 Task: Find connections with filter location Newton Mearns with filter topic #machinelearningwith filter profile language Spanish with filter current company Smartworks with filter school VNR Vignanajyothi Institute of Engineering & Technology with filter industry Mental Health Care with filter service category Corporate Events with filter keywords title Director of Photography
Action: Mouse moved to (681, 71)
Screenshot: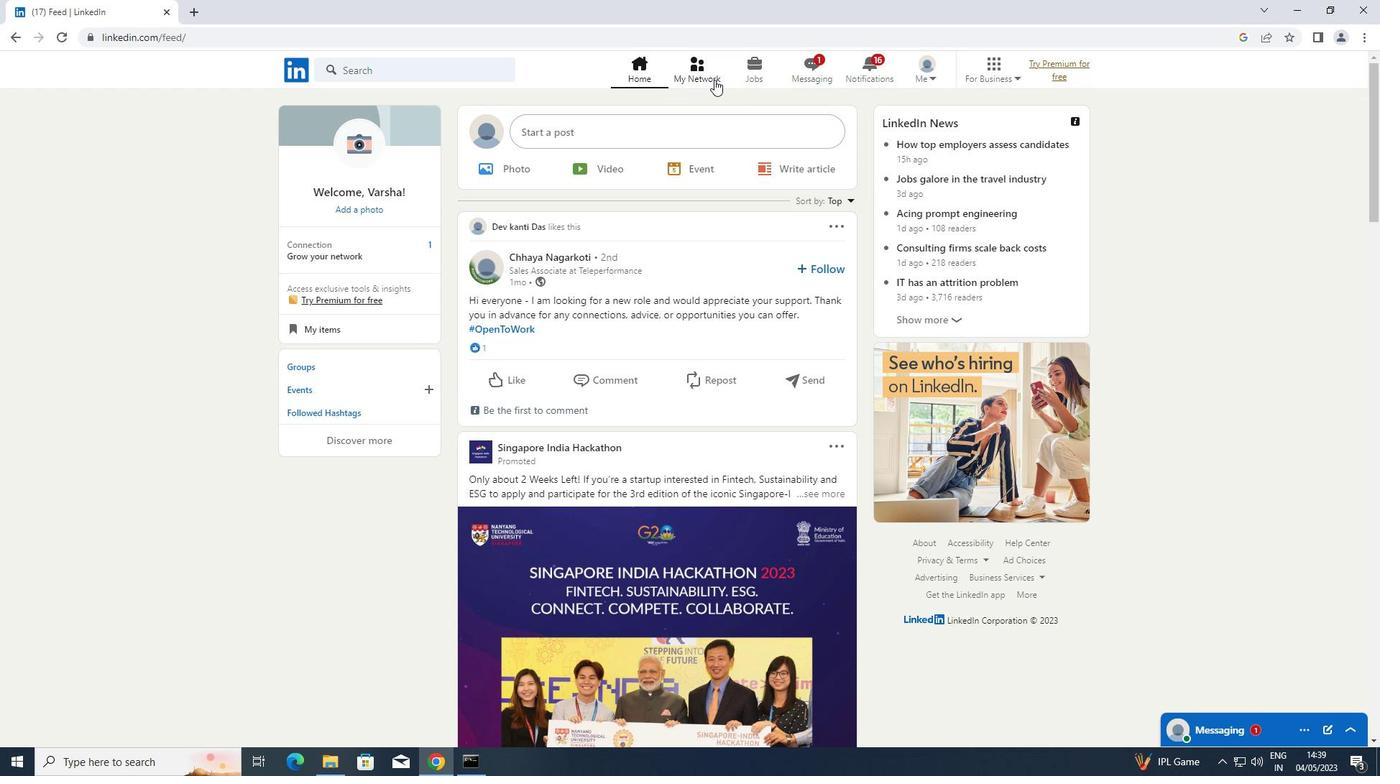 
Action: Mouse pressed left at (681, 71)
Screenshot: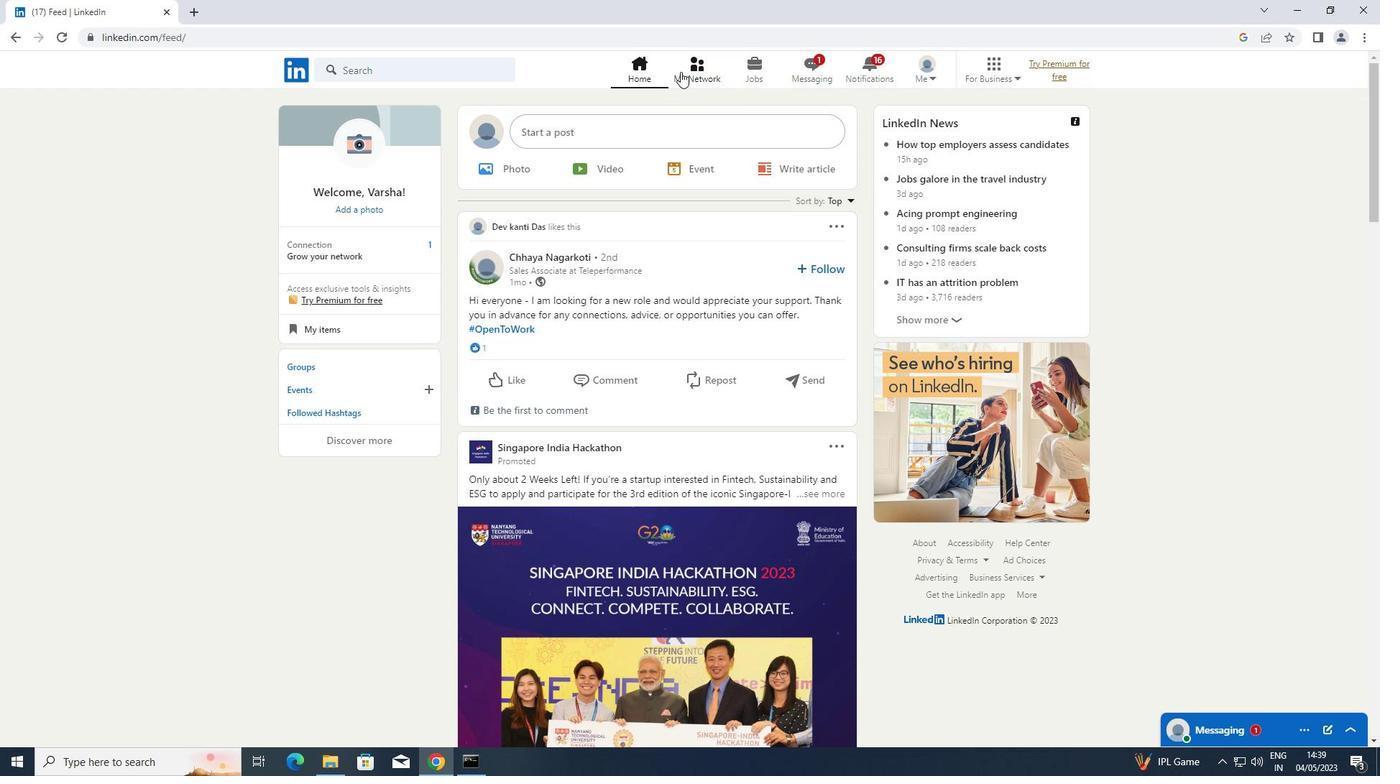 
Action: Mouse moved to (399, 142)
Screenshot: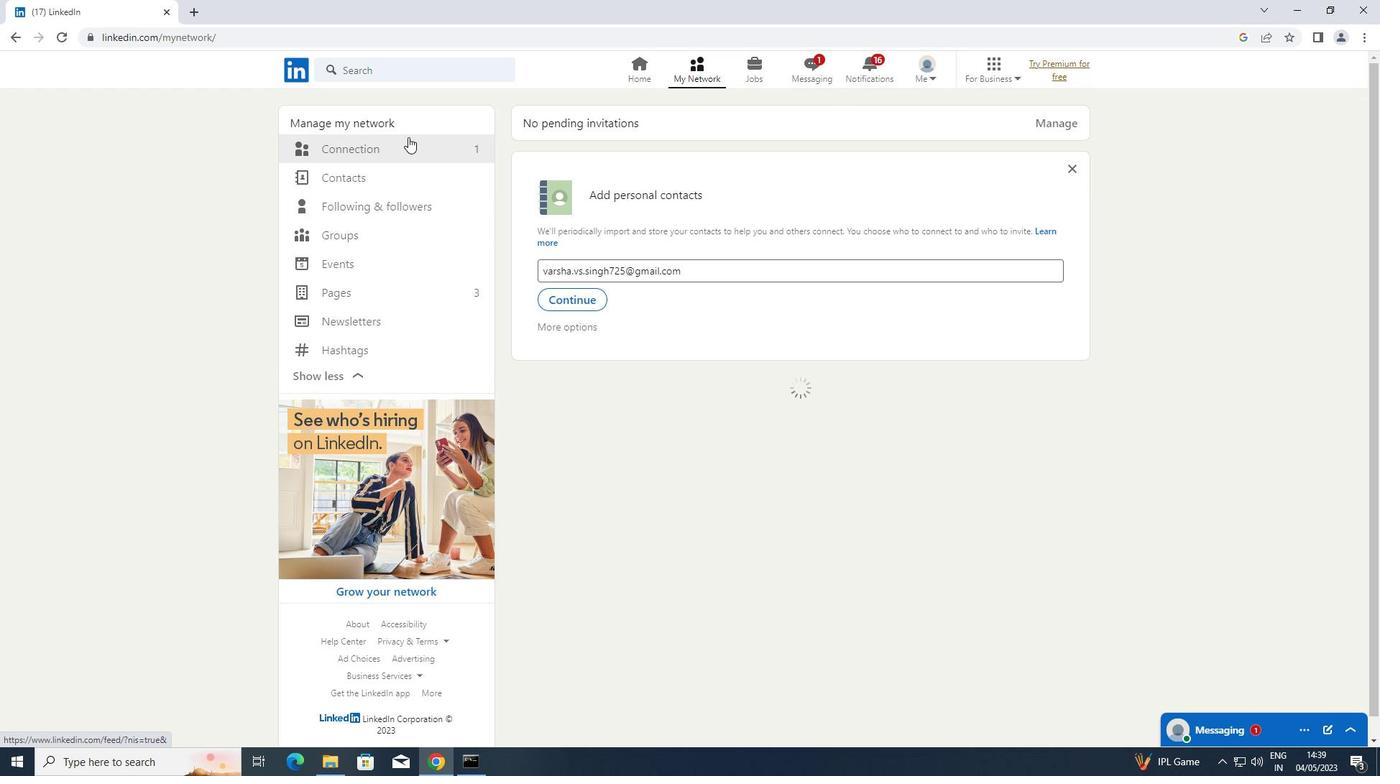 
Action: Mouse pressed left at (399, 142)
Screenshot: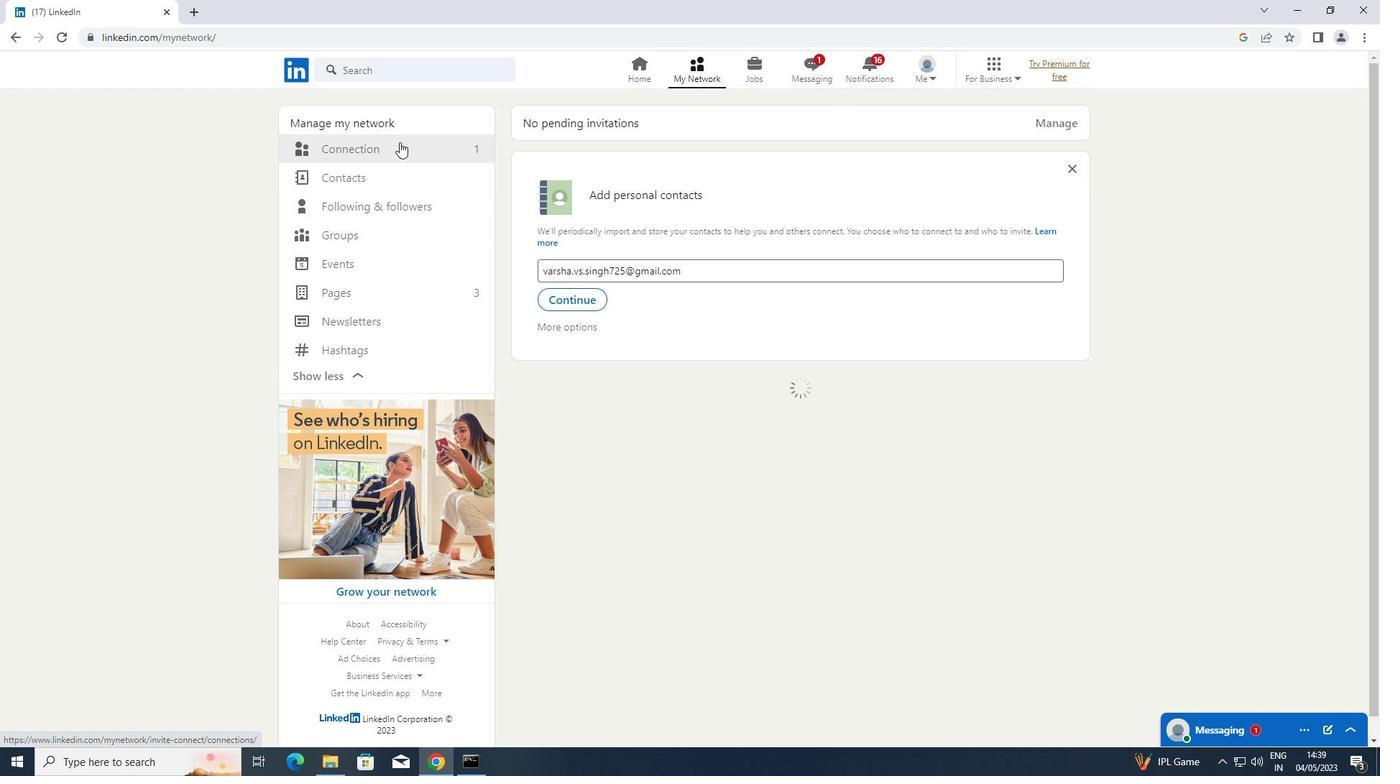 
Action: Mouse moved to (807, 150)
Screenshot: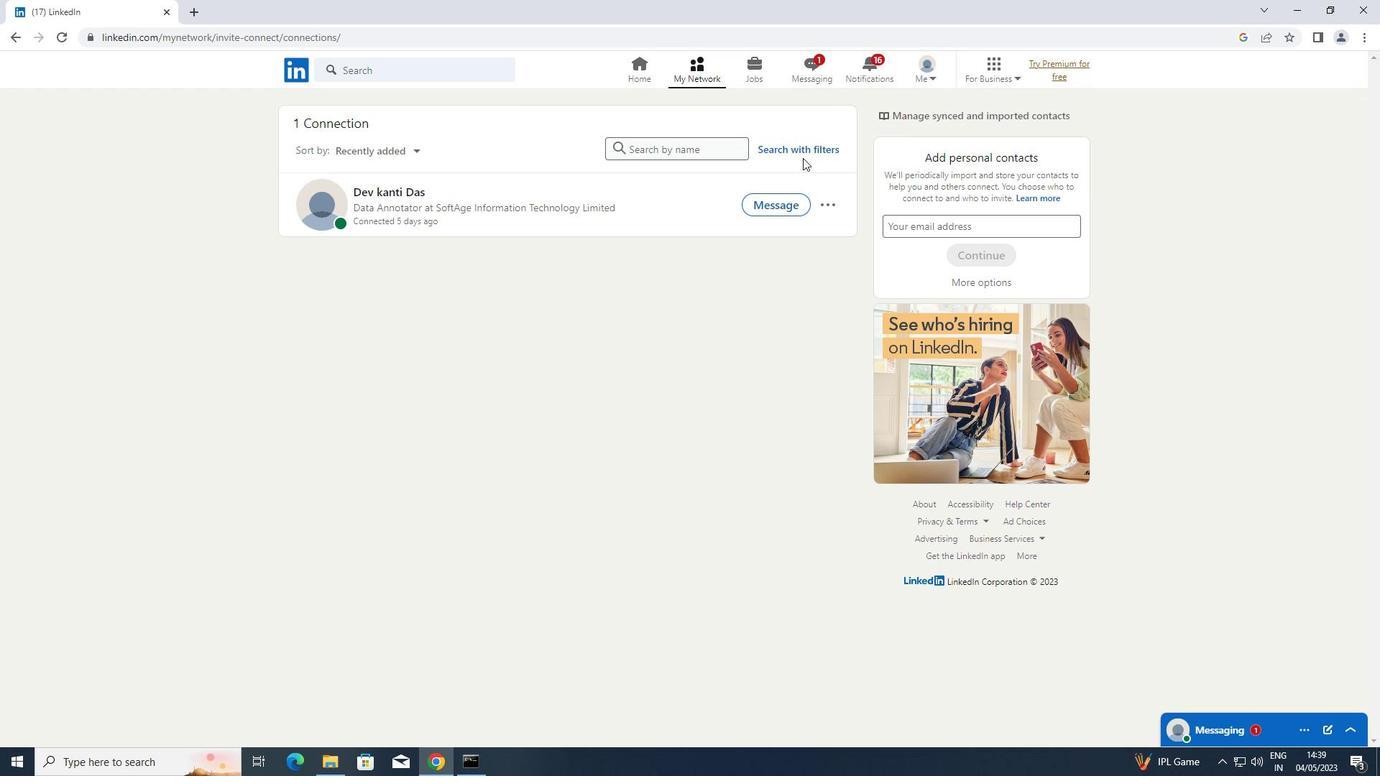 
Action: Mouse pressed left at (807, 150)
Screenshot: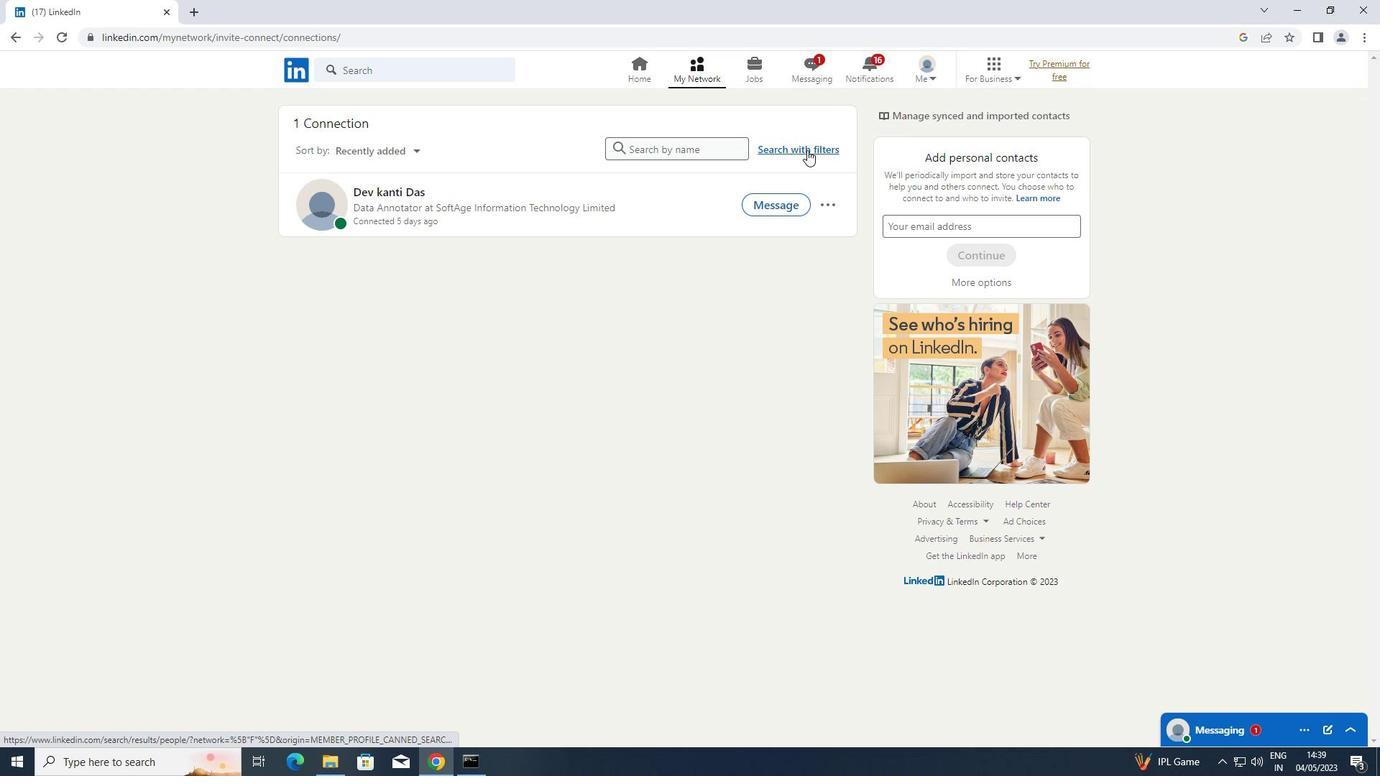 
Action: Mouse moved to (729, 113)
Screenshot: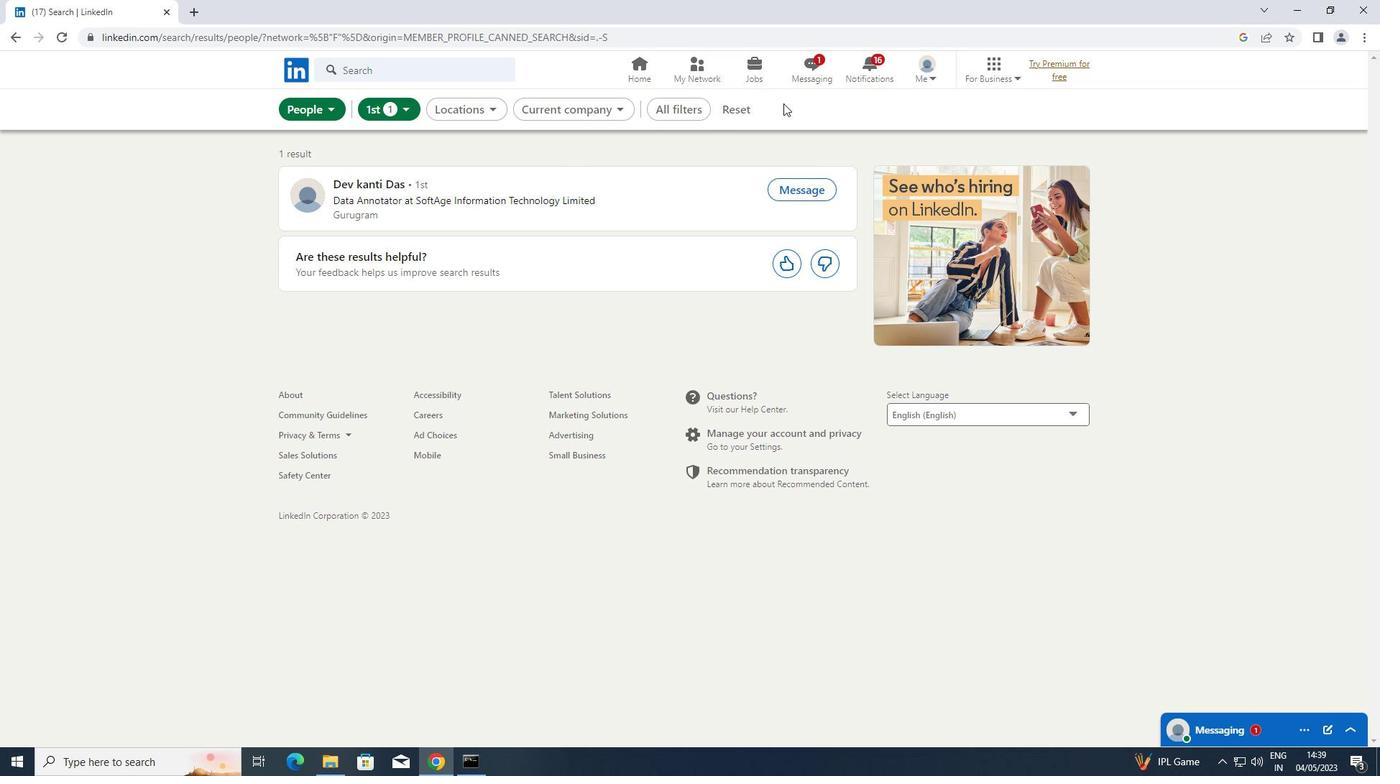 
Action: Mouse pressed left at (729, 113)
Screenshot: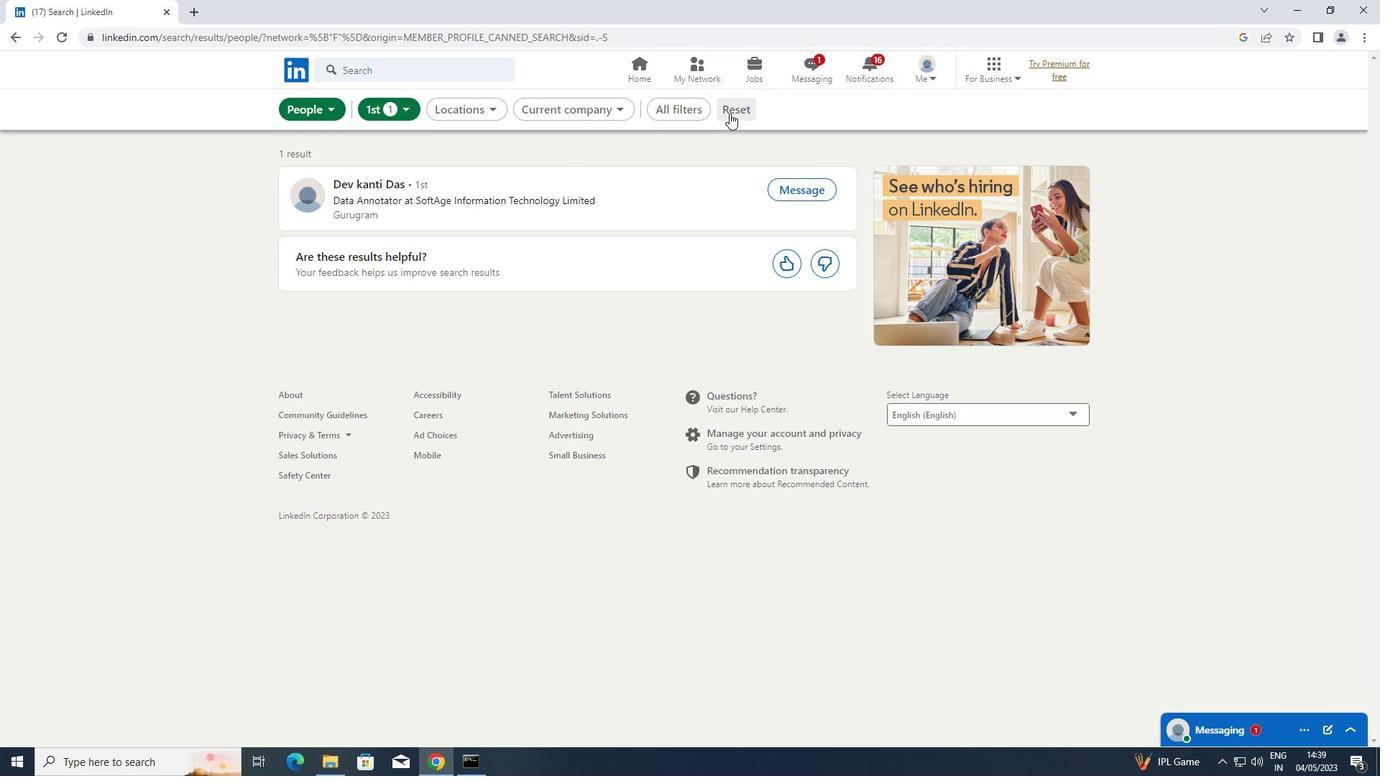 
Action: Mouse moved to (718, 106)
Screenshot: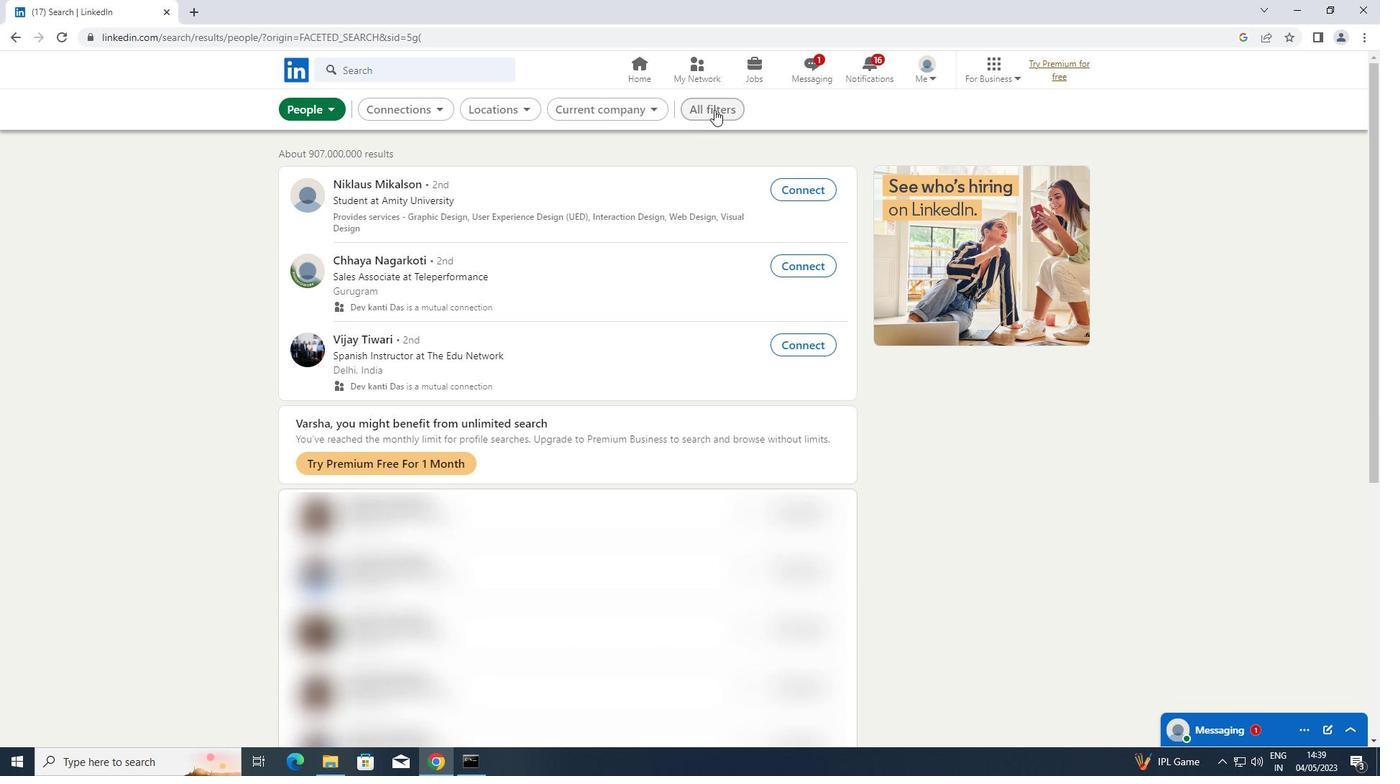 
Action: Mouse pressed left at (718, 106)
Screenshot: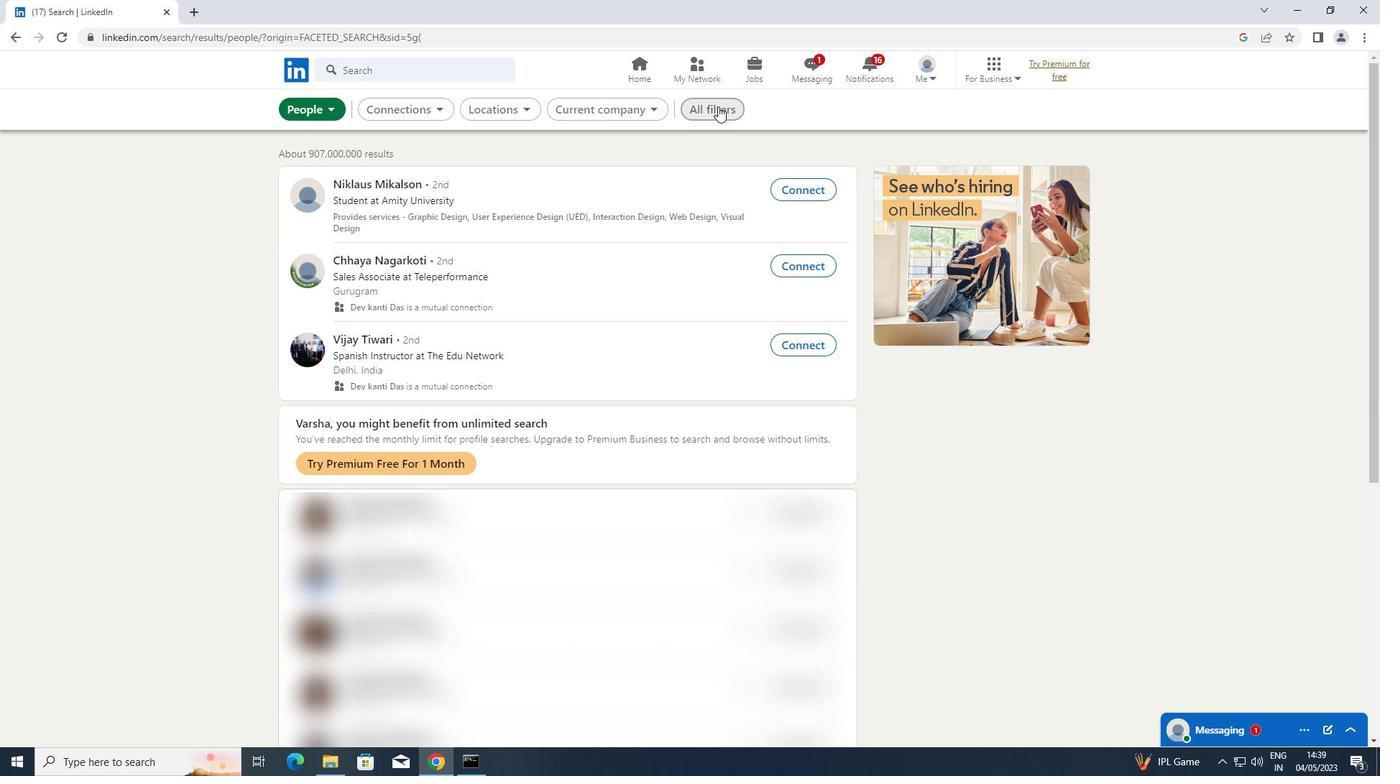 
Action: Mouse moved to (1063, 316)
Screenshot: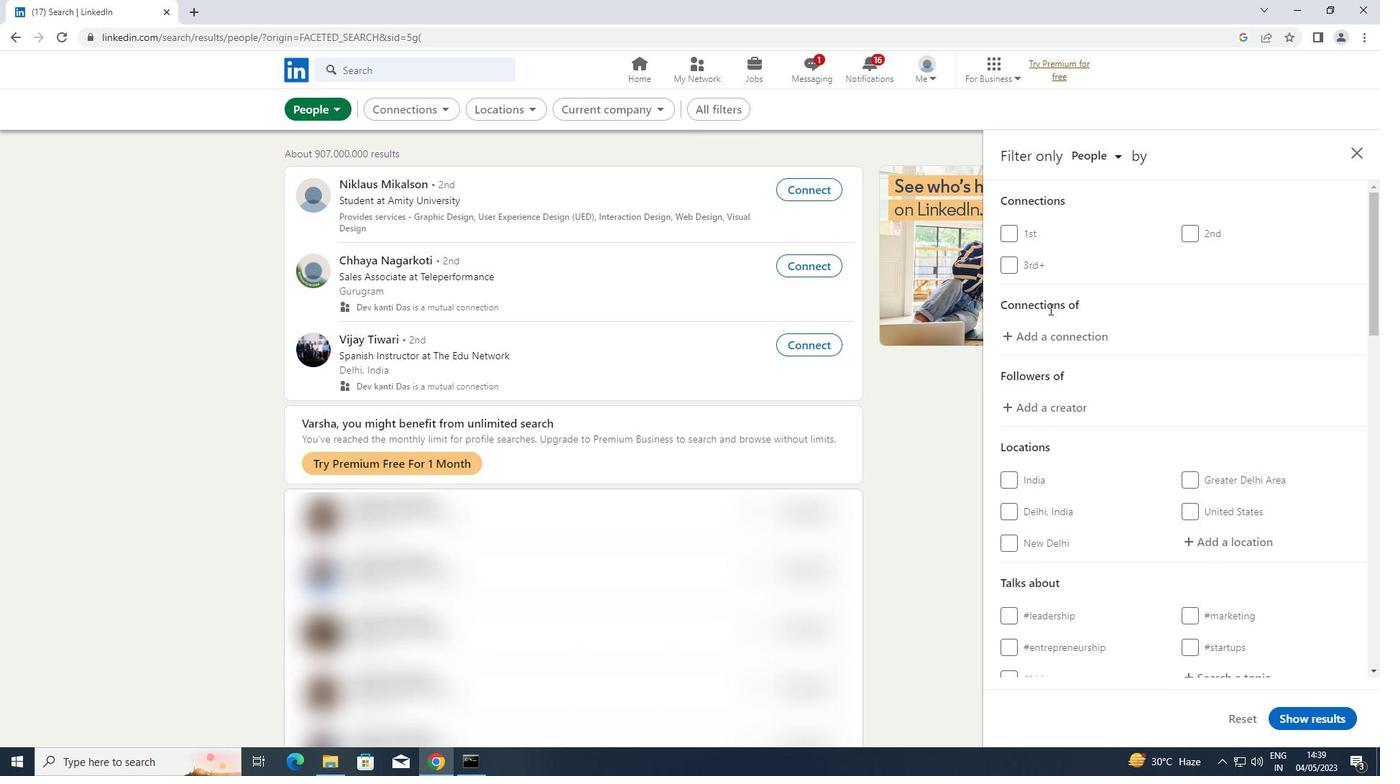 
Action: Mouse scrolled (1063, 315) with delta (0, 0)
Screenshot: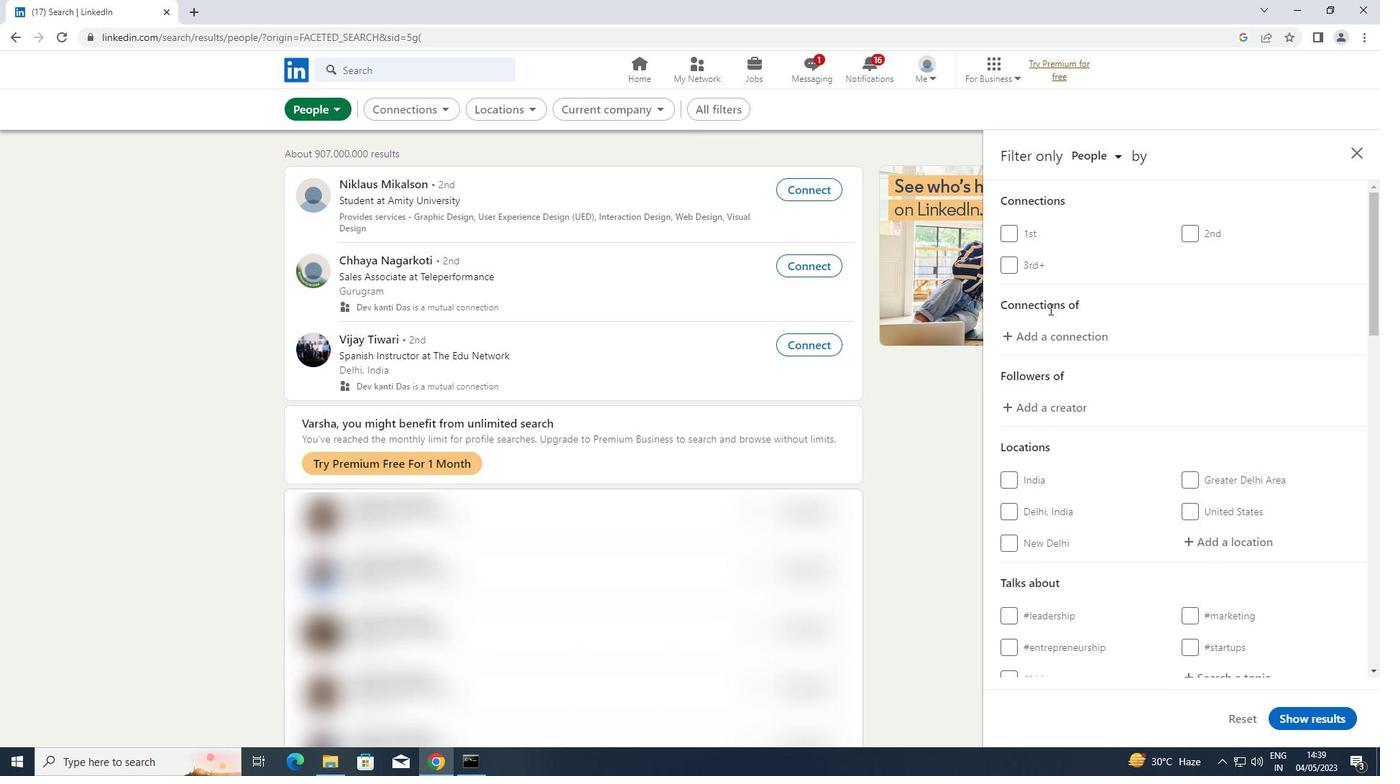 
Action: Mouse moved to (1063, 317)
Screenshot: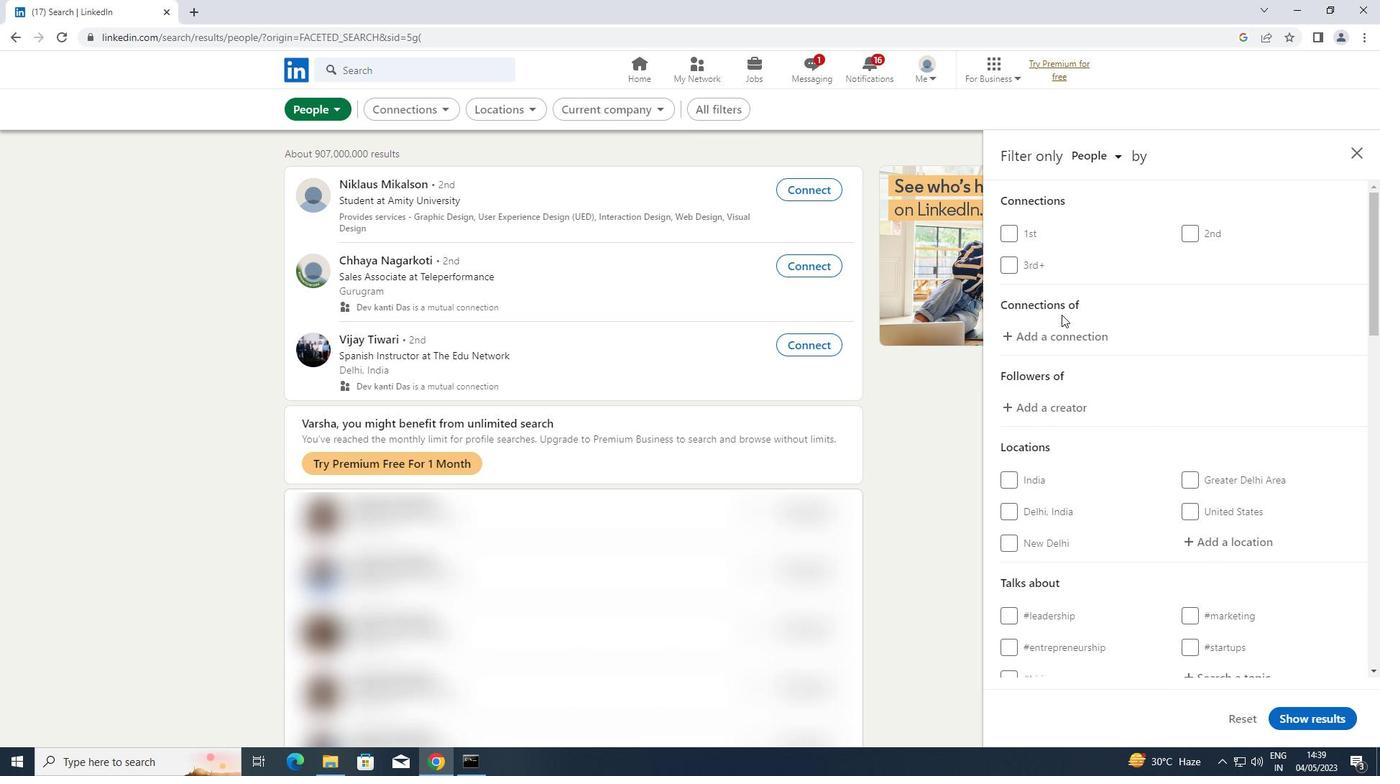 
Action: Mouse scrolled (1063, 316) with delta (0, 0)
Screenshot: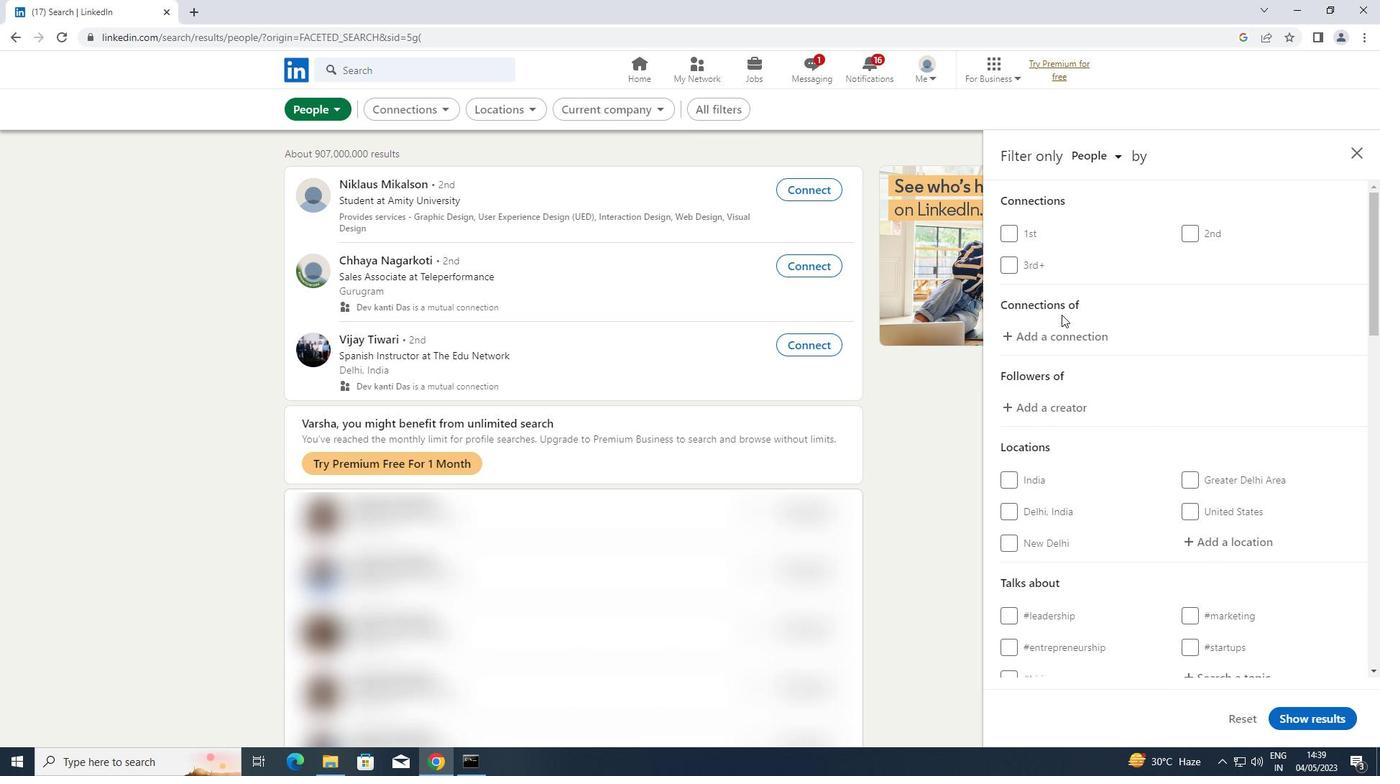 
Action: Mouse moved to (1224, 388)
Screenshot: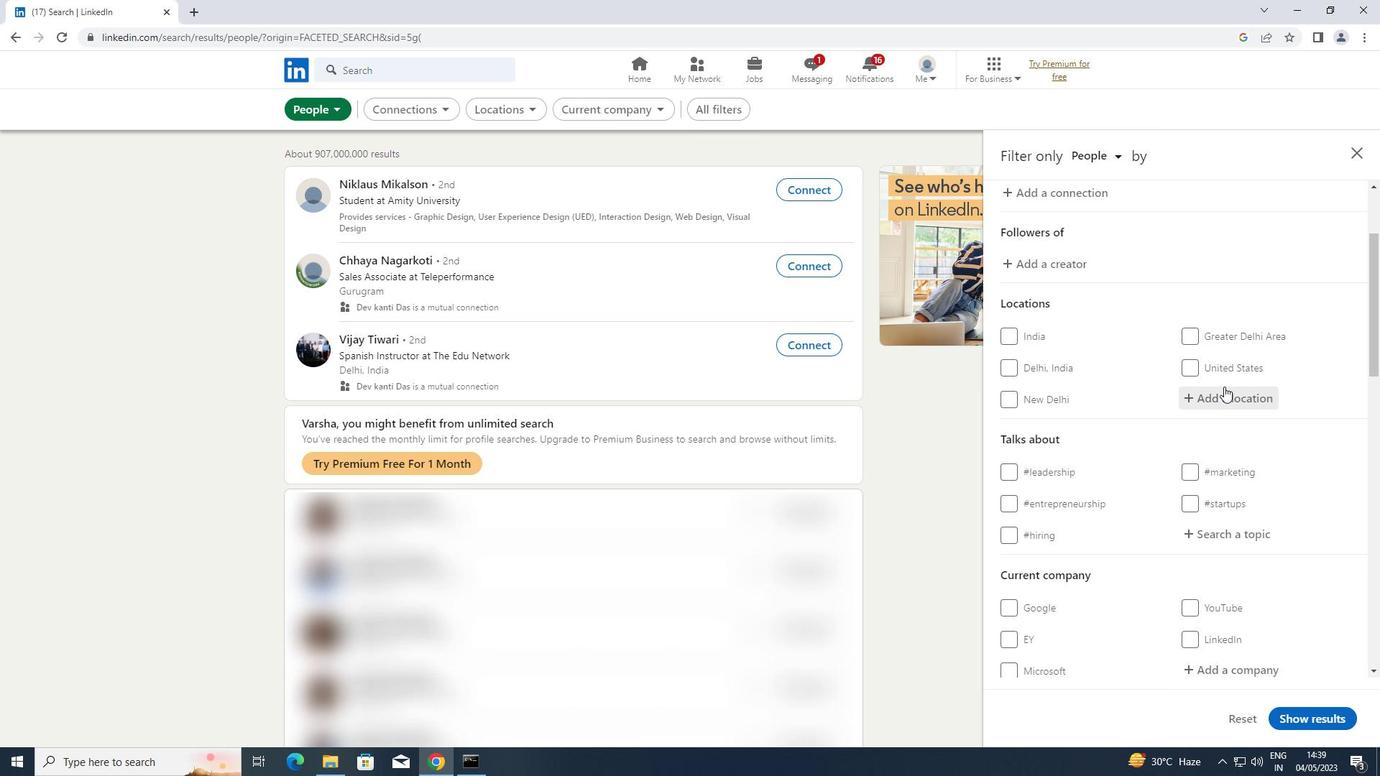 
Action: Mouse pressed left at (1224, 388)
Screenshot: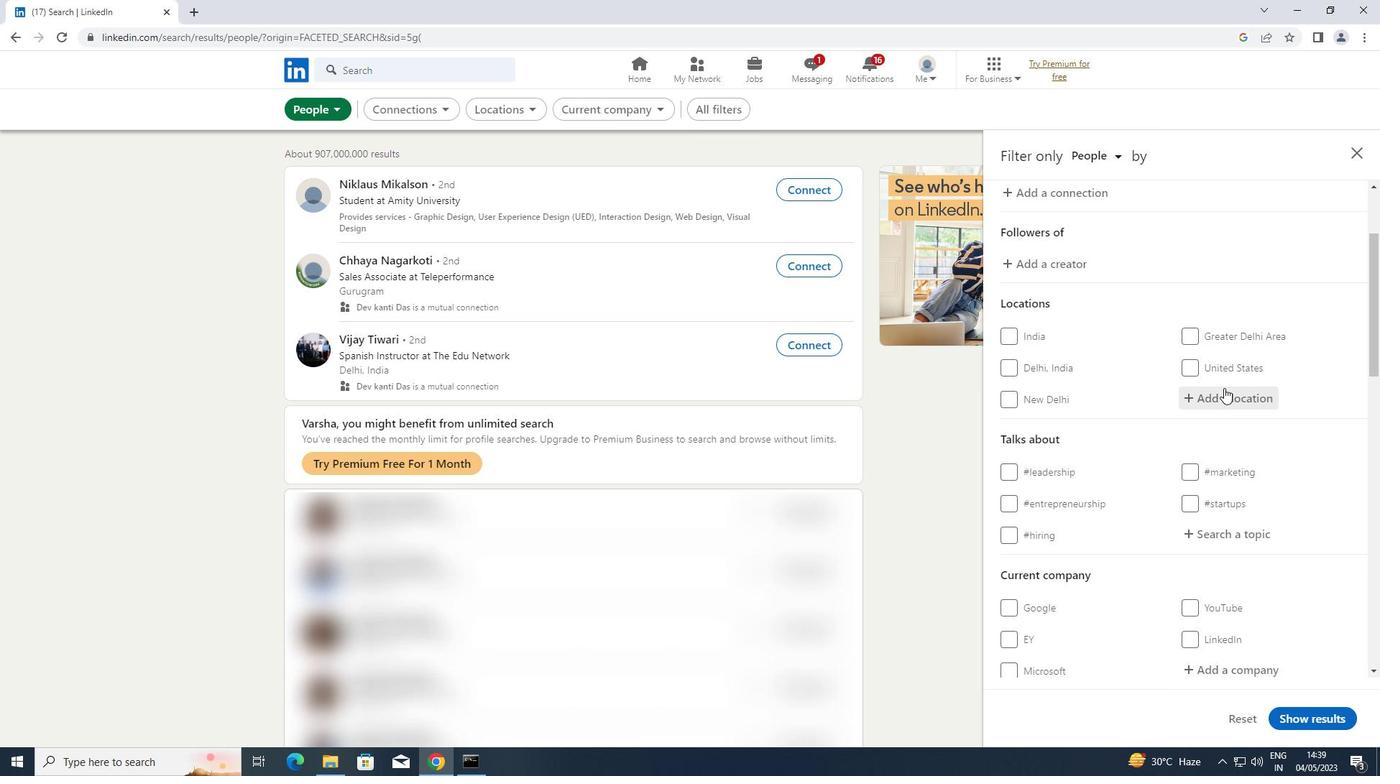 
Action: Key pressed <Key.shift>NEWTON<Key.space><Key.shift>MEARNS
Screenshot: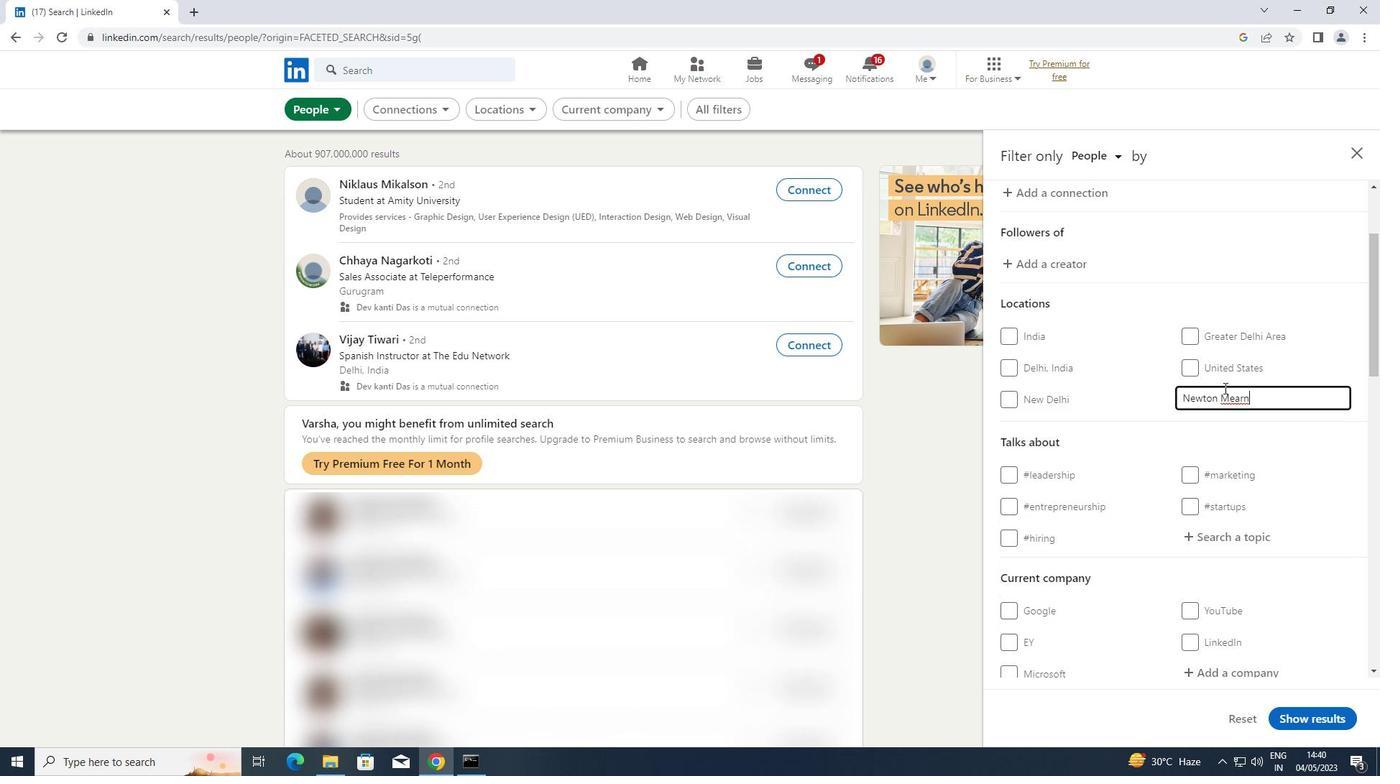 
Action: Mouse moved to (1234, 442)
Screenshot: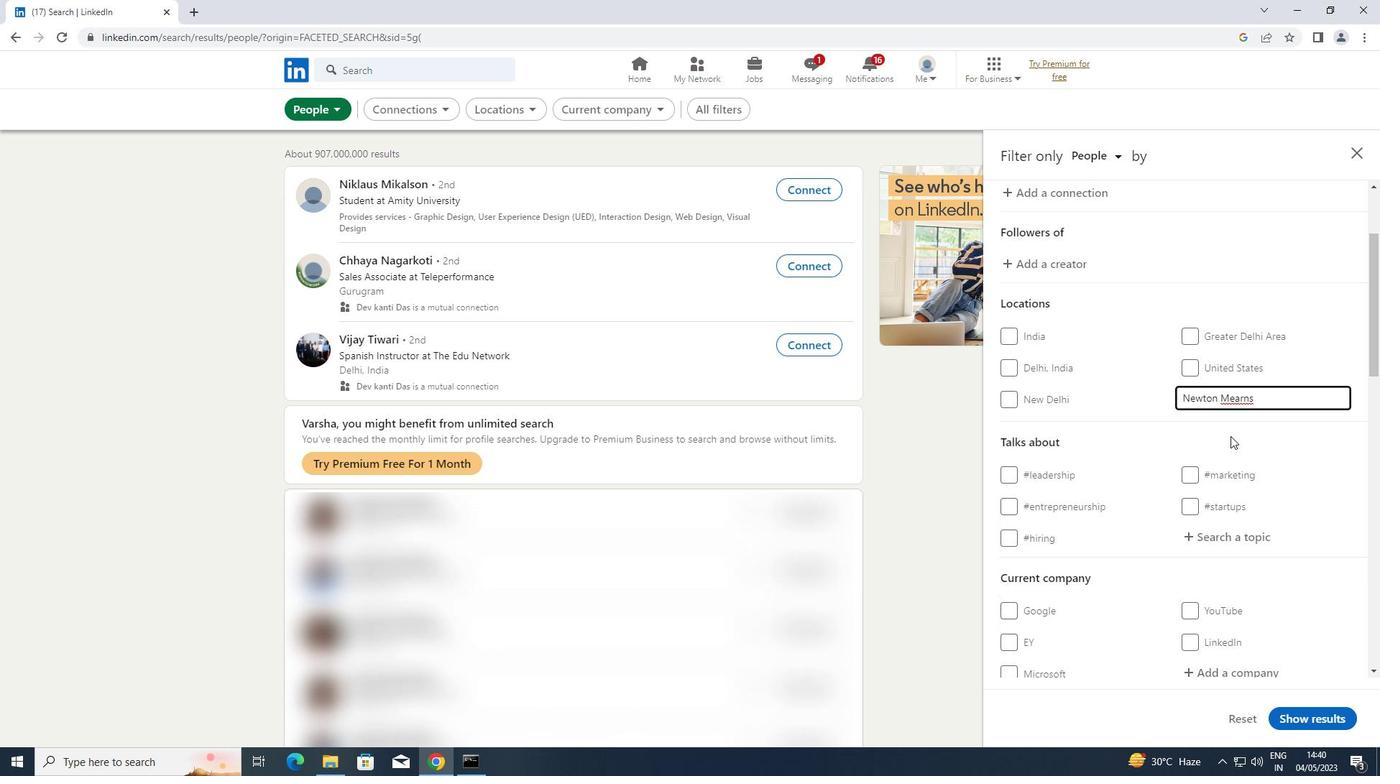 
Action: Mouse scrolled (1234, 442) with delta (0, 0)
Screenshot: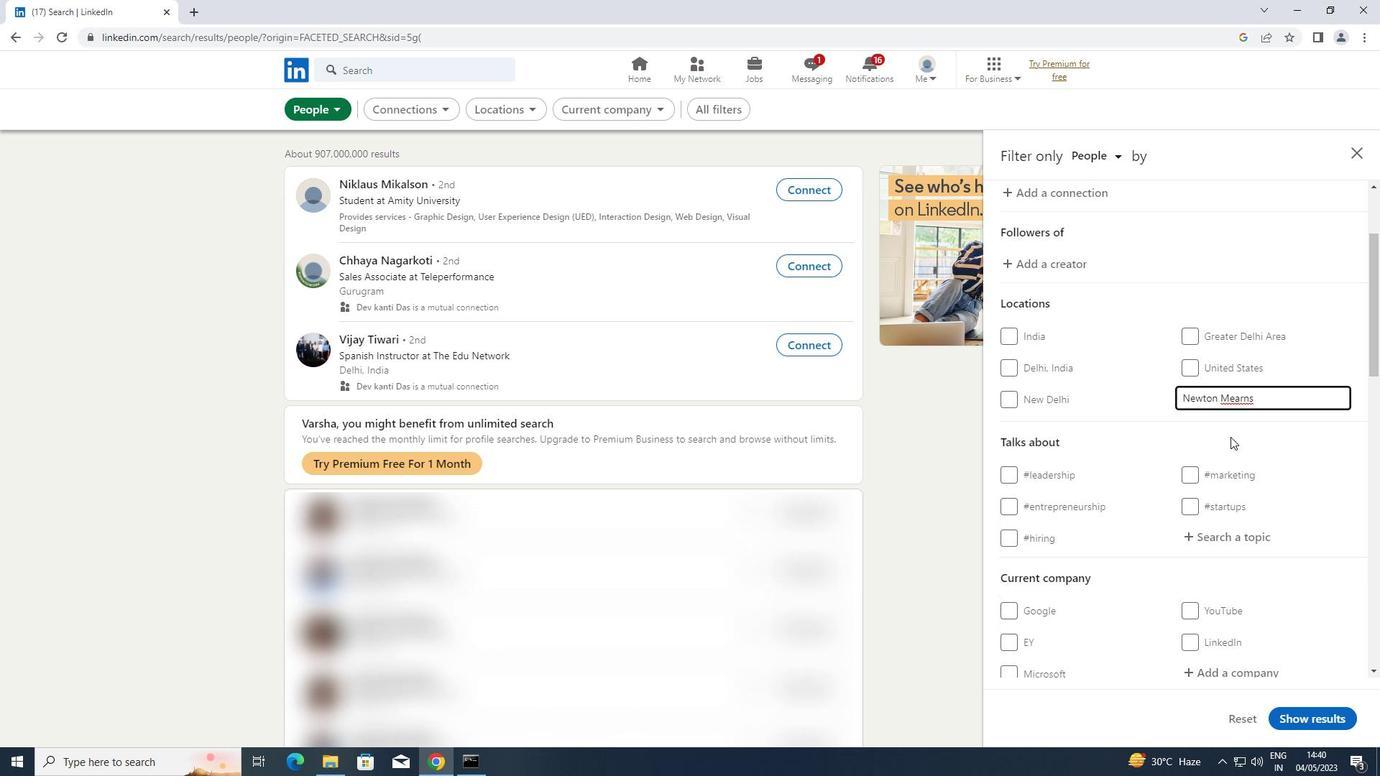 
Action: Mouse moved to (1222, 459)
Screenshot: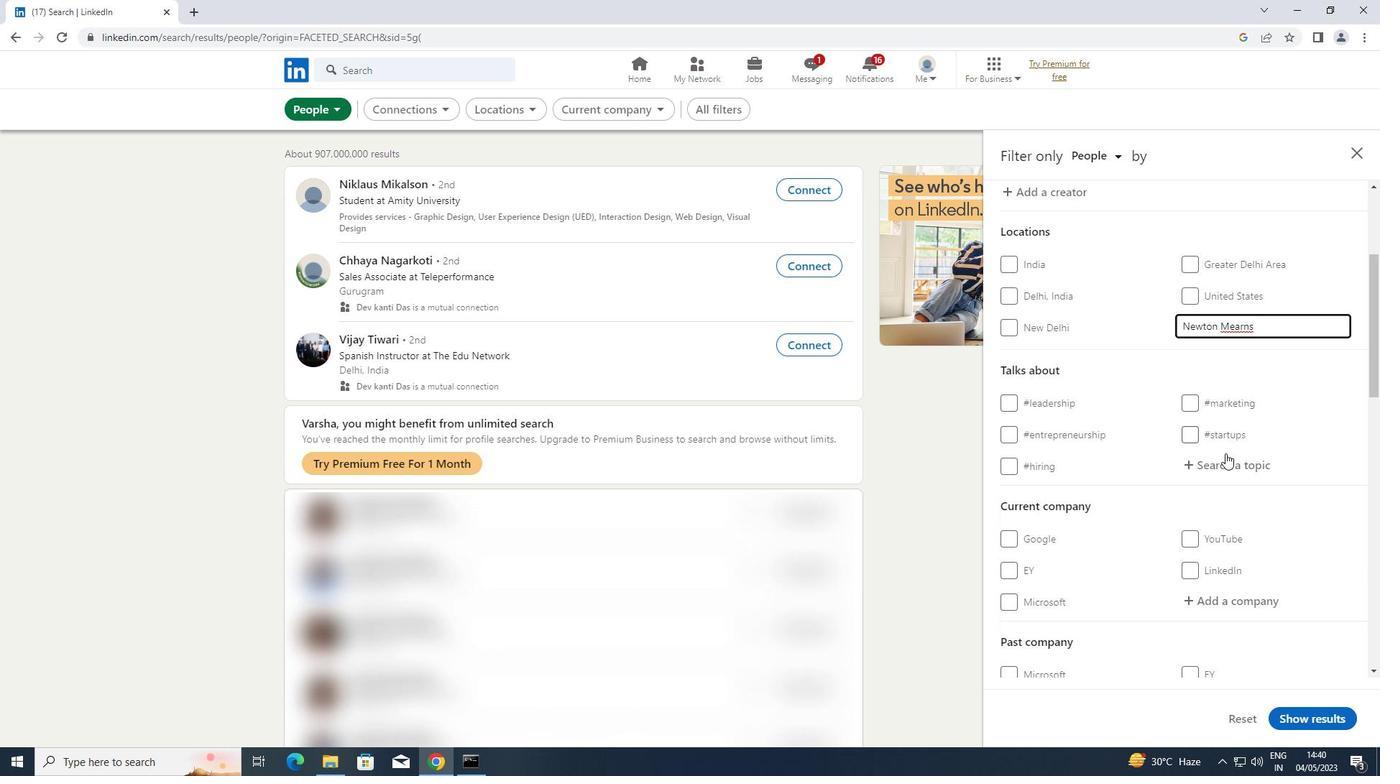 
Action: Mouse pressed left at (1222, 459)
Screenshot: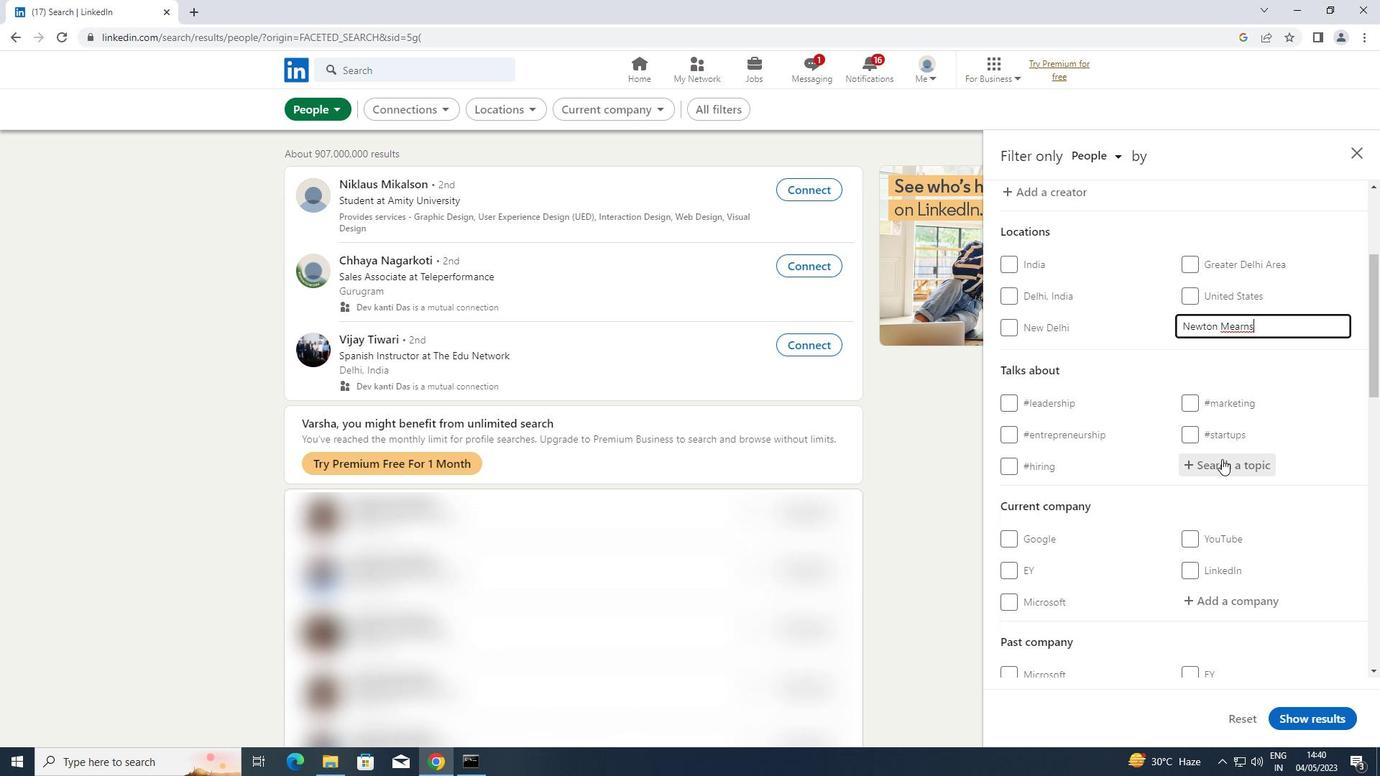 
Action: Key pressed MACHINELEARNING
Screenshot: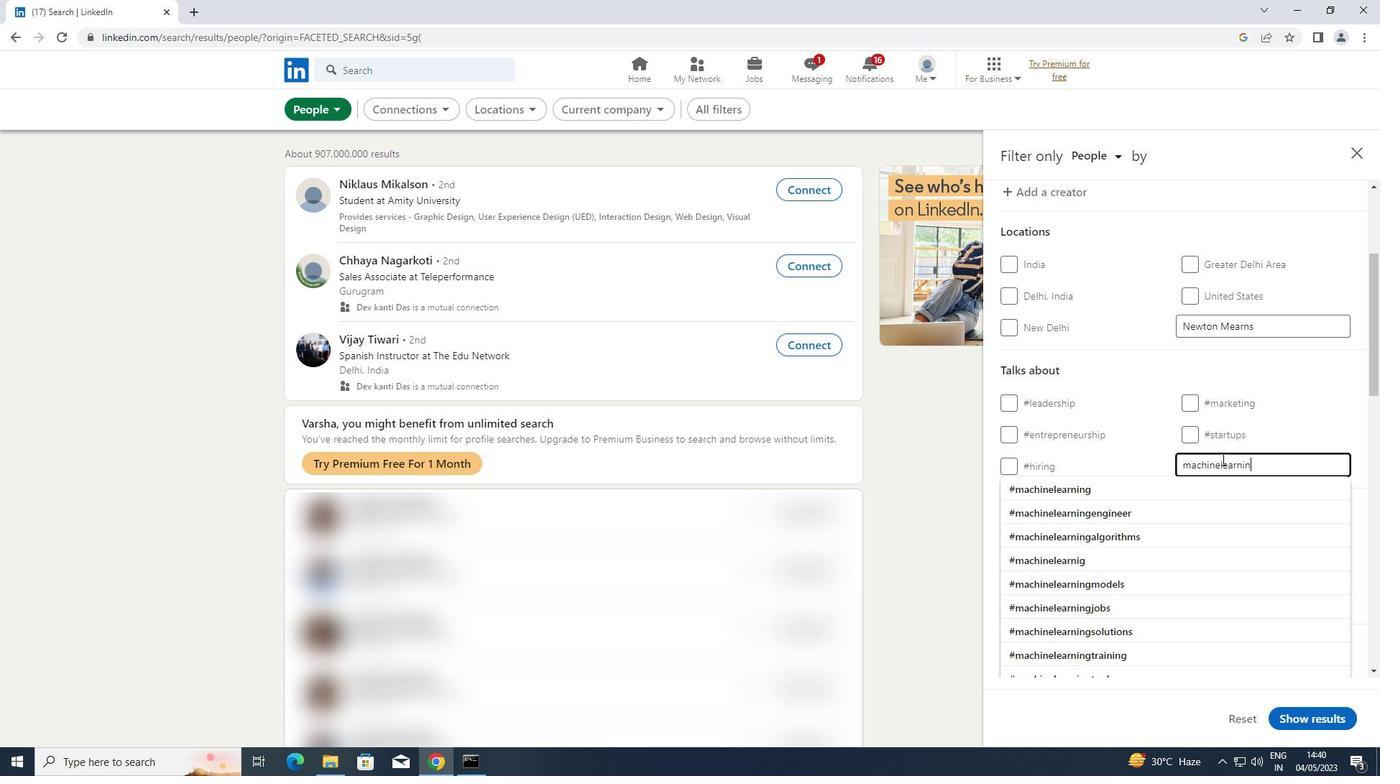 
Action: Mouse moved to (1096, 491)
Screenshot: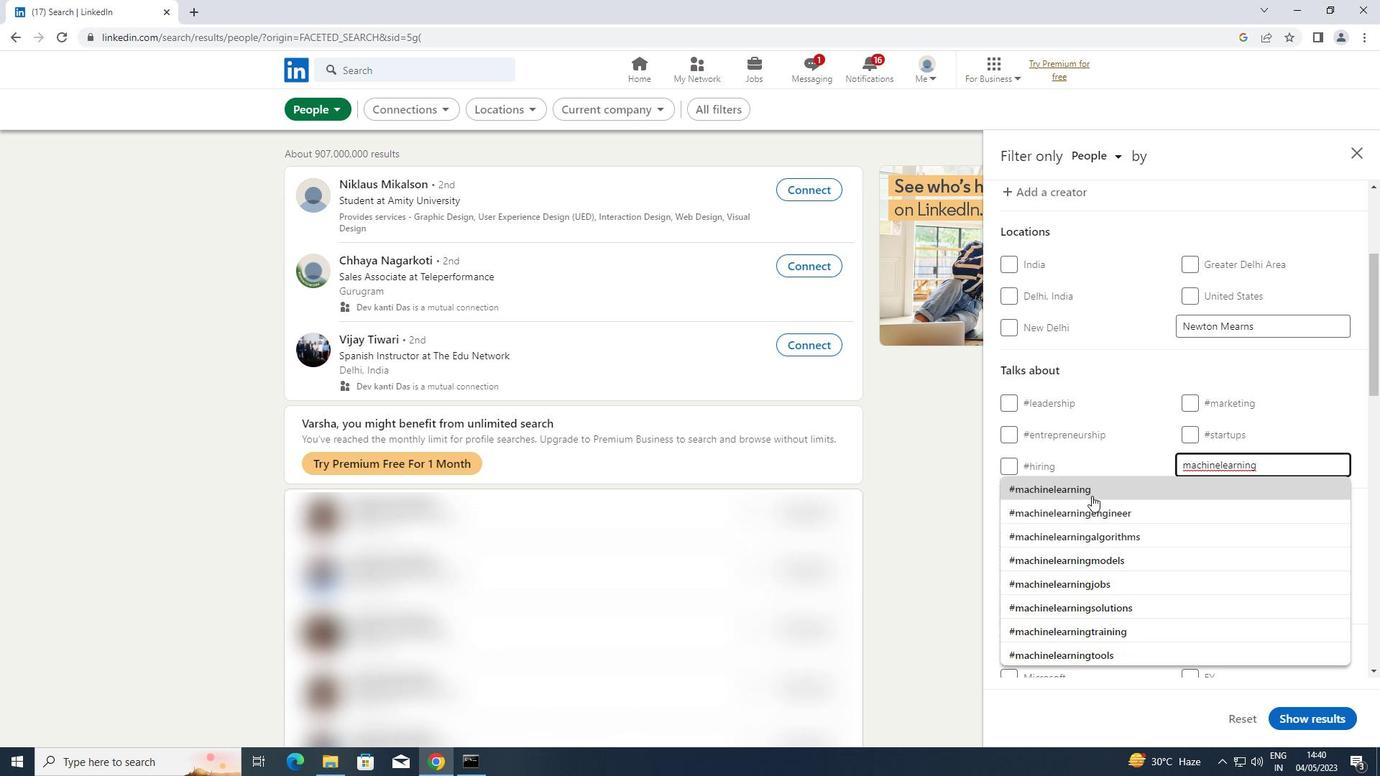 
Action: Mouse pressed left at (1096, 491)
Screenshot: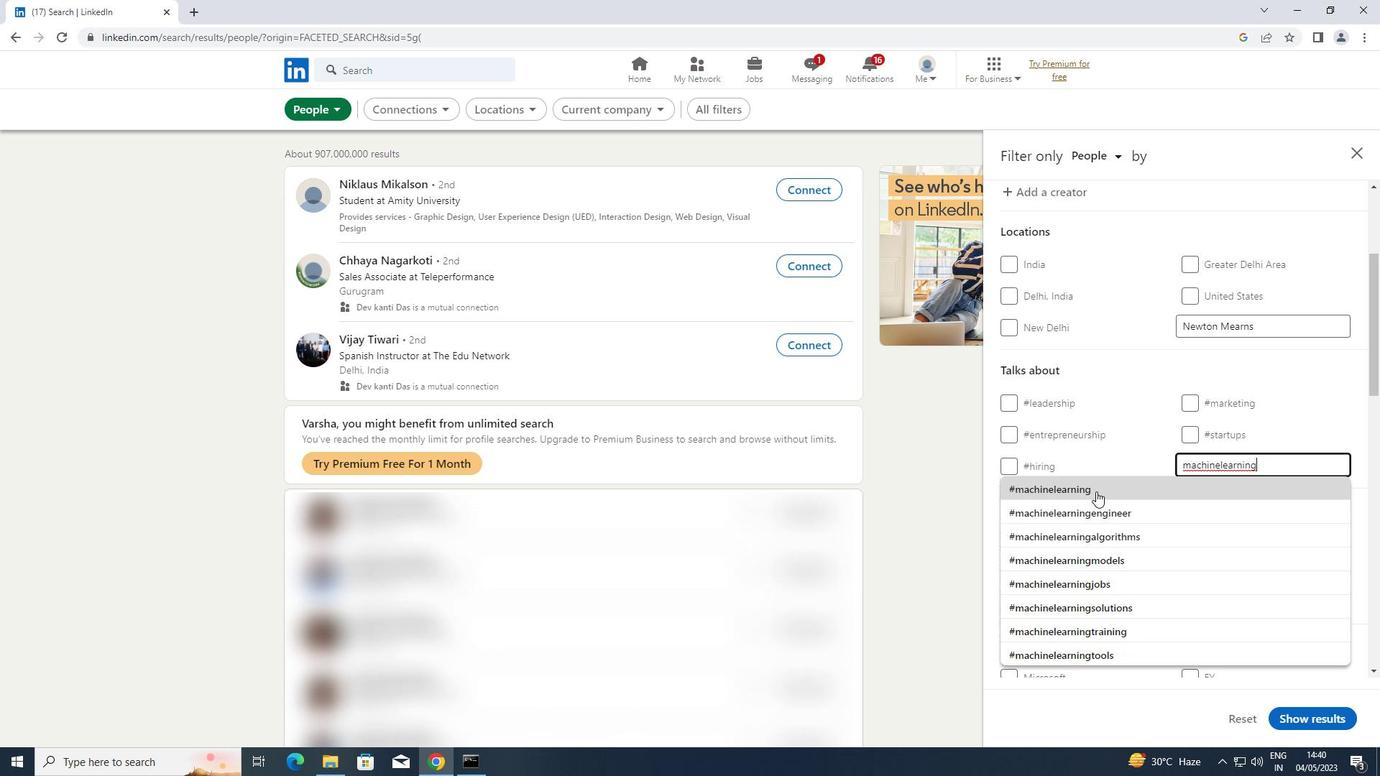 
Action: Mouse scrolled (1096, 491) with delta (0, 0)
Screenshot: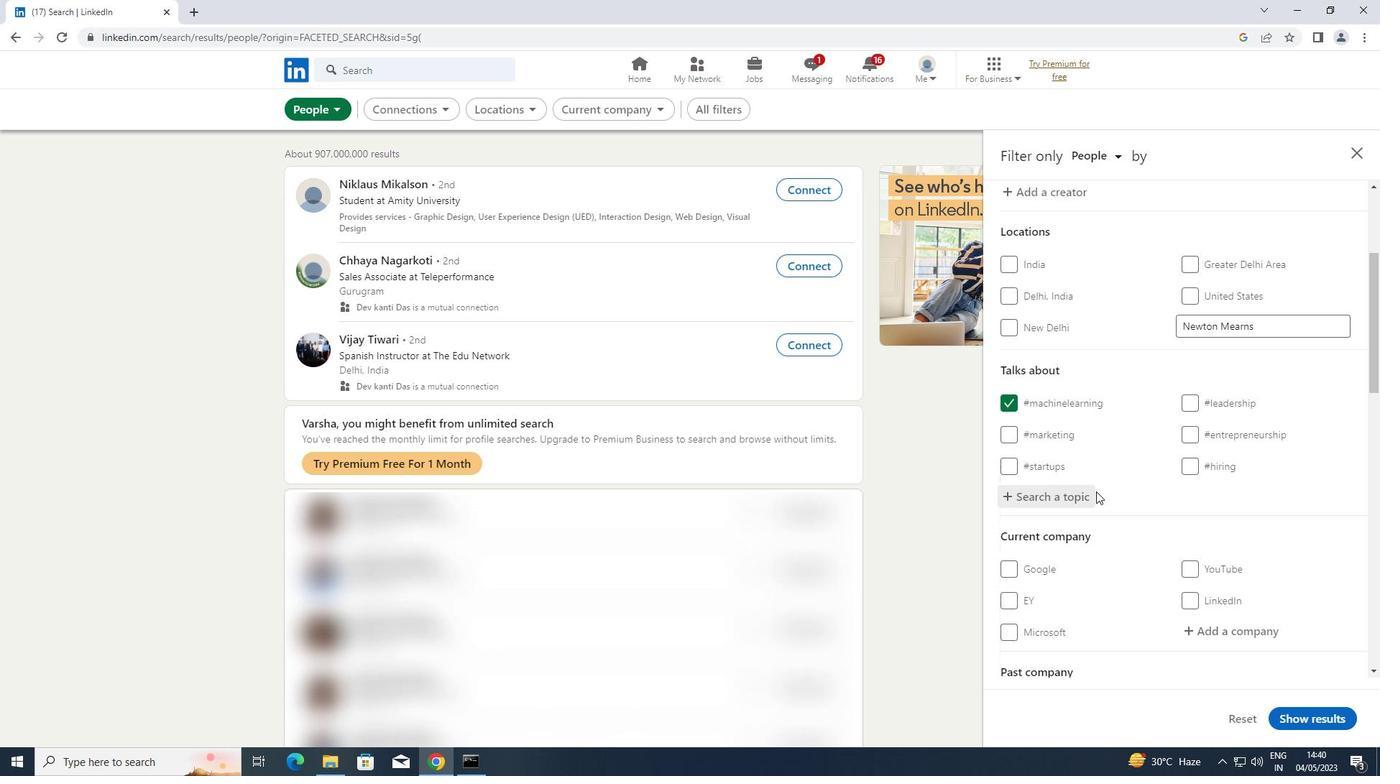 
Action: Mouse scrolled (1096, 491) with delta (0, 0)
Screenshot: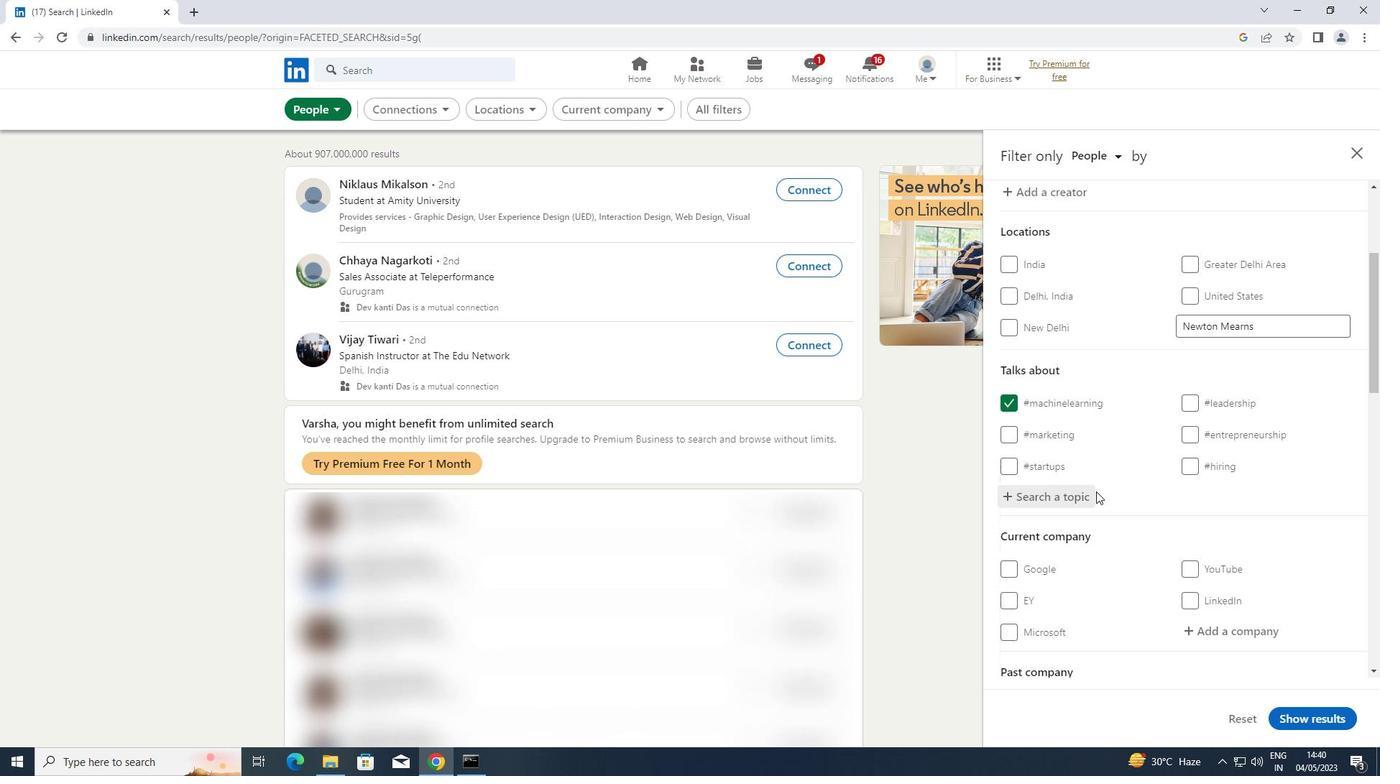 
Action: Mouse scrolled (1096, 491) with delta (0, 0)
Screenshot: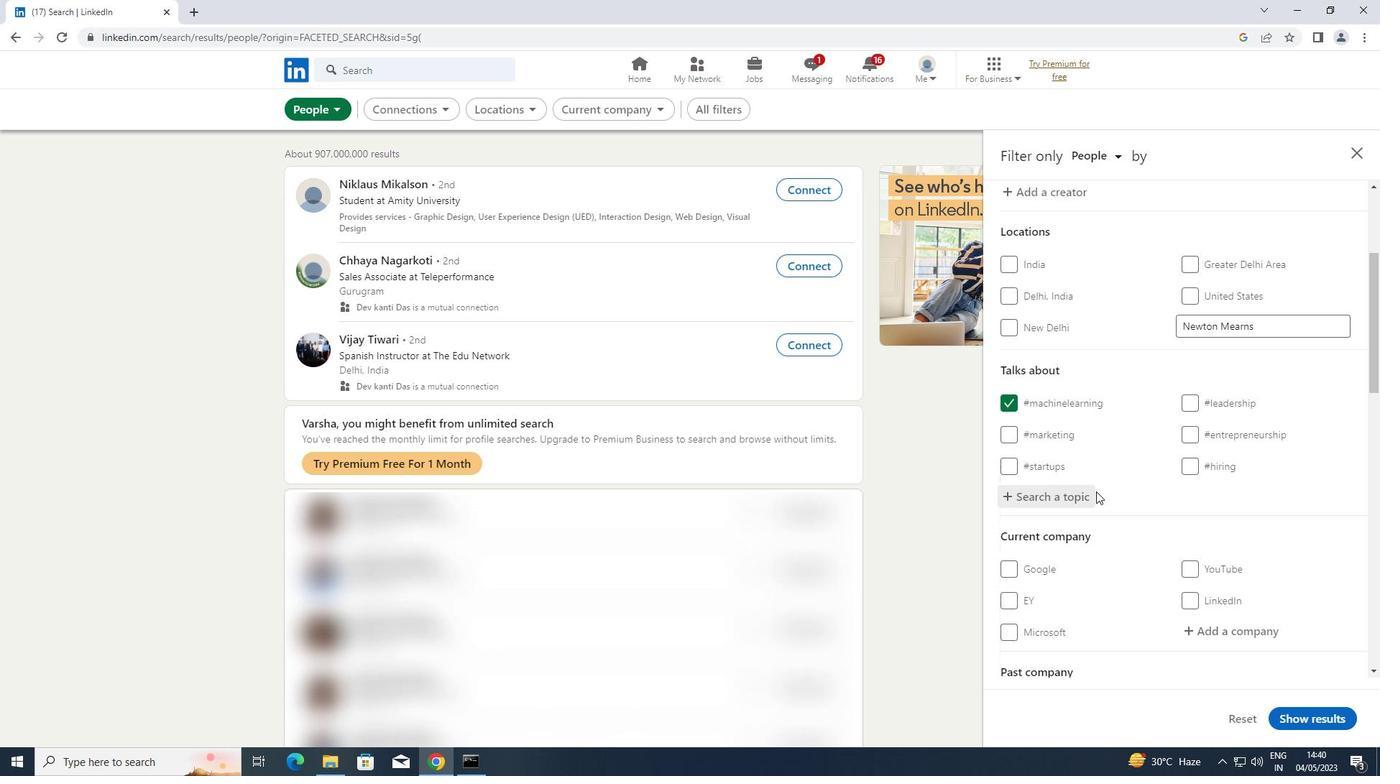 
Action: Mouse scrolled (1096, 491) with delta (0, 0)
Screenshot: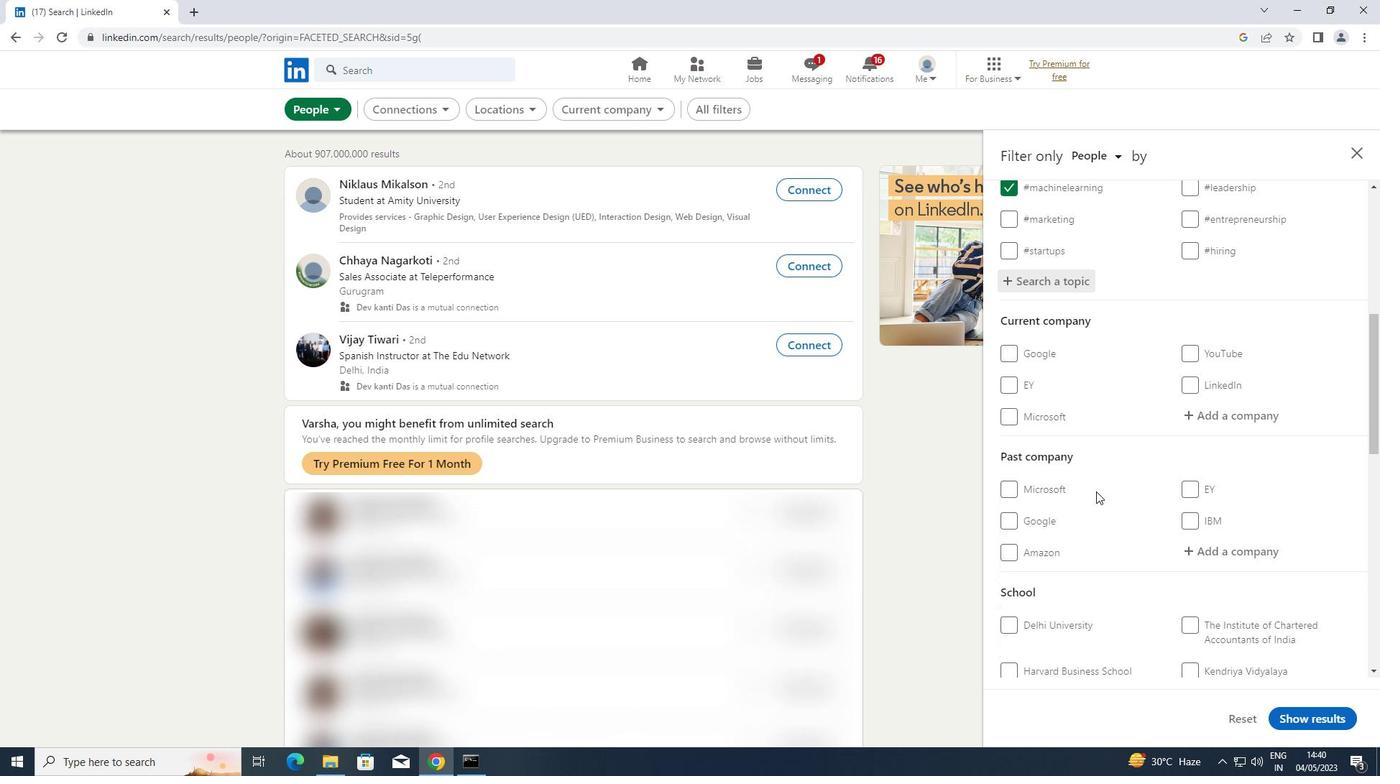 
Action: Mouse scrolled (1096, 491) with delta (0, 0)
Screenshot: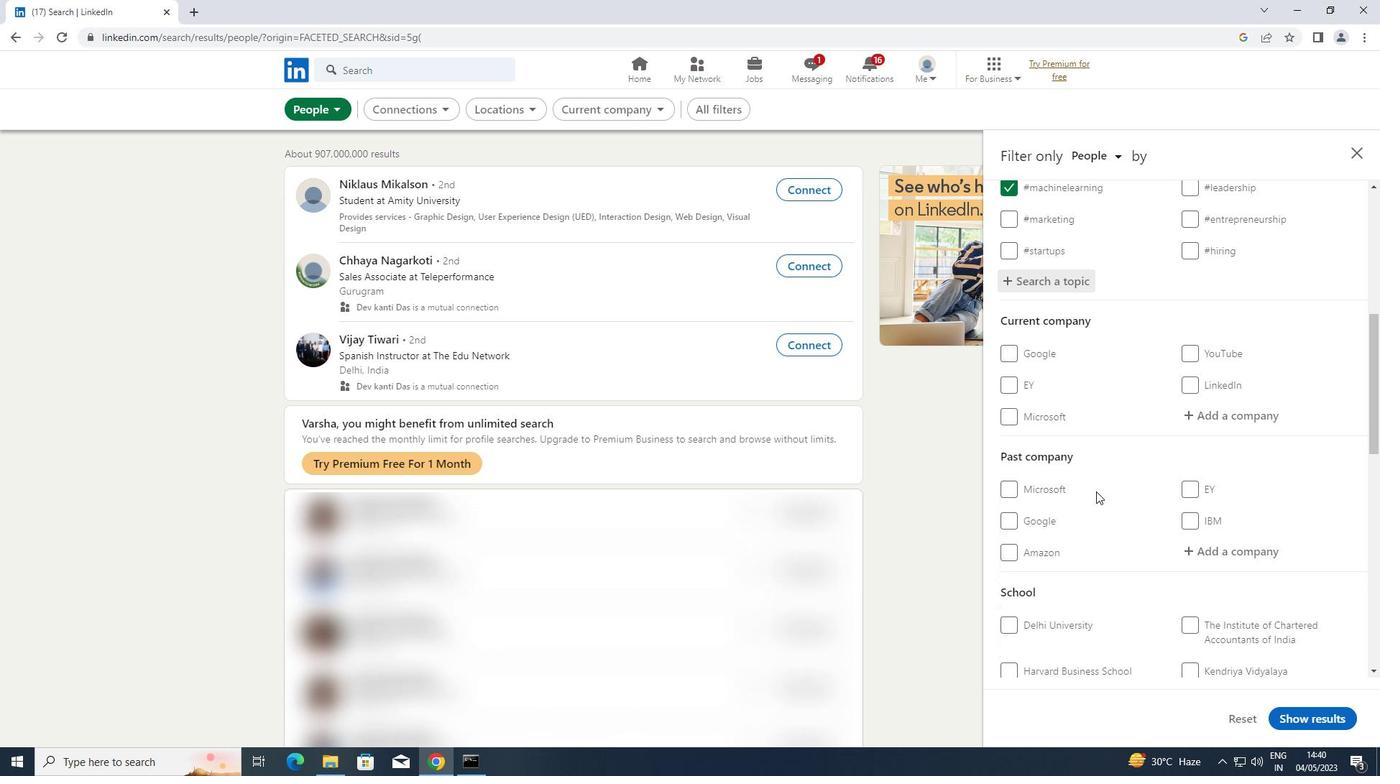 
Action: Mouse scrolled (1096, 491) with delta (0, 0)
Screenshot: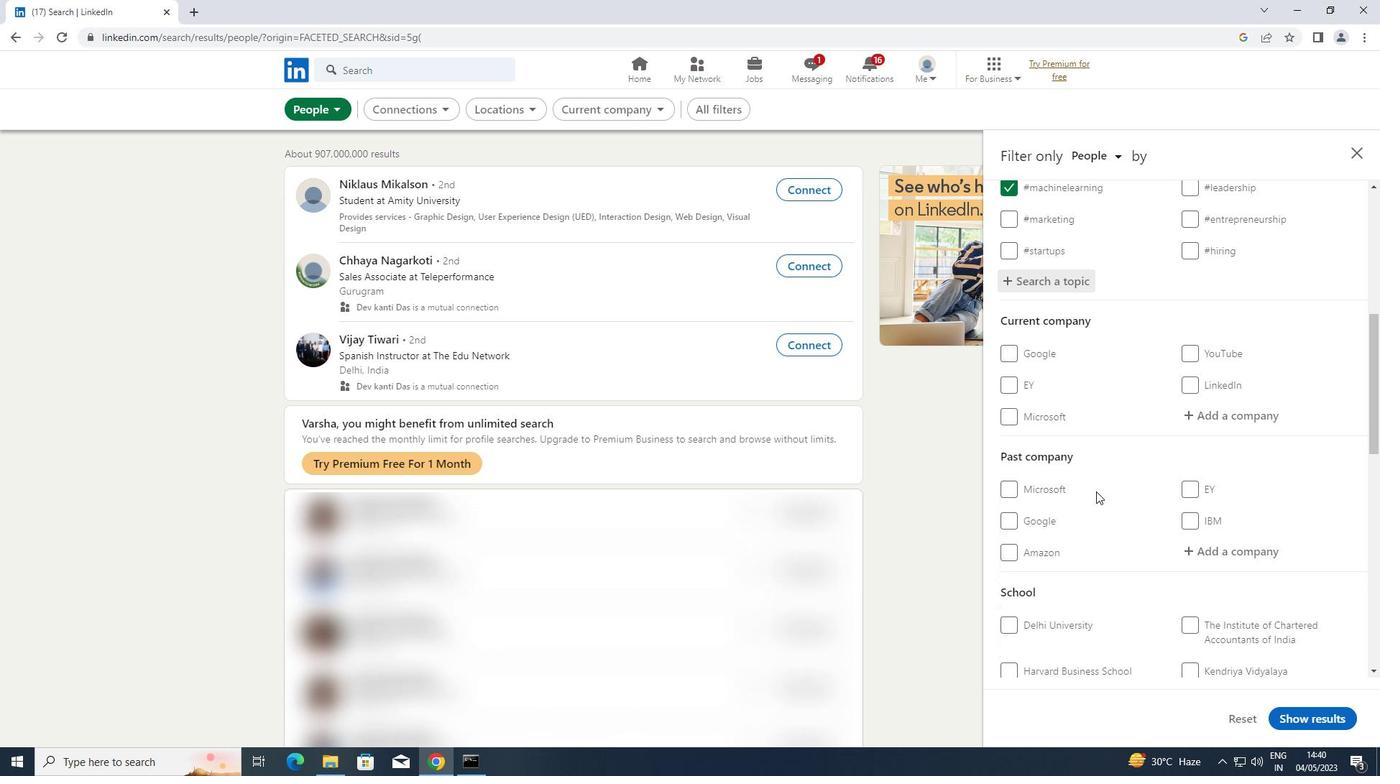
Action: Mouse scrolled (1096, 491) with delta (0, 0)
Screenshot: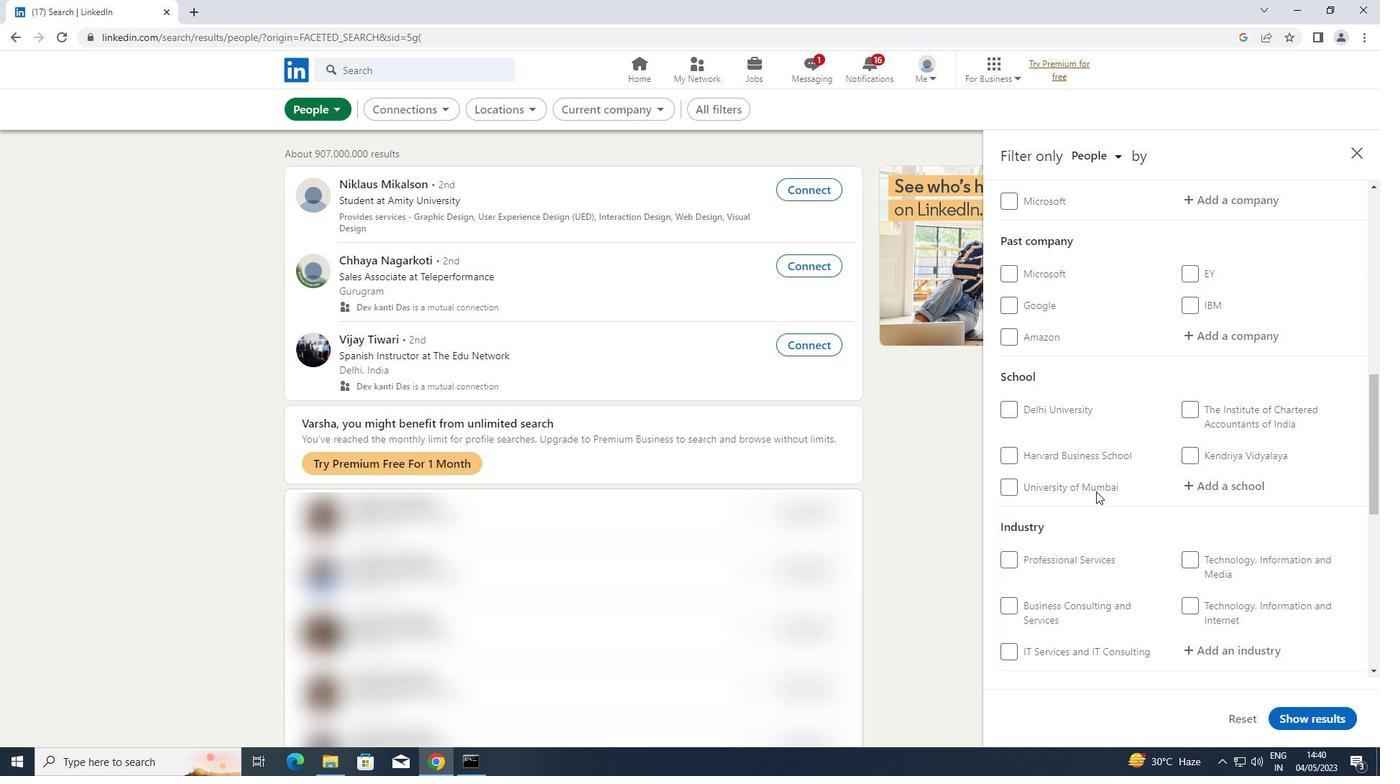 
Action: Mouse scrolled (1096, 491) with delta (0, 0)
Screenshot: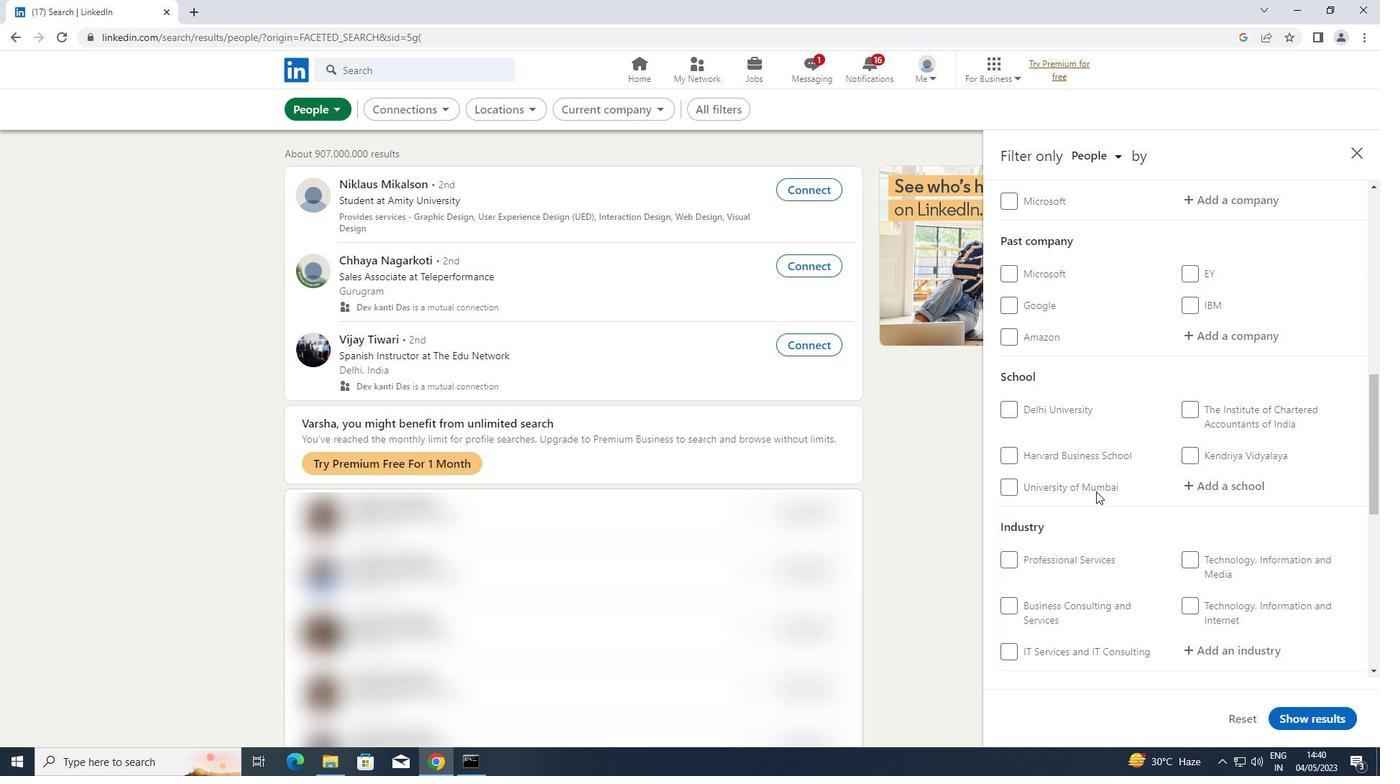
Action: Mouse scrolled (1096, 491) with delta (0, 0)
Screenshot: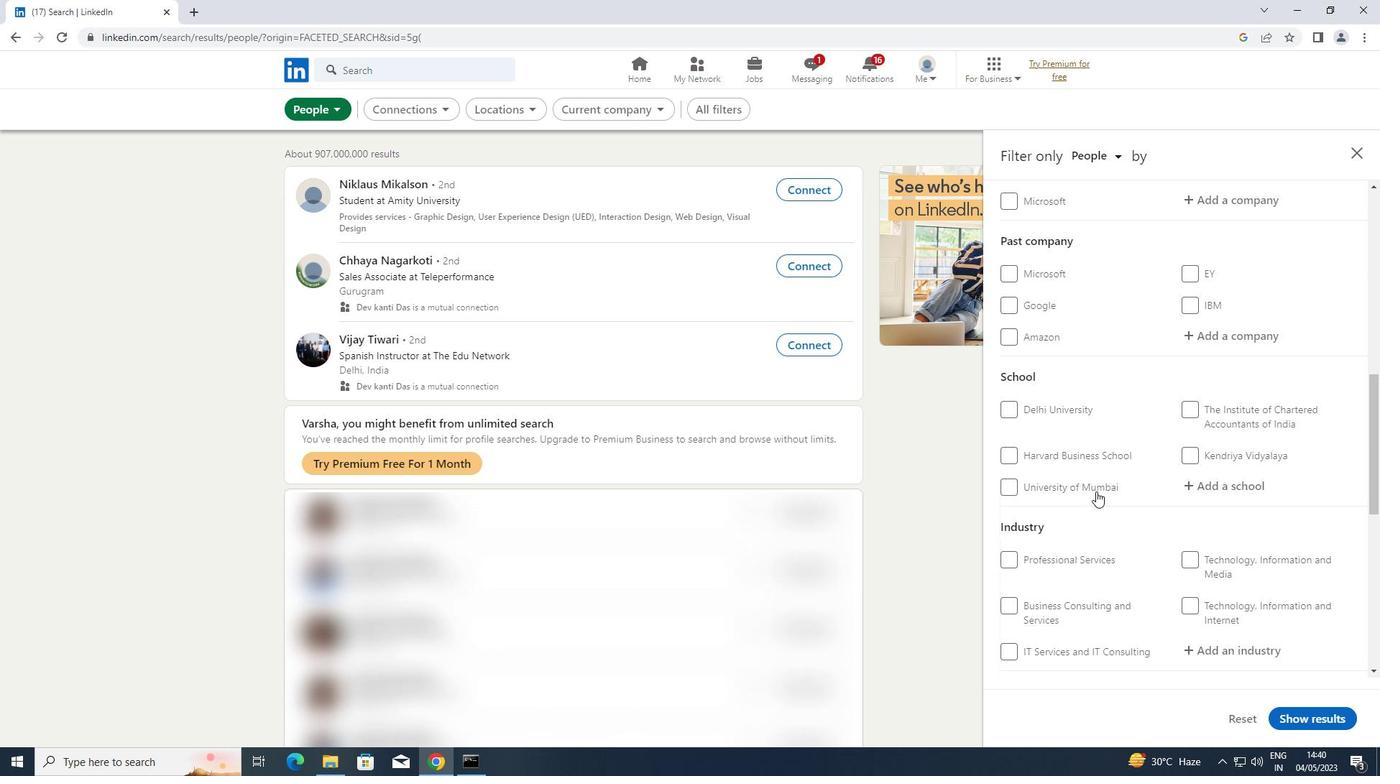 
Action: Mouse moved to (1010, 536)
Screenshot: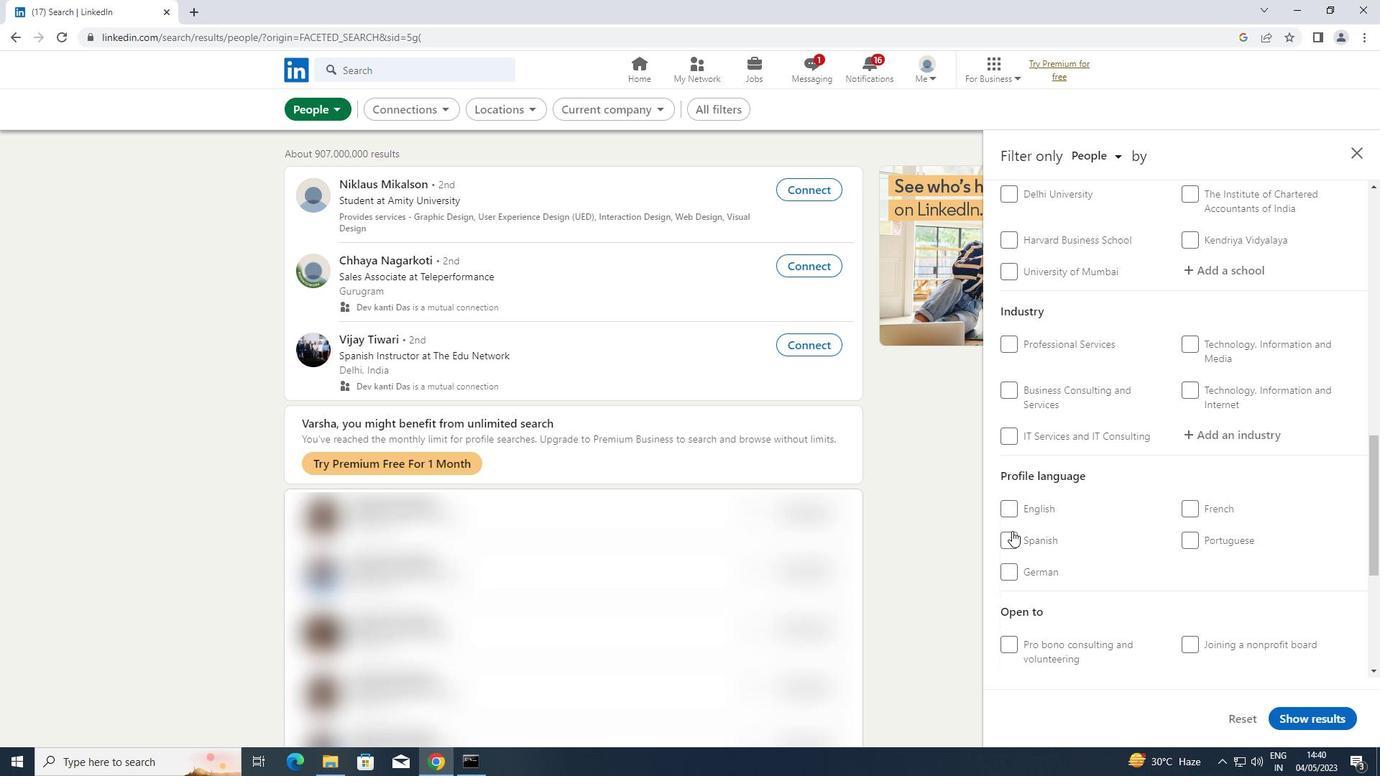 
Action: Mouse pressed left at (1010, 536)
Screenshot: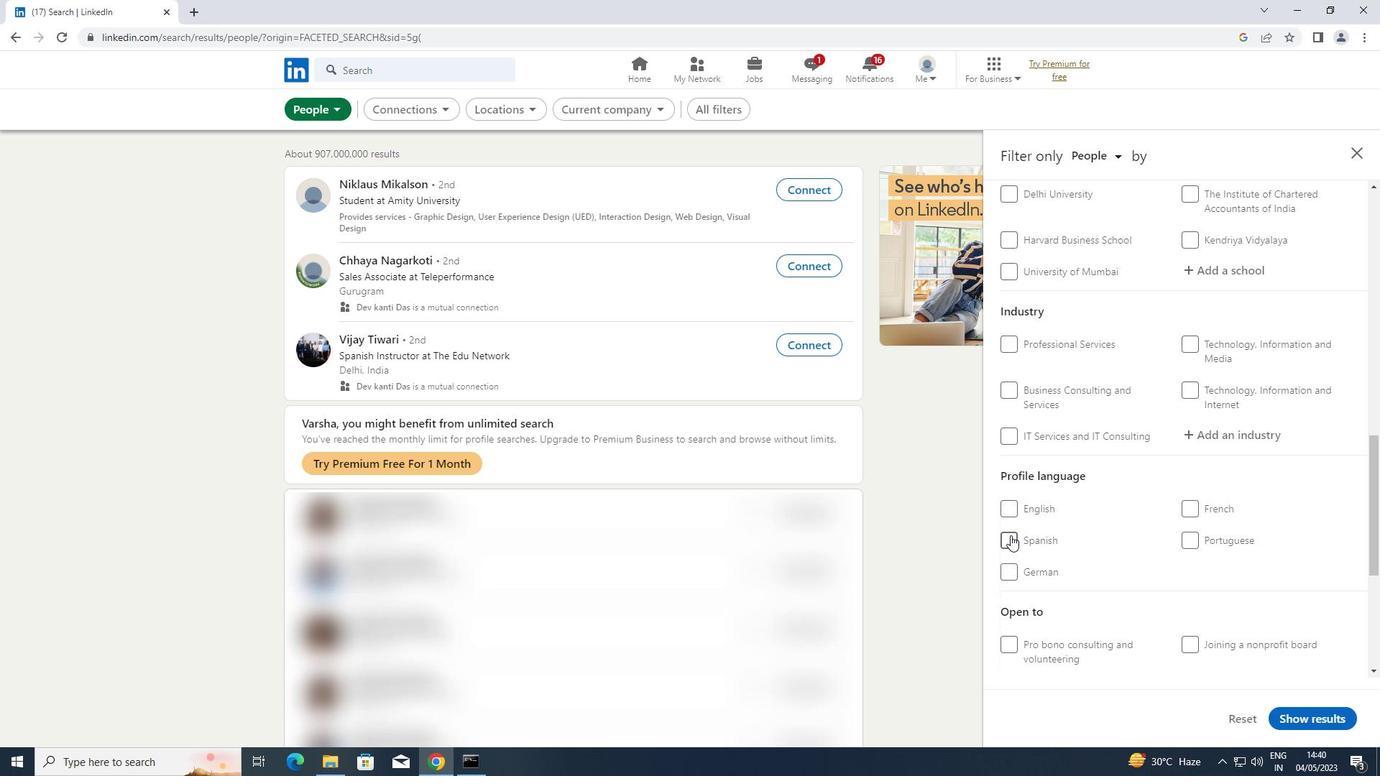
Action: Mouse moved to (1023, 527)
Screenshot: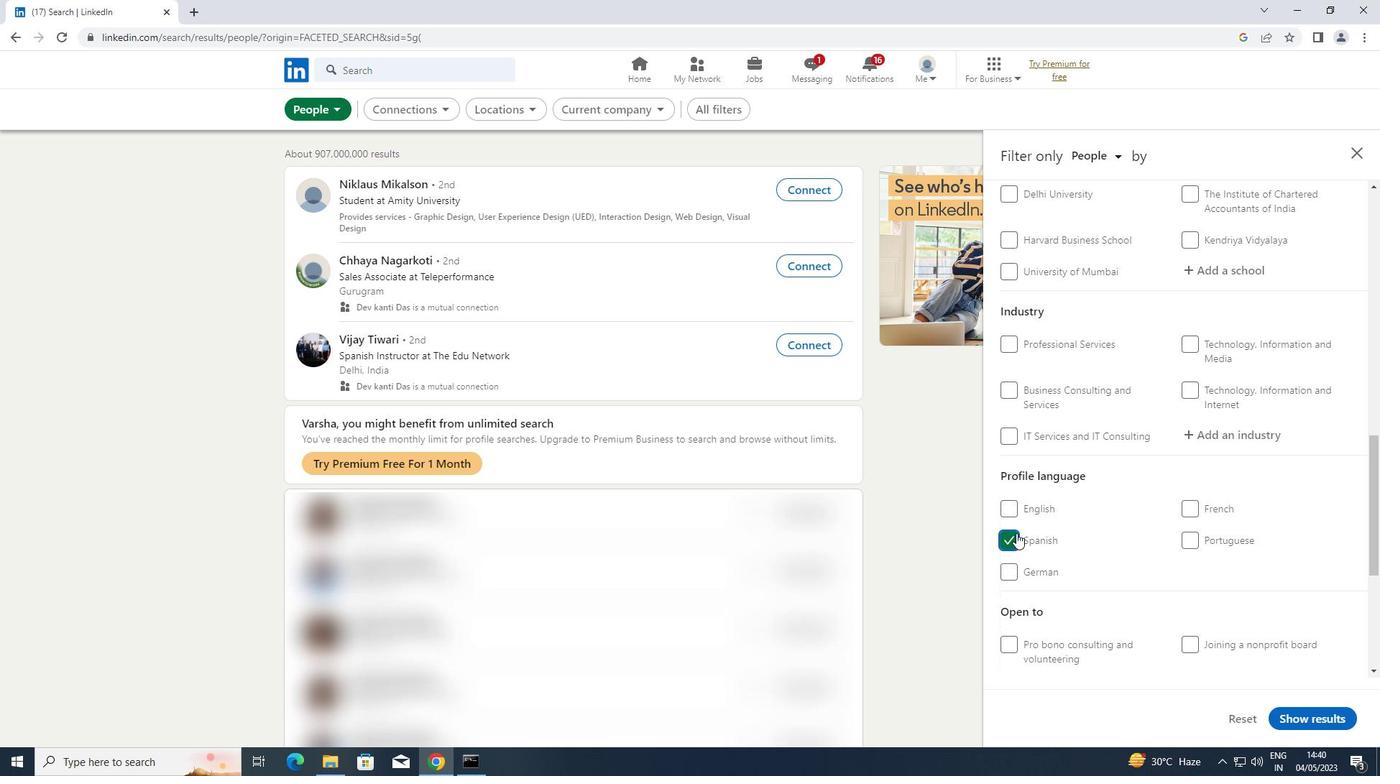 
Action: Mouse scrolled (1023, 528) with delta (0, 0)
Screenshot: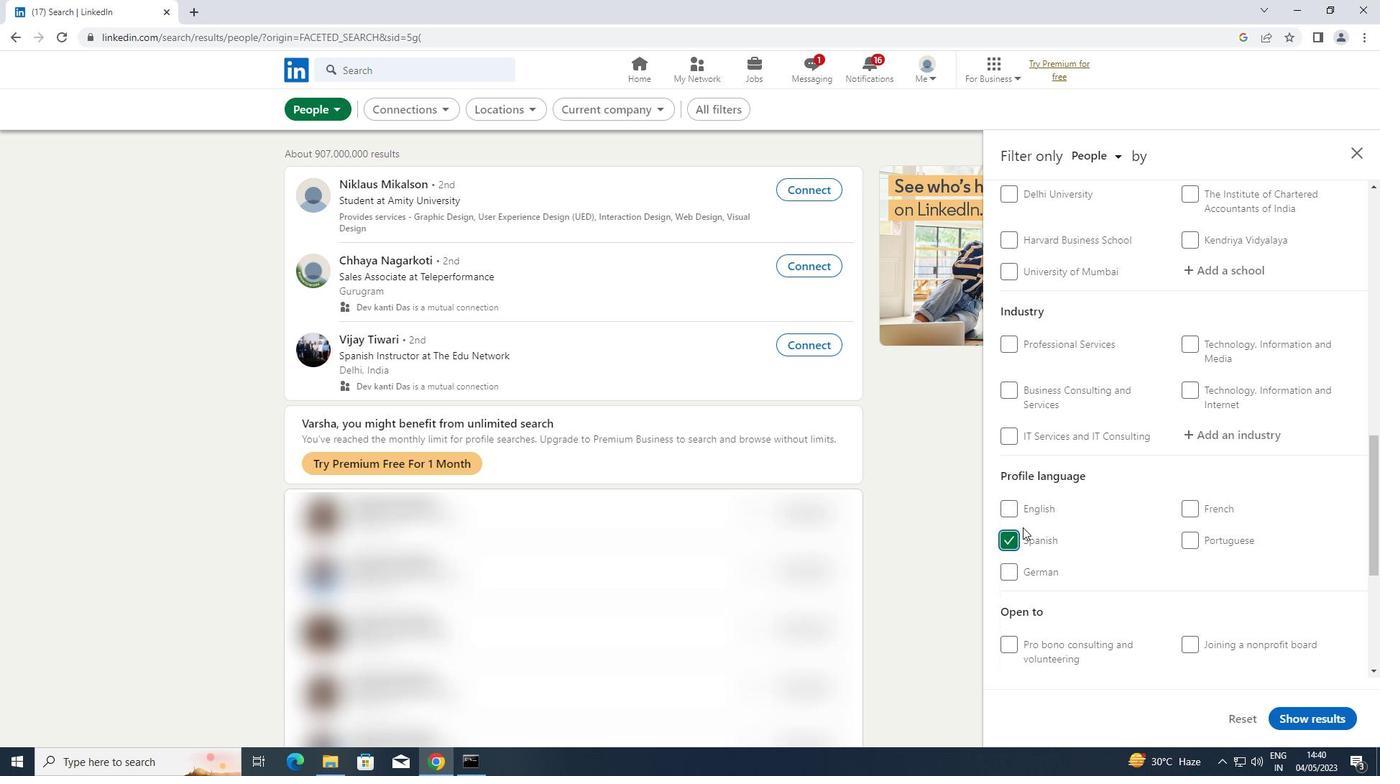 
Action: Mouse scrolled (1023, 528) with delta (0, 0)
Screenshot: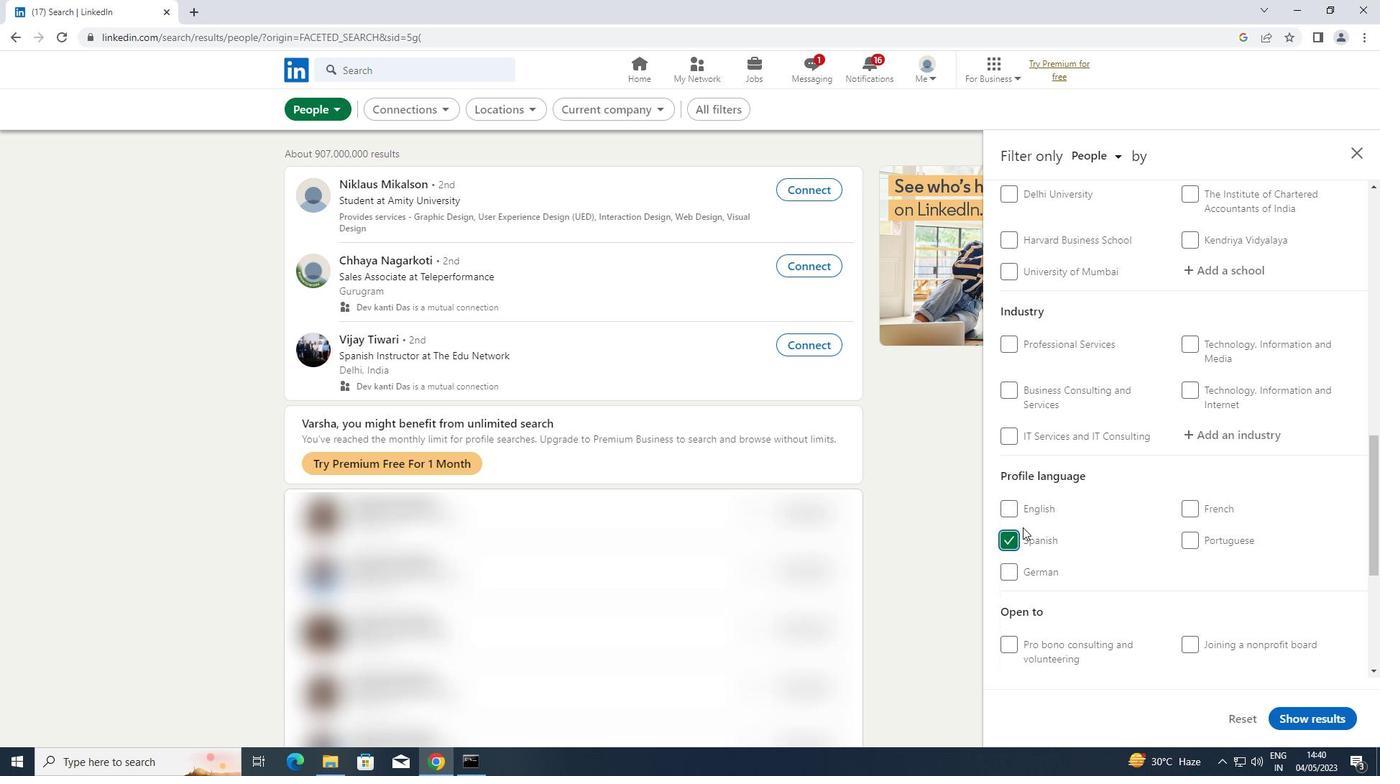 
Action: Mouse scrolled (1023, 528) with delta (0, 0)
Screenshot: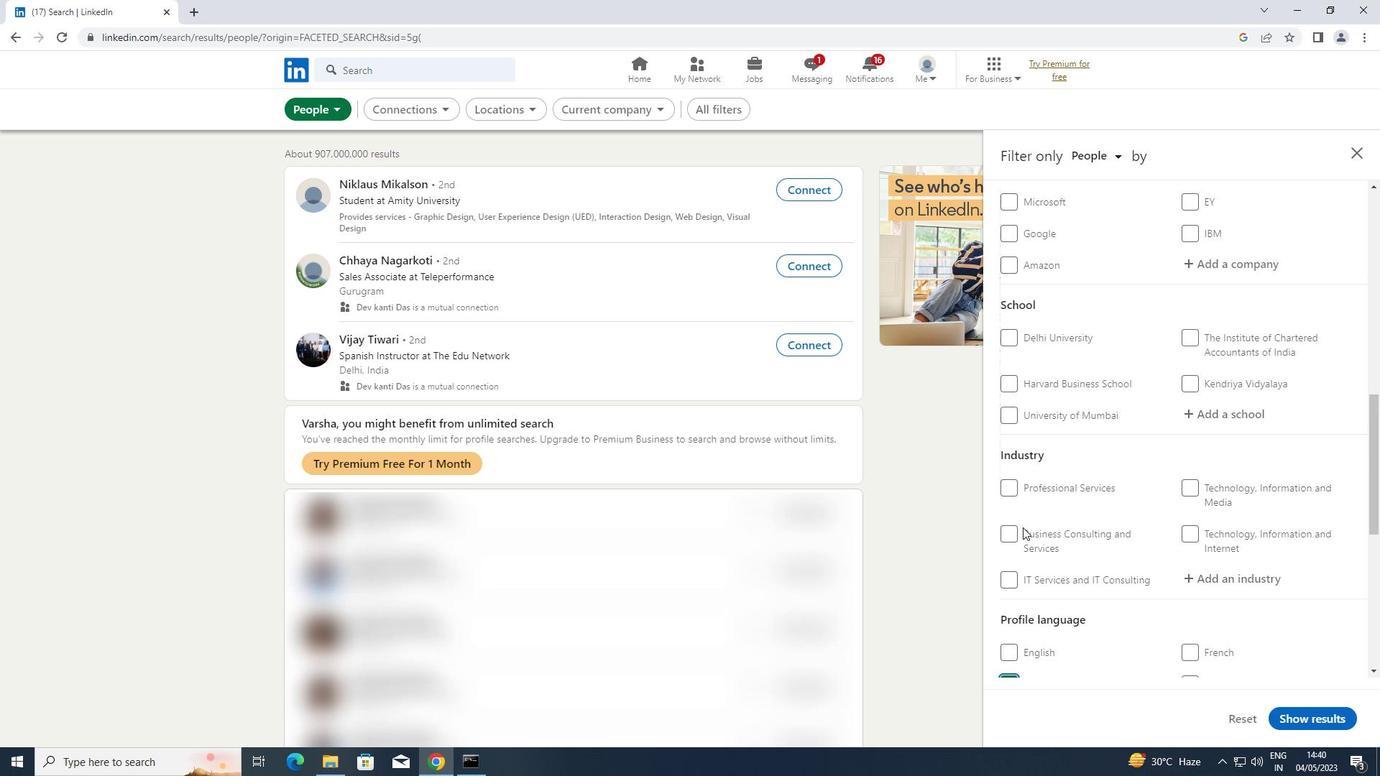 
Action: Mouse scrolled (1023, 528) with delta (0, 0)
Screenshot: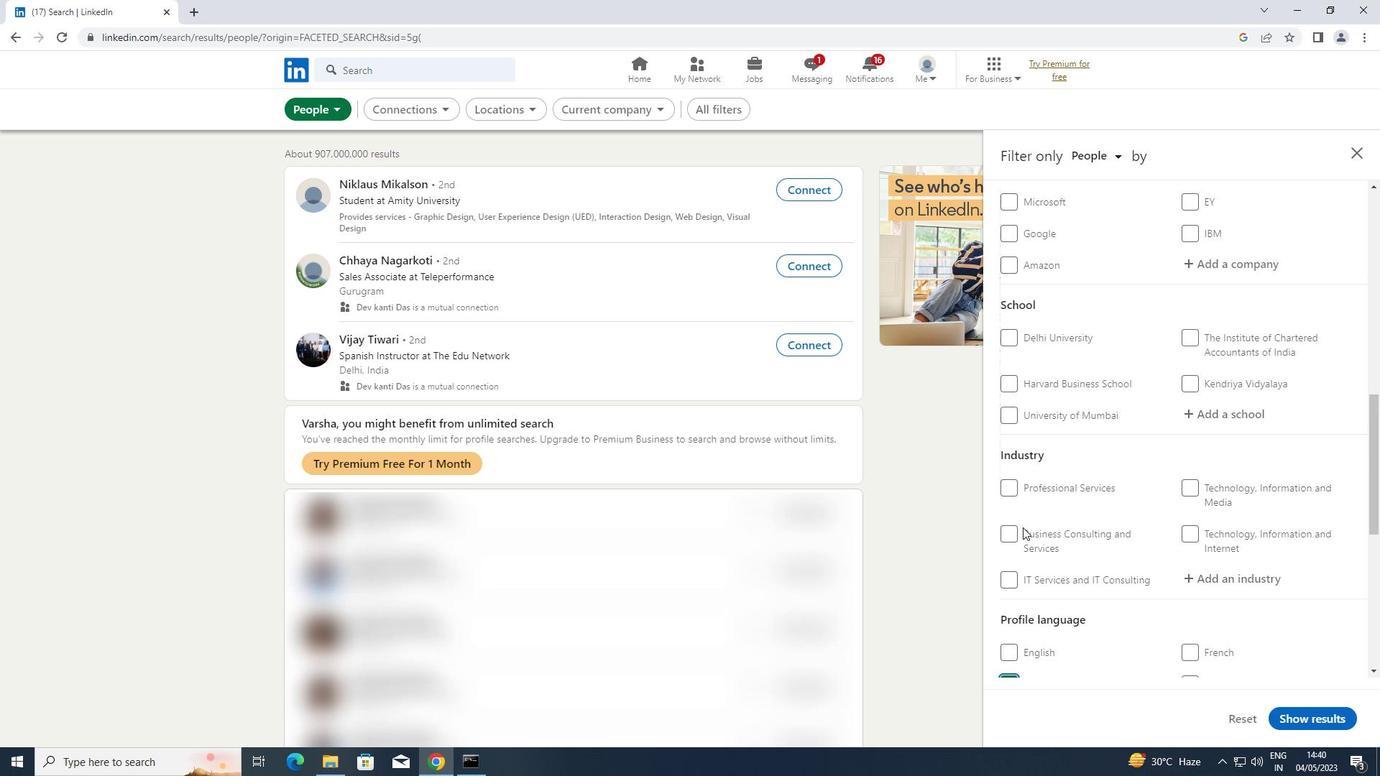 
Action: Mouse scrolled (1023, 528) with delta (0, 0)
Screenshot: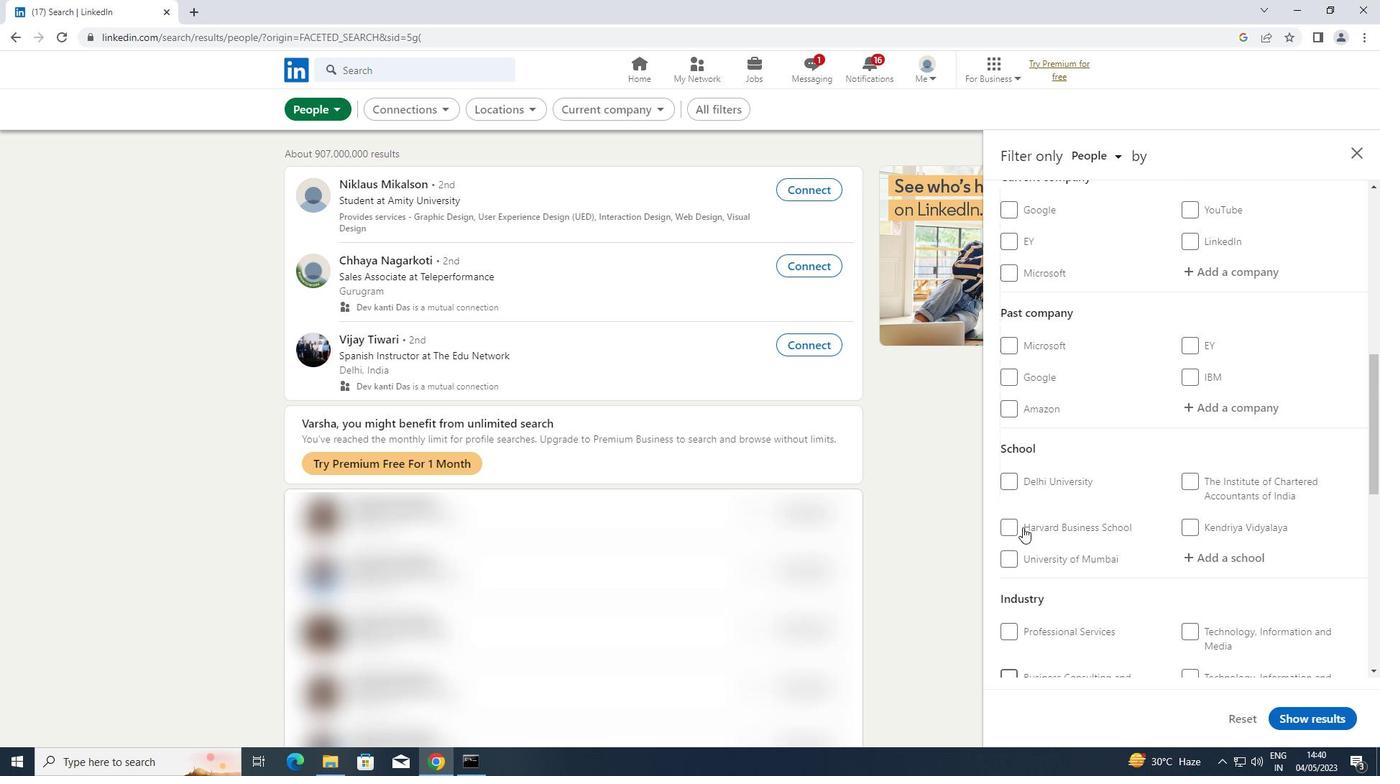 
Action: Mouse scrolled (1023, 528) with delta (0, 0)
Screenshot: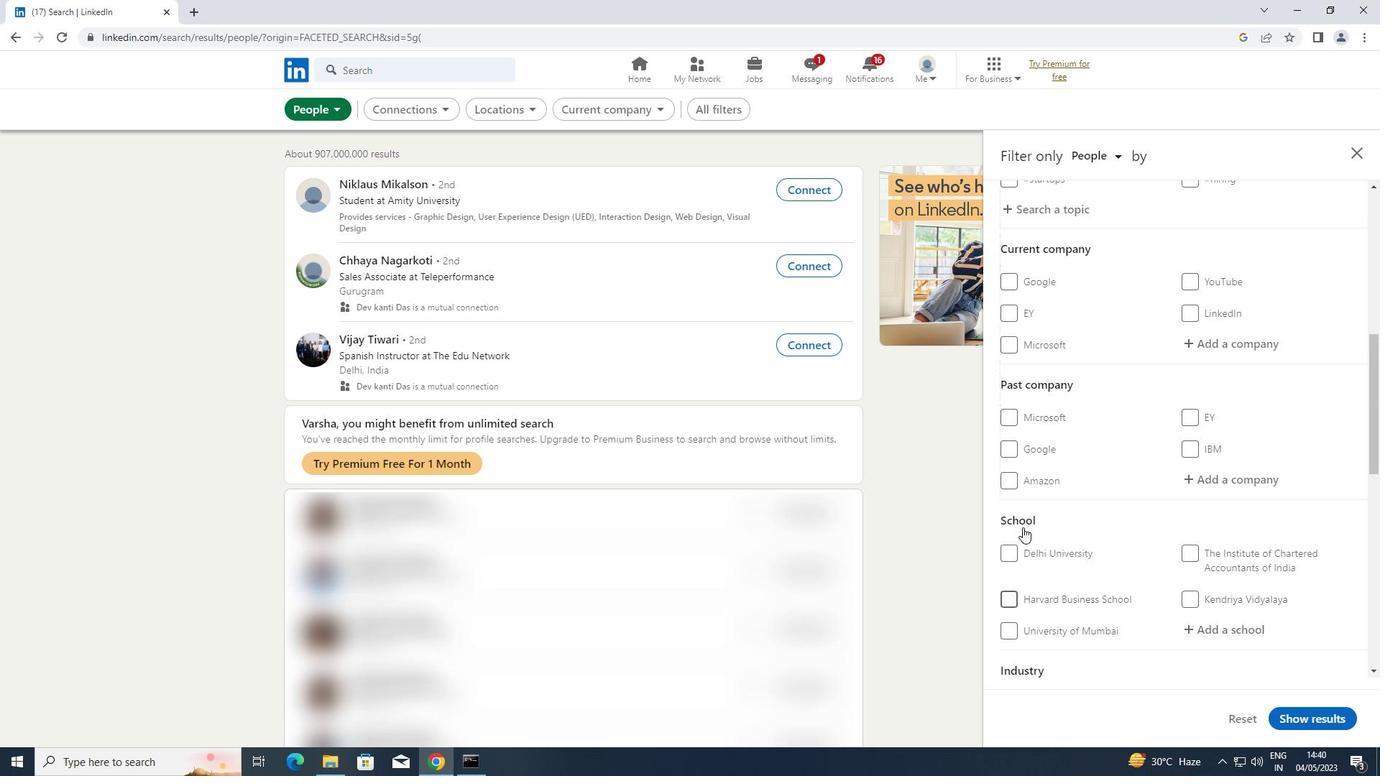 
Action: Mouse moved to (1203, 409)
Screenshot: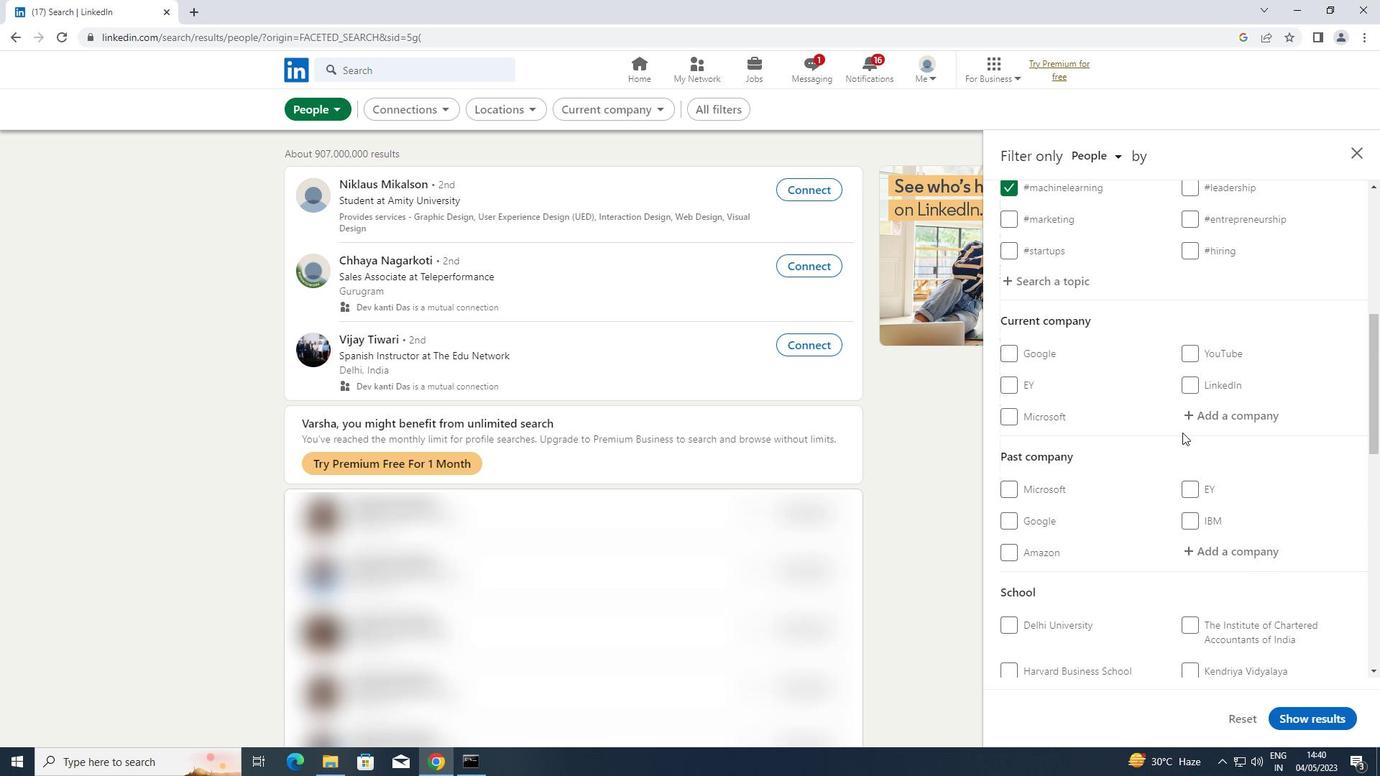 
Action: Mouse pressed left at (1203, 409)
Screenshot: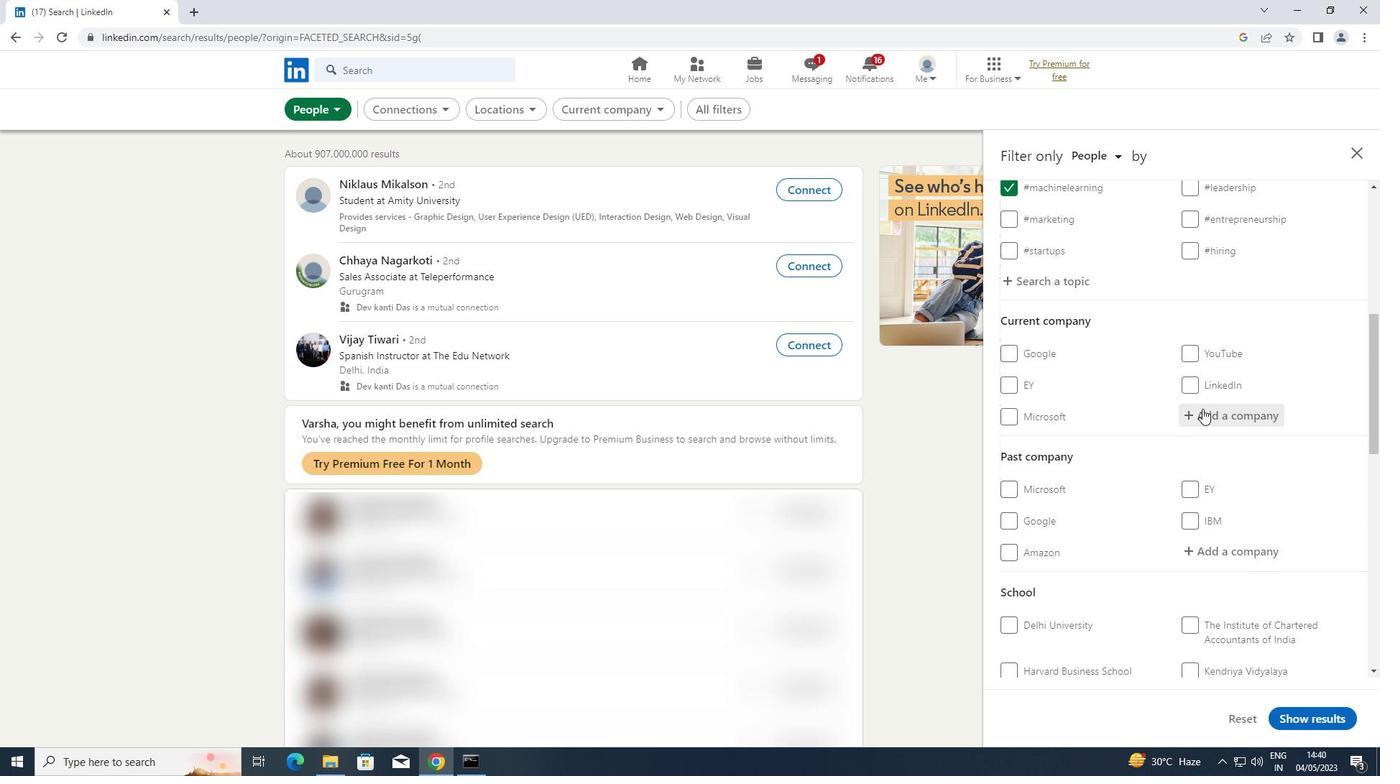 
Action: Key pressed <Key.shift><Key.shift><Key.shift><Key.shift><Key.shift><Key.shift><Key.shift>SMARTWORK
Screenshot: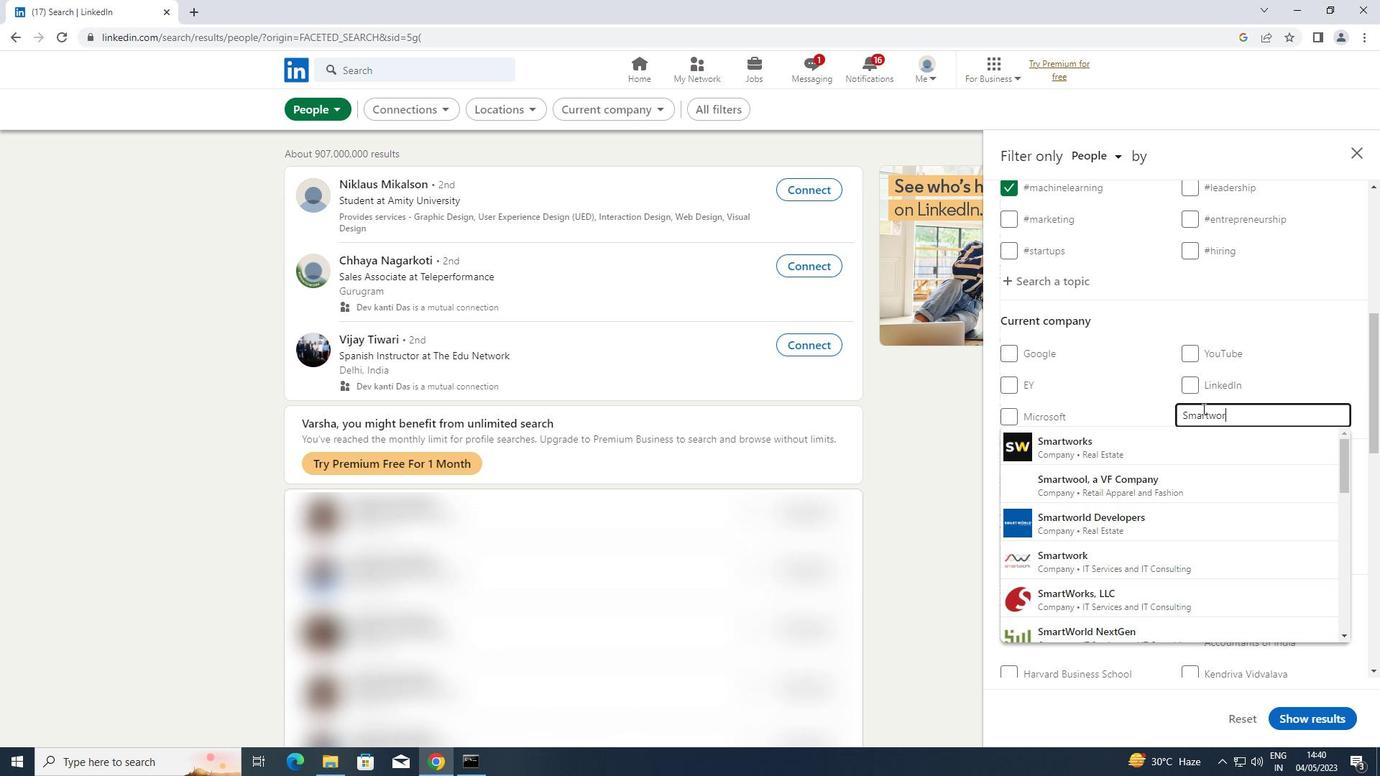 
Action: Mouse moved to (1114, 475)
Screenshot: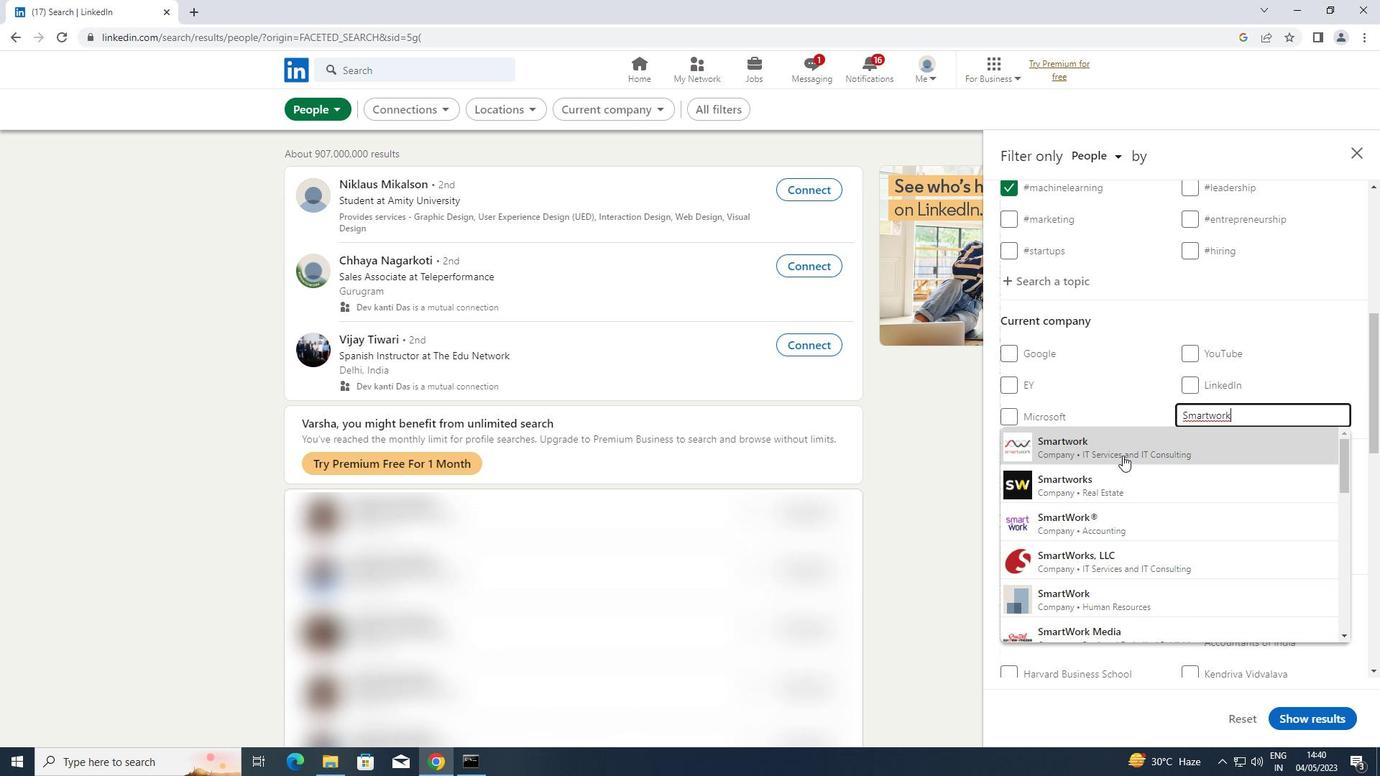 
Action: Mouse pressed left at (1114, 475)
Screenshot: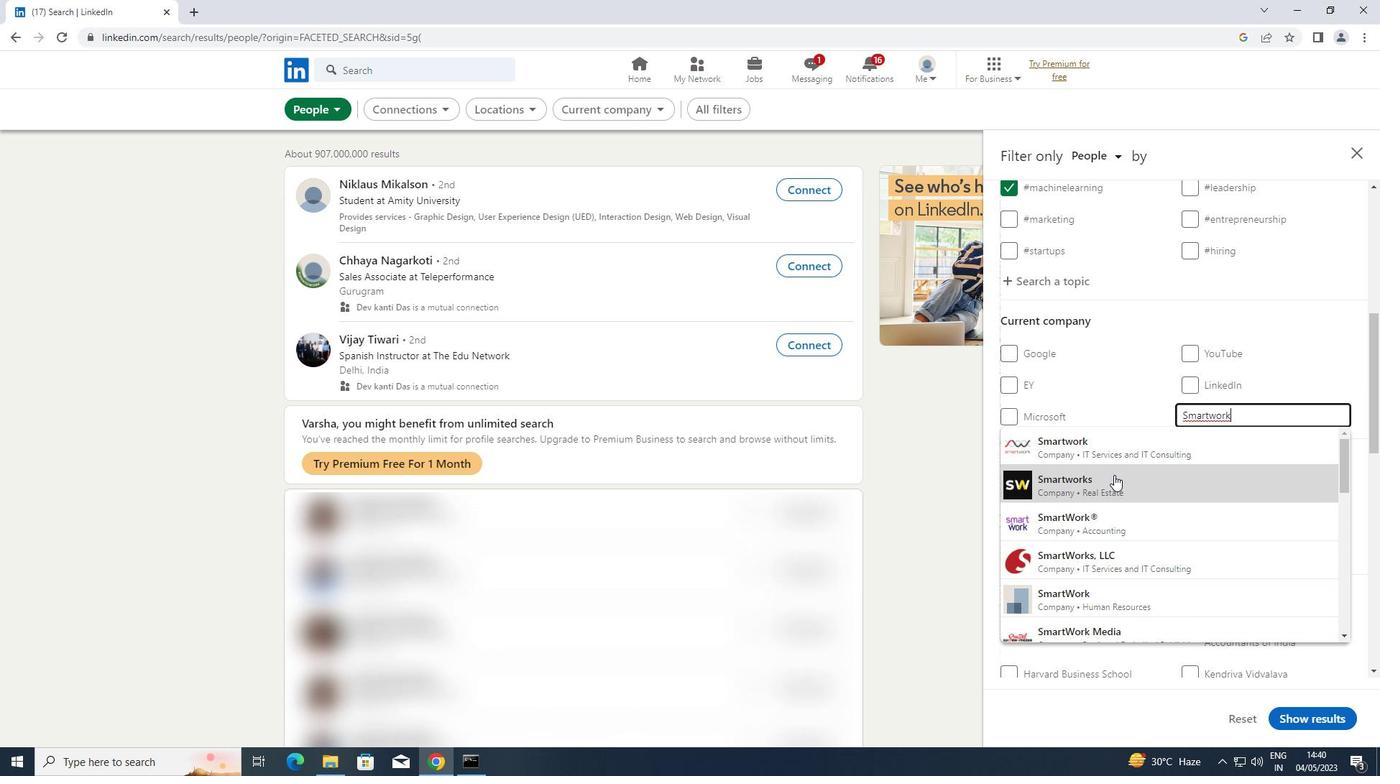 
Action: Mouse scrolled (1114, 474) with delta (0, 0)
Screenshot: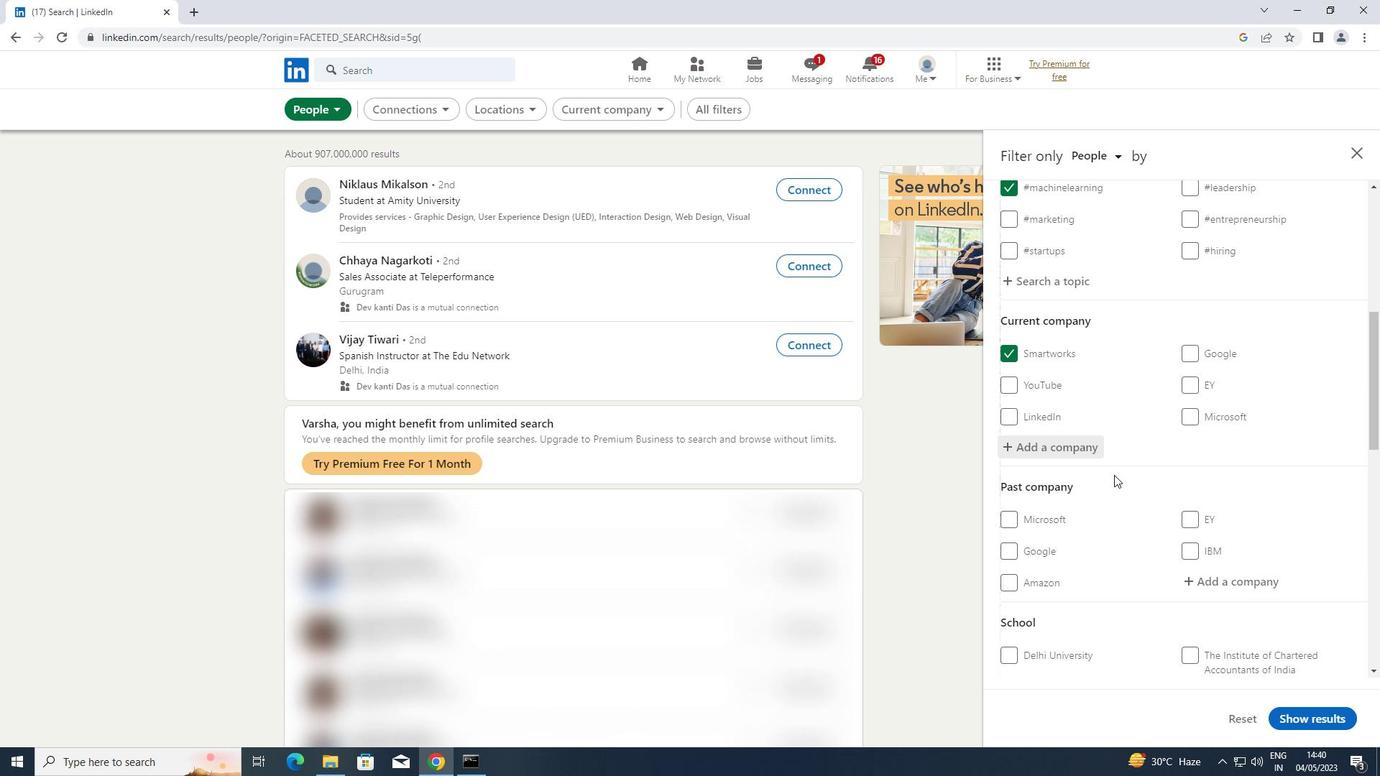 
Action: Mouse scrolled (1114, 474) with delta (0, 0)
Screenshot: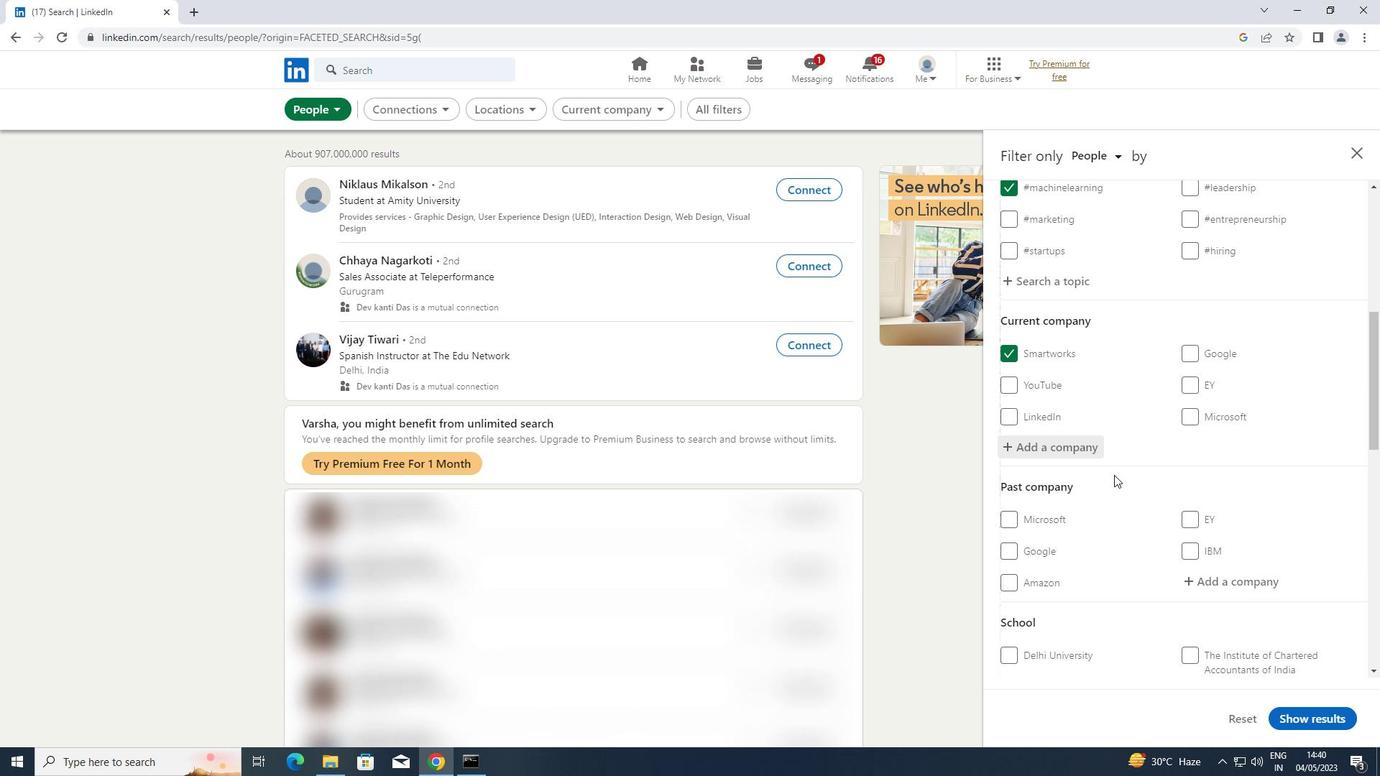 
Action: Mouse moved to (1218, 594)
Screenshot: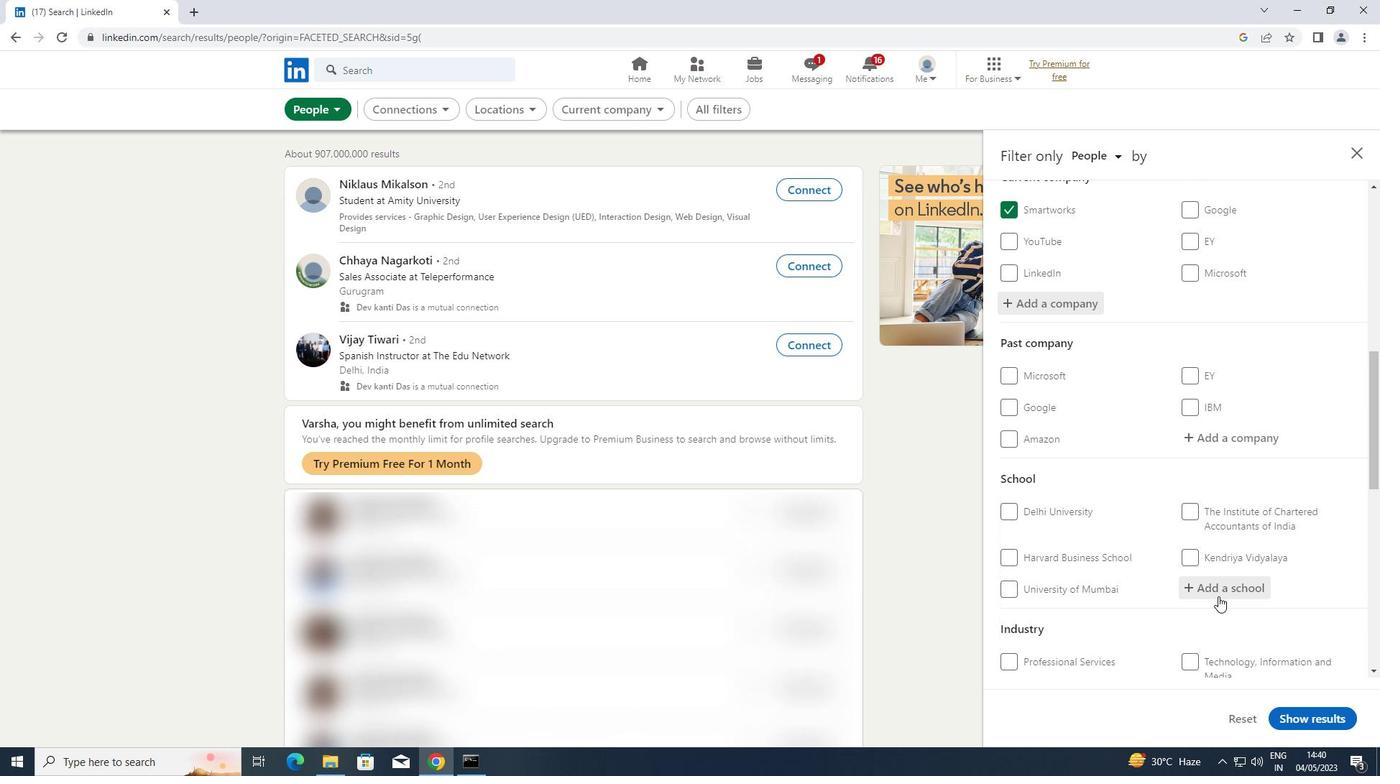
Action: Mouse pressed left at (1218, 594)
Screenshot: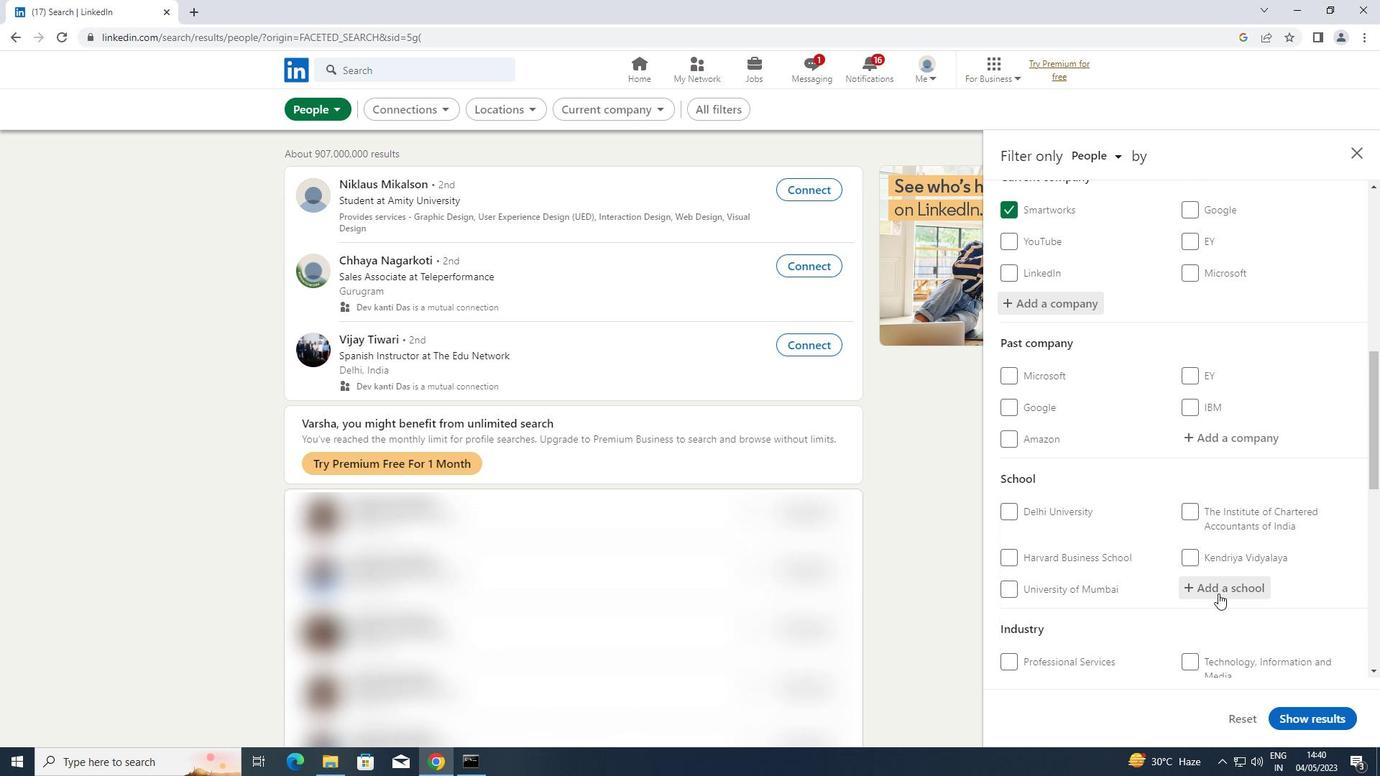 
Action: Key pressed <Key.shift><Key.shift><Key.shift>VNR
Screenshot: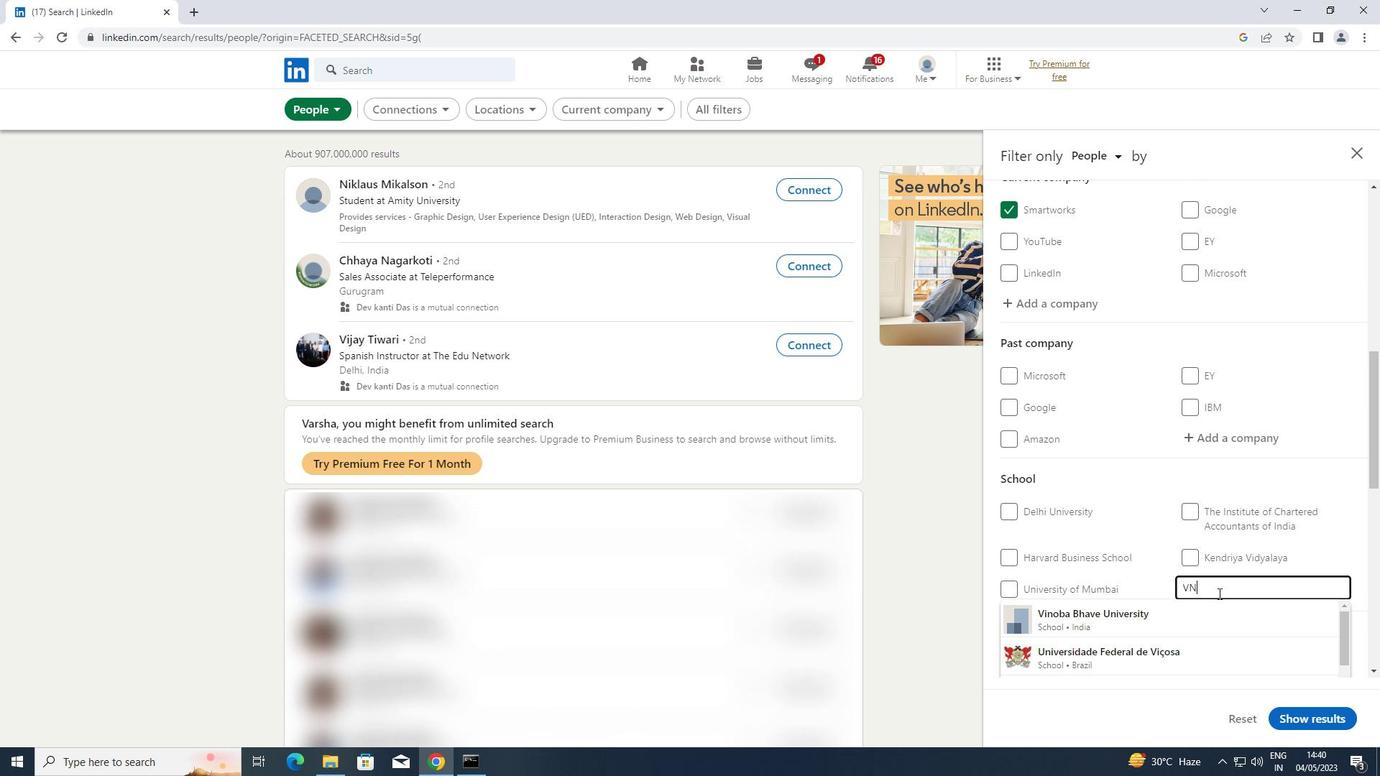 
Action: Mouse moved to (1156, 624)
Screenshot: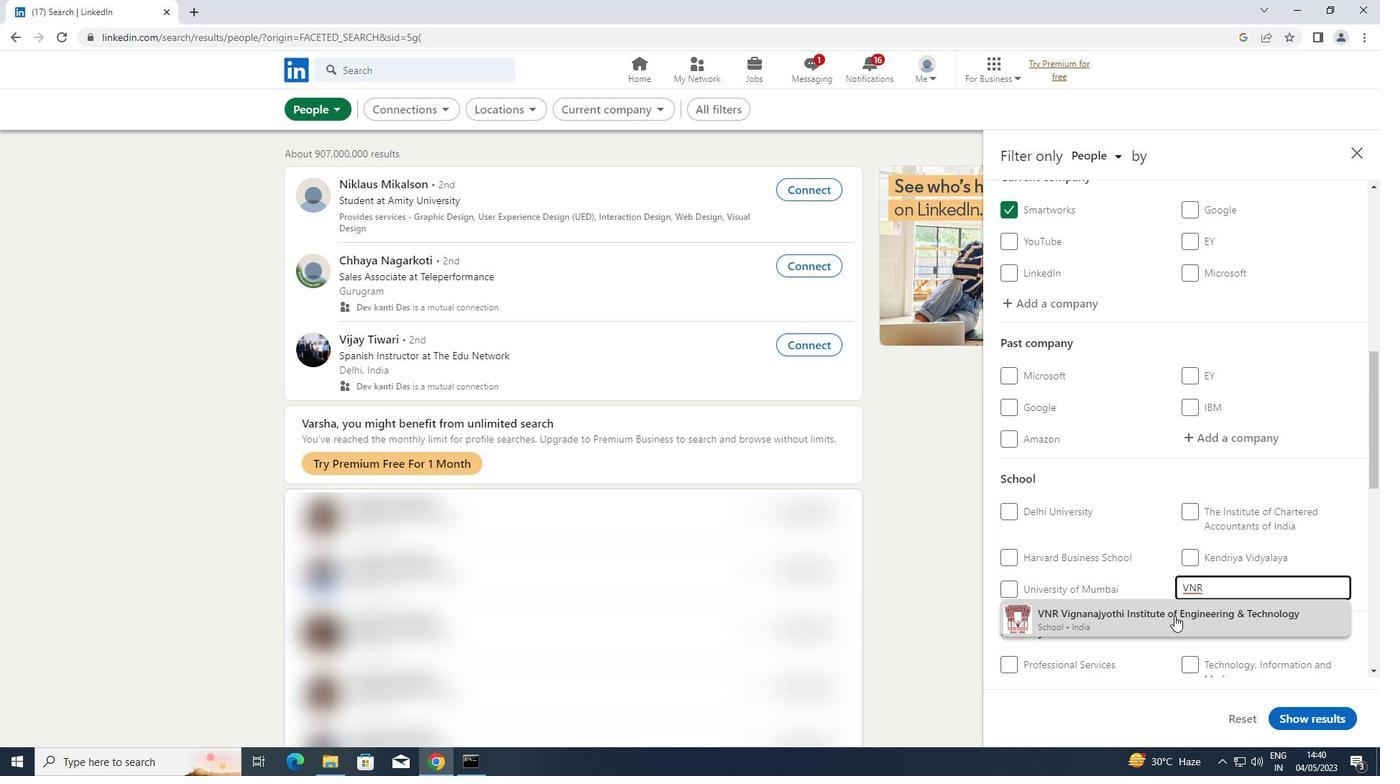 
Action: Mouse pressed left at (1156, 624)
Screenshot: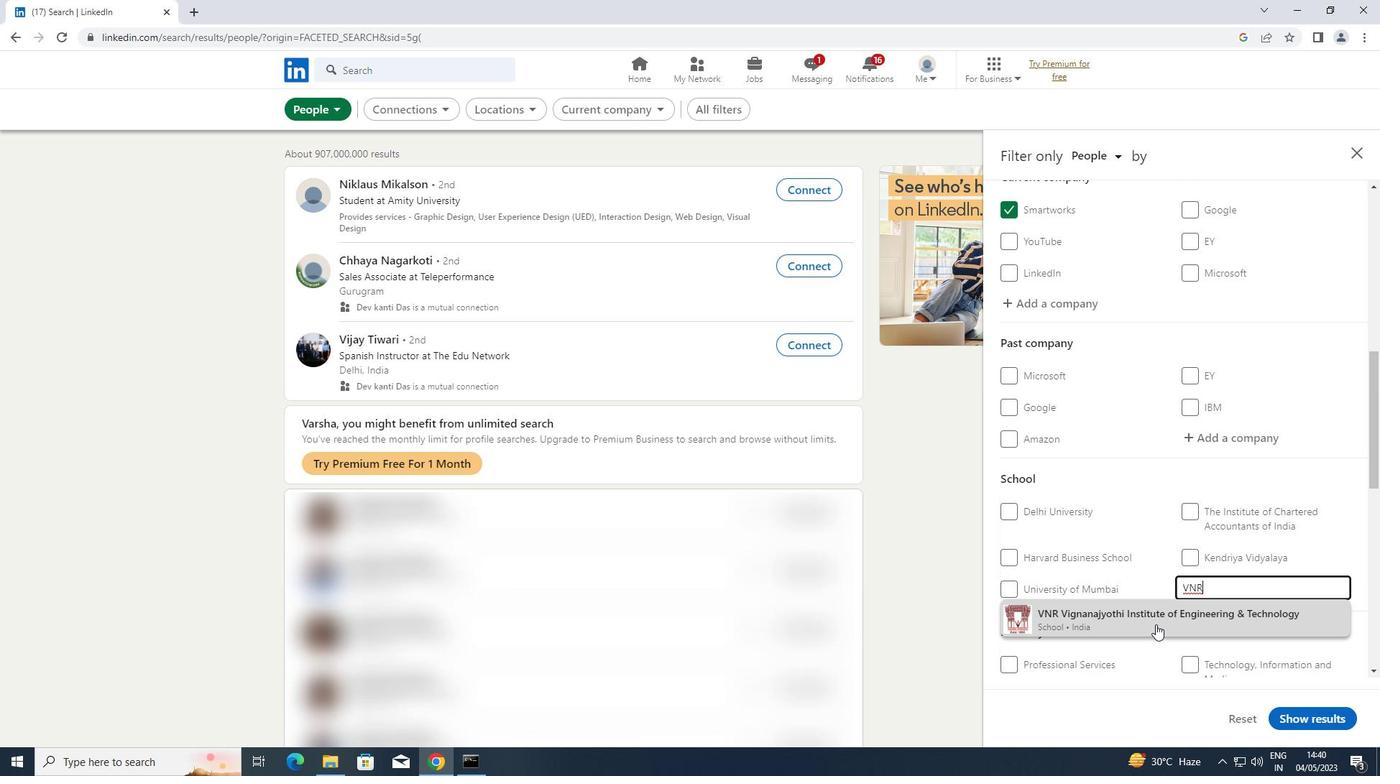 
Action: Mouse moved to (1170, 601)
Screenshot: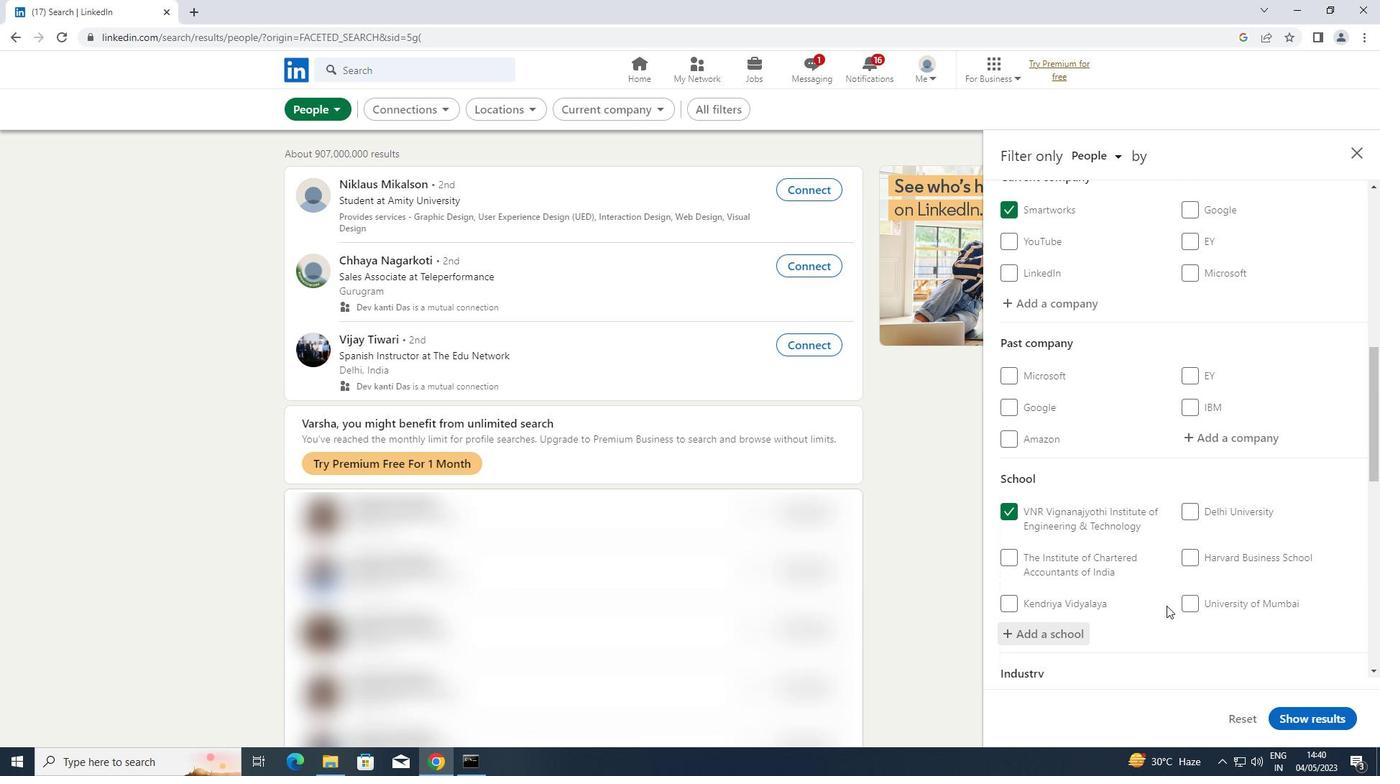 
Action: Mouse scrolled (1170, 600) with delta (0, 0)
Screenshot: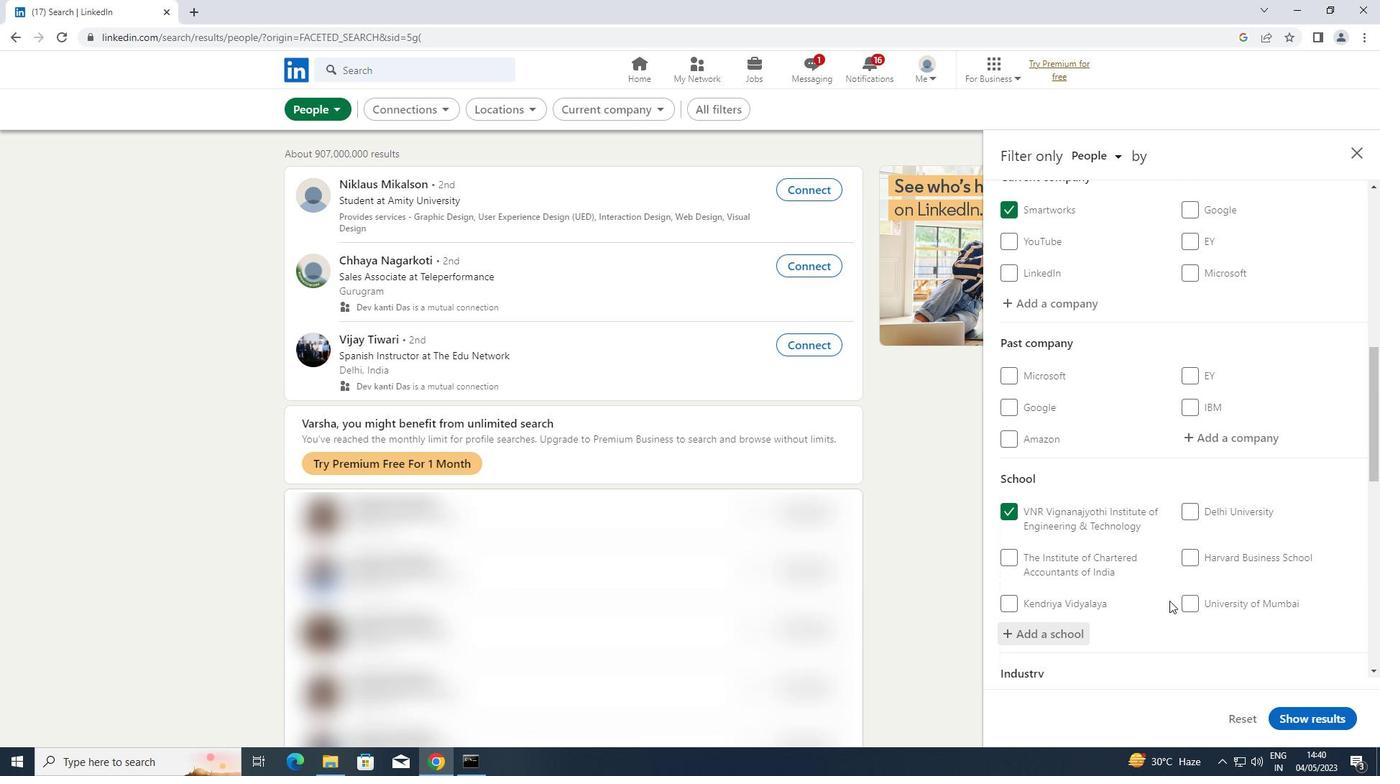 
Action: Mouse scrolled (1170, 600) with delta (0, 0)
Screenshot: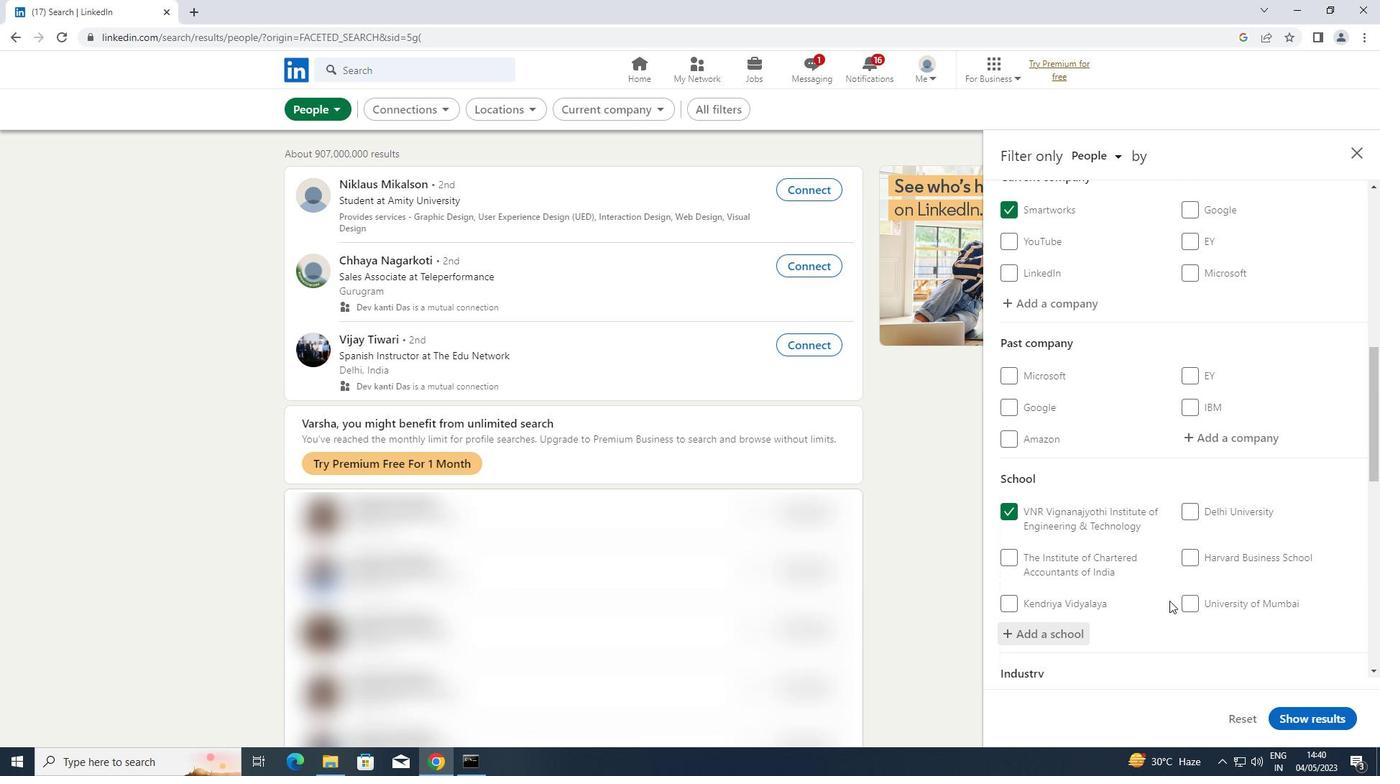 
Action: Mouse scrolled (1170, 600) with delta (0, 0)
Screenshot: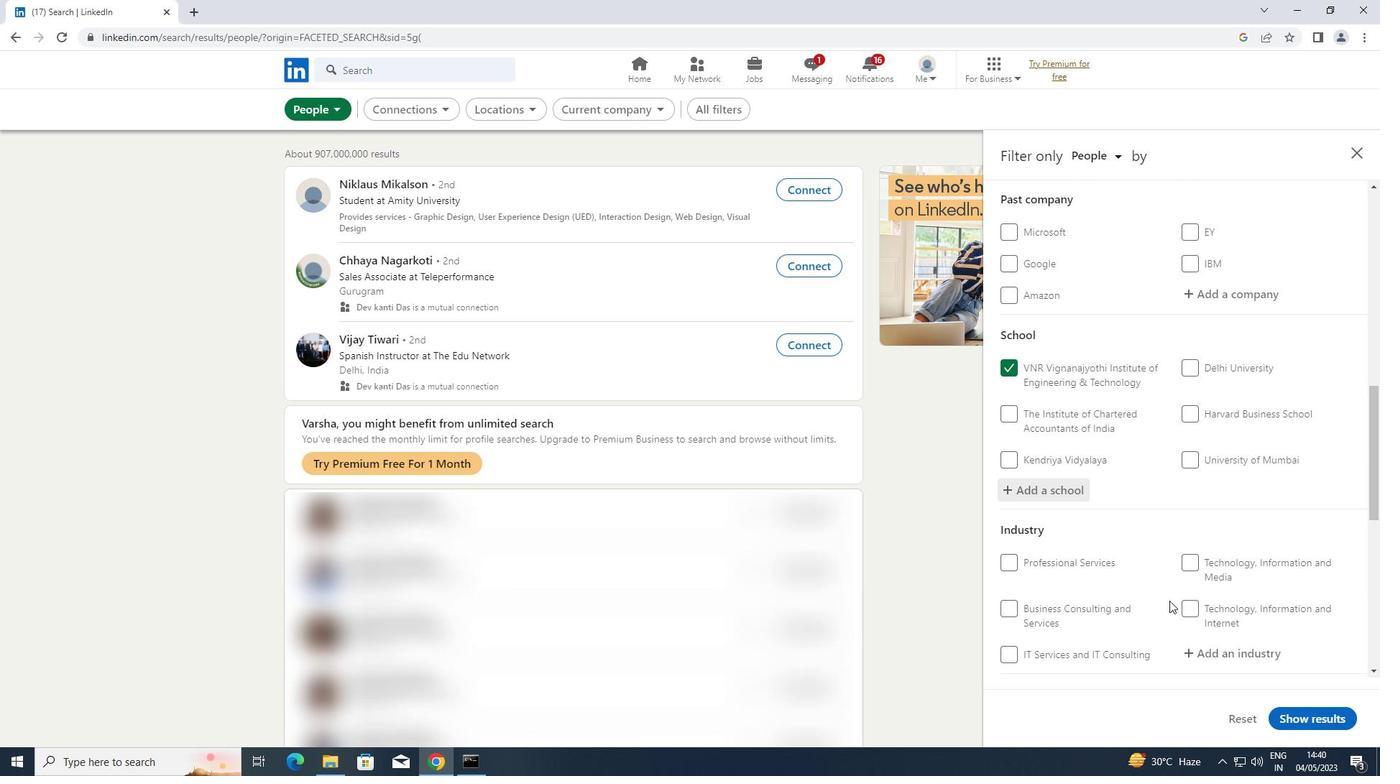 
Action: Mouse moved to (1219, 570)
Screenshot: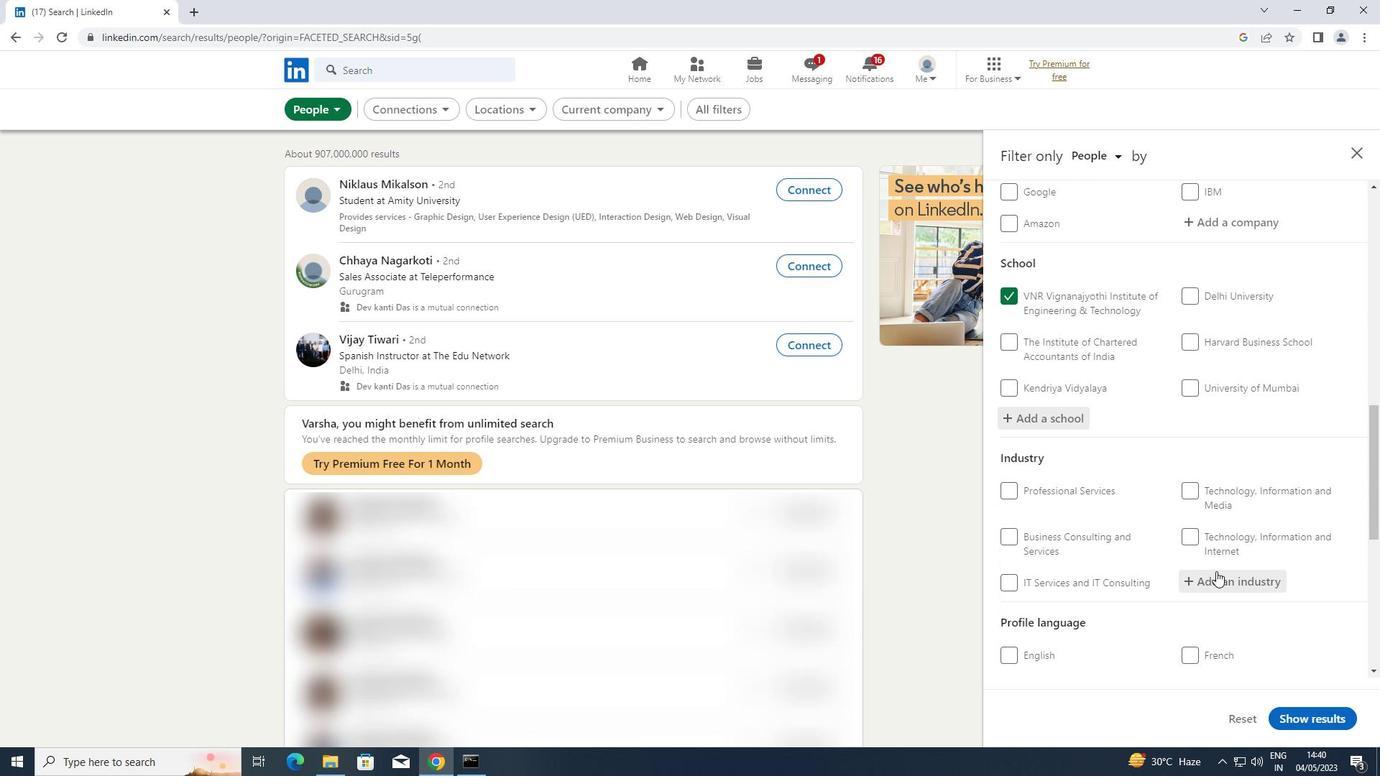 
Action: Mouse pressed left at (1219, 570)
Screenshot: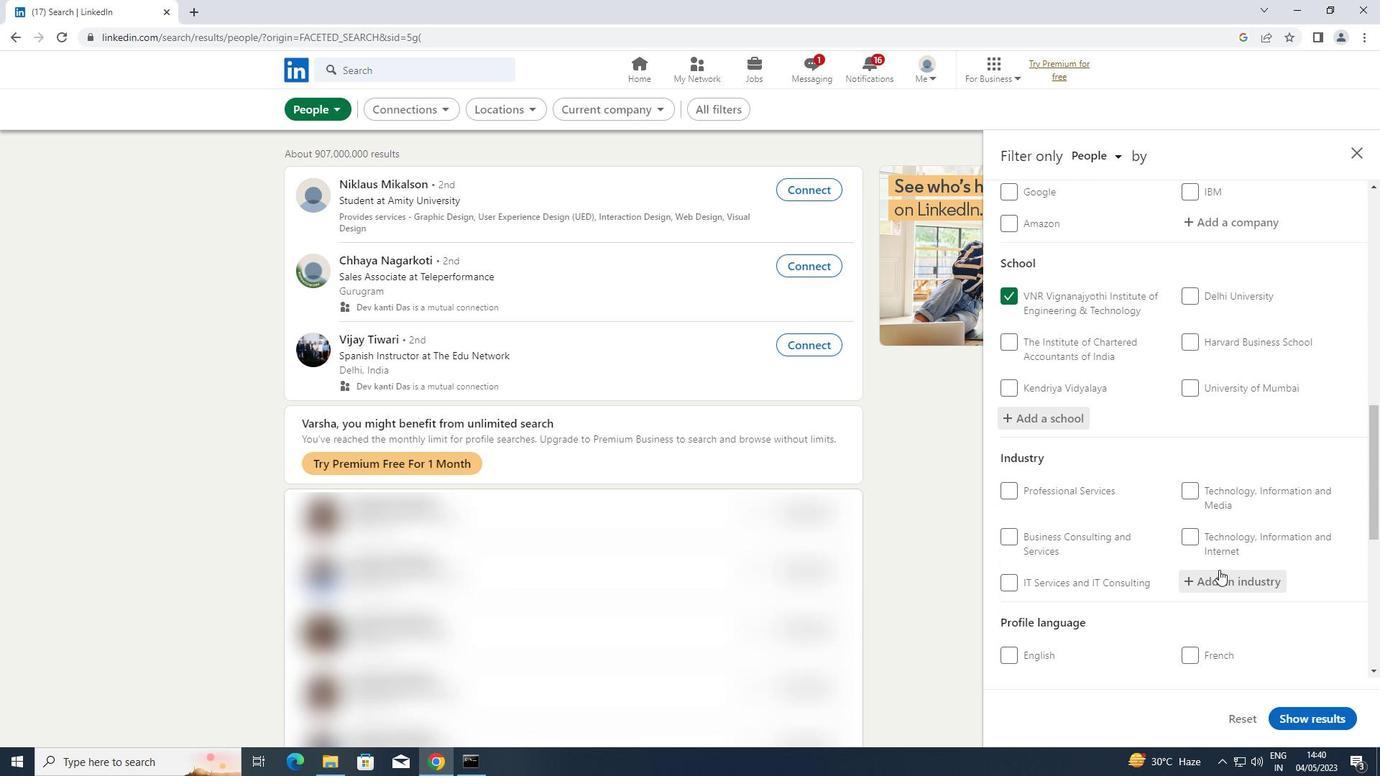 
Action: Key pressed <Key.shift>MENTAL
Screenshot: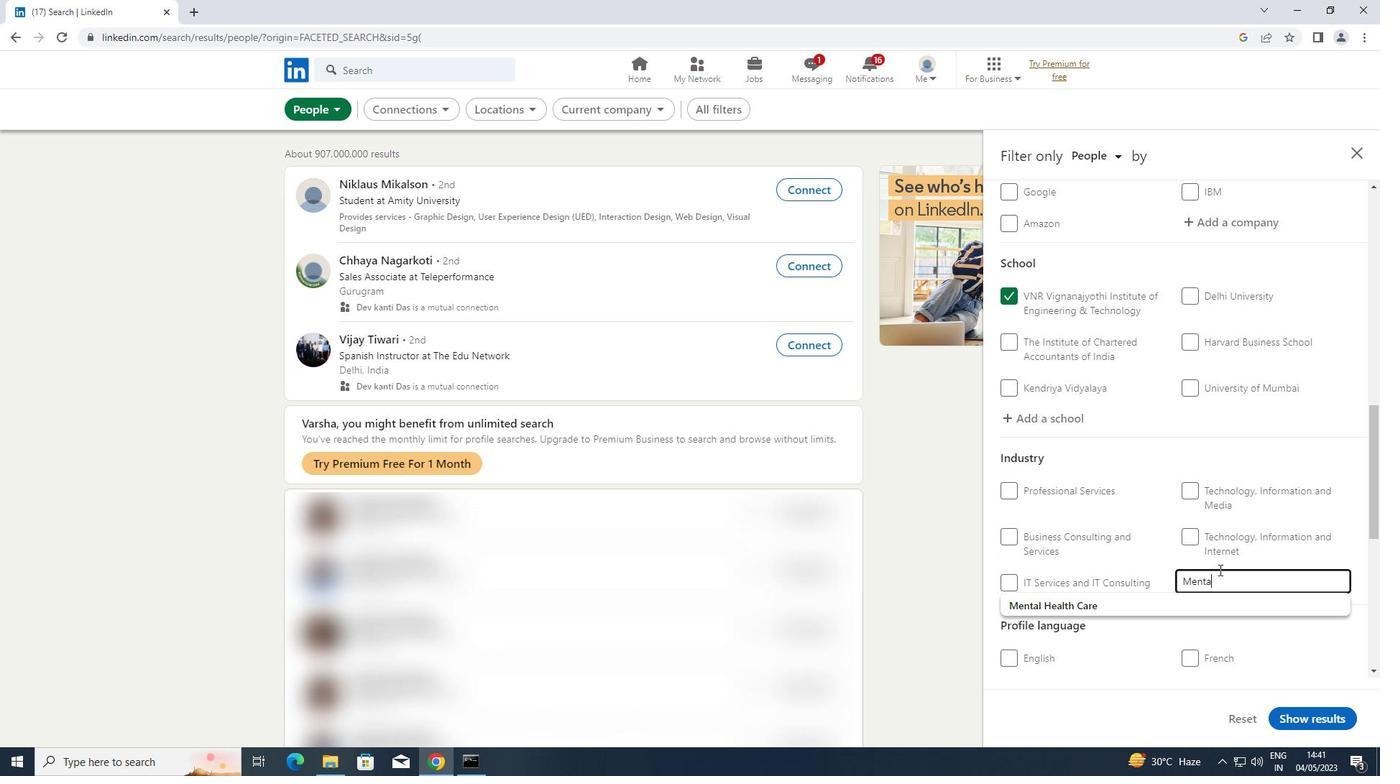 
Action: Mouse moved to (1116, 613)
Screenshot: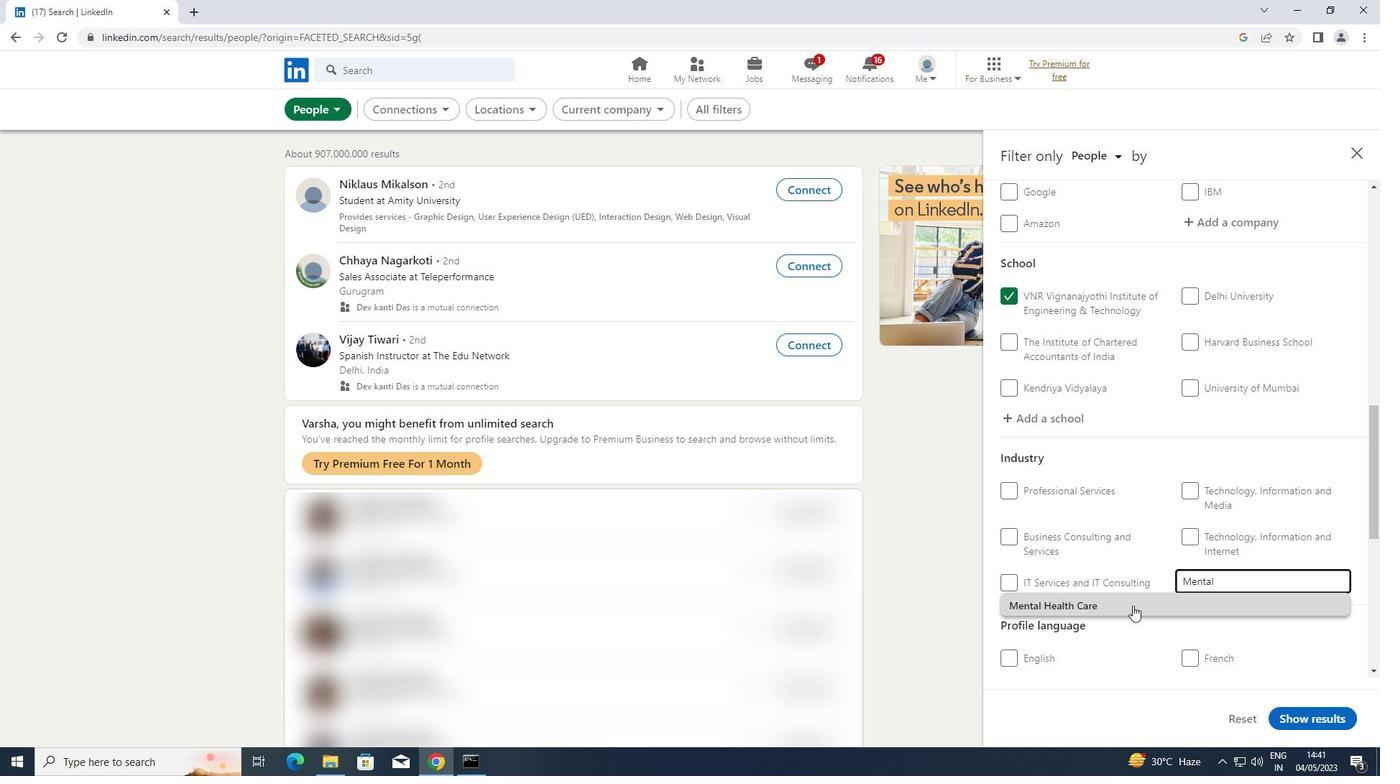 
Action: Mouse pressed left at (1116, 613)
Screenshot: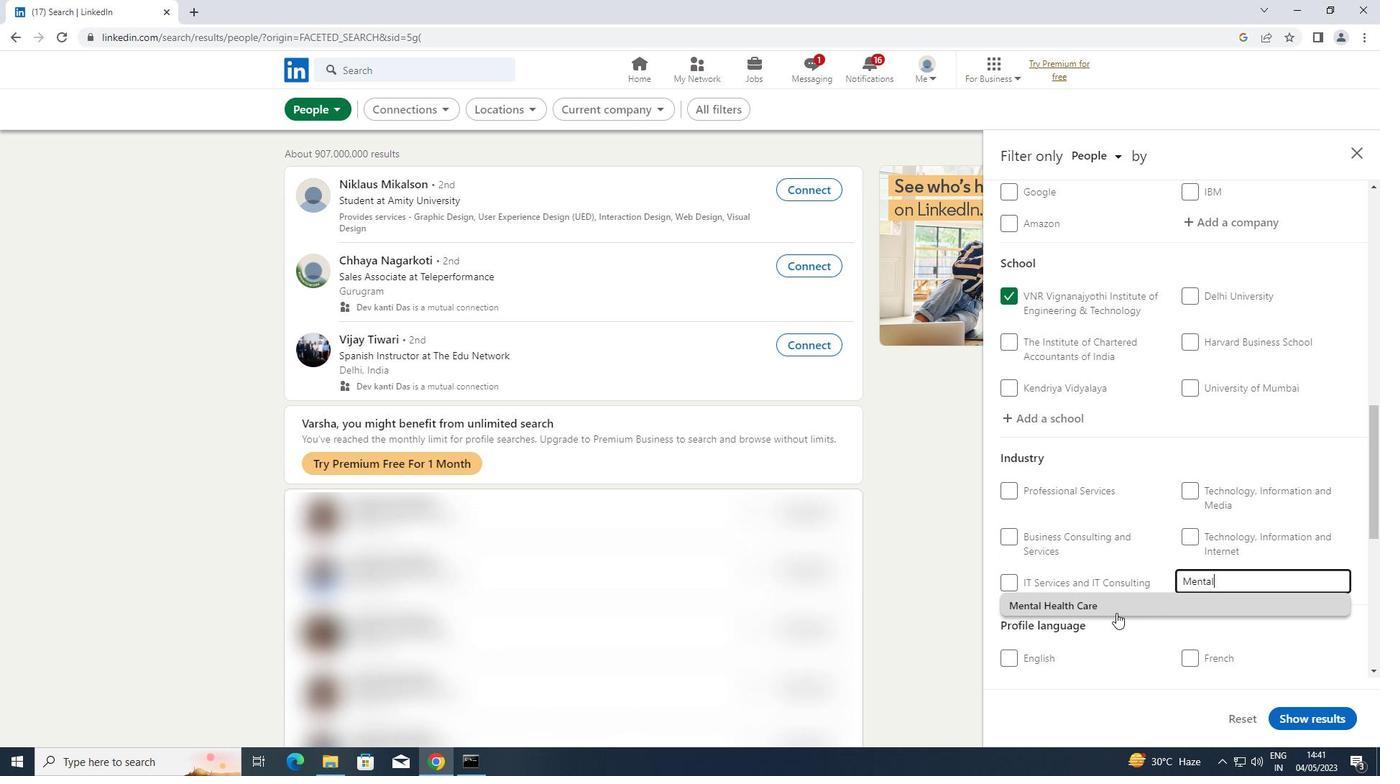 
Action: Mouse scrolled (1116, 612) with delta (0, 0)
Screenshot: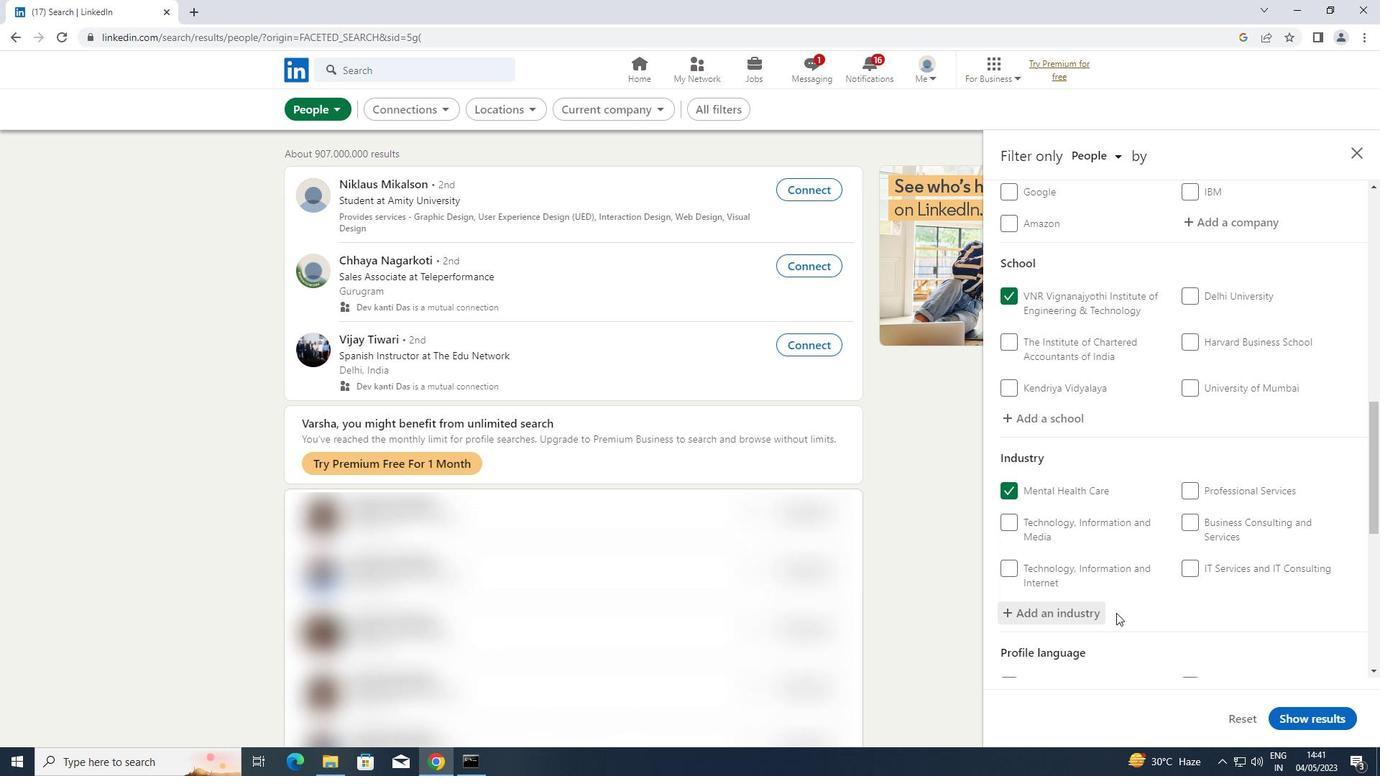 
Action: Mouse scrolled (1116, 612) with delta (0, 0)
Screenshot: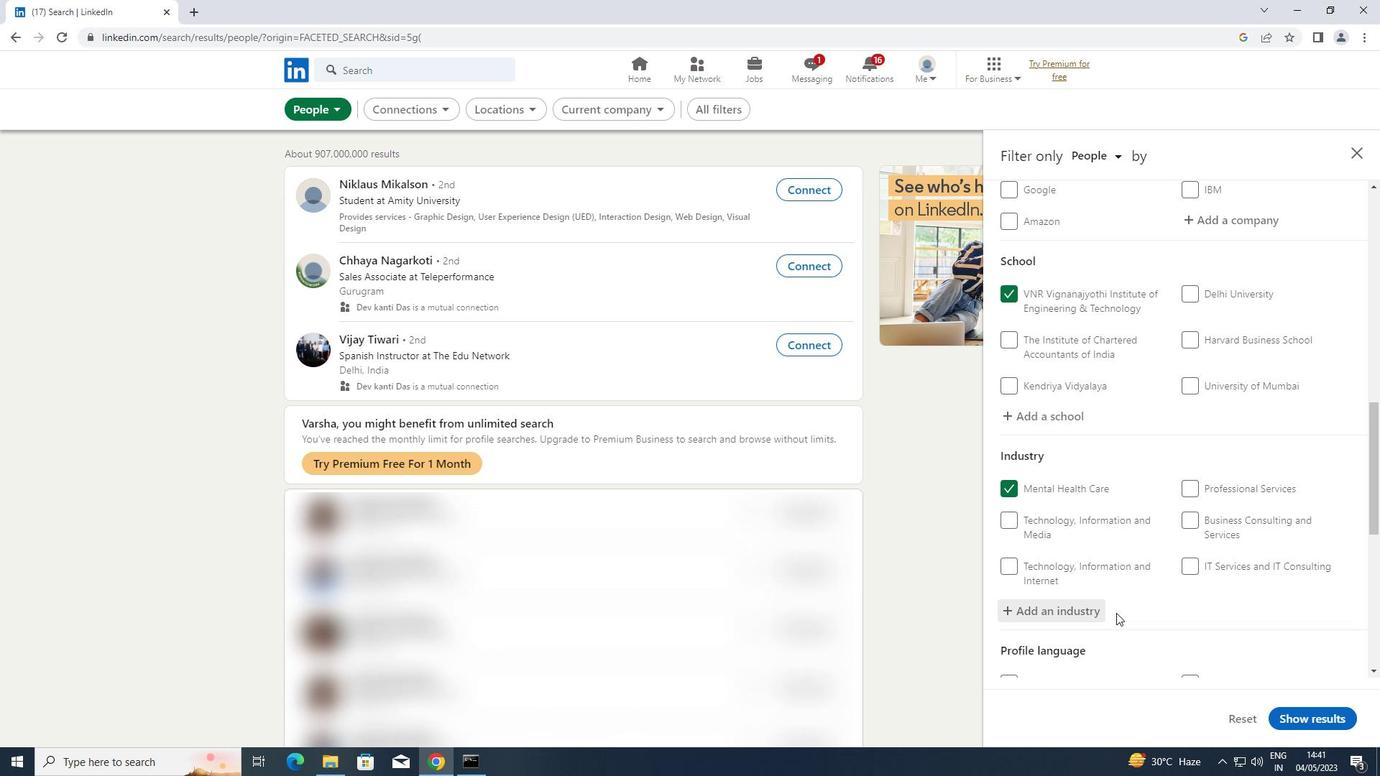 
Action: Mouse scrolled (1116, 612) with delta (0, 0)
Screenshot: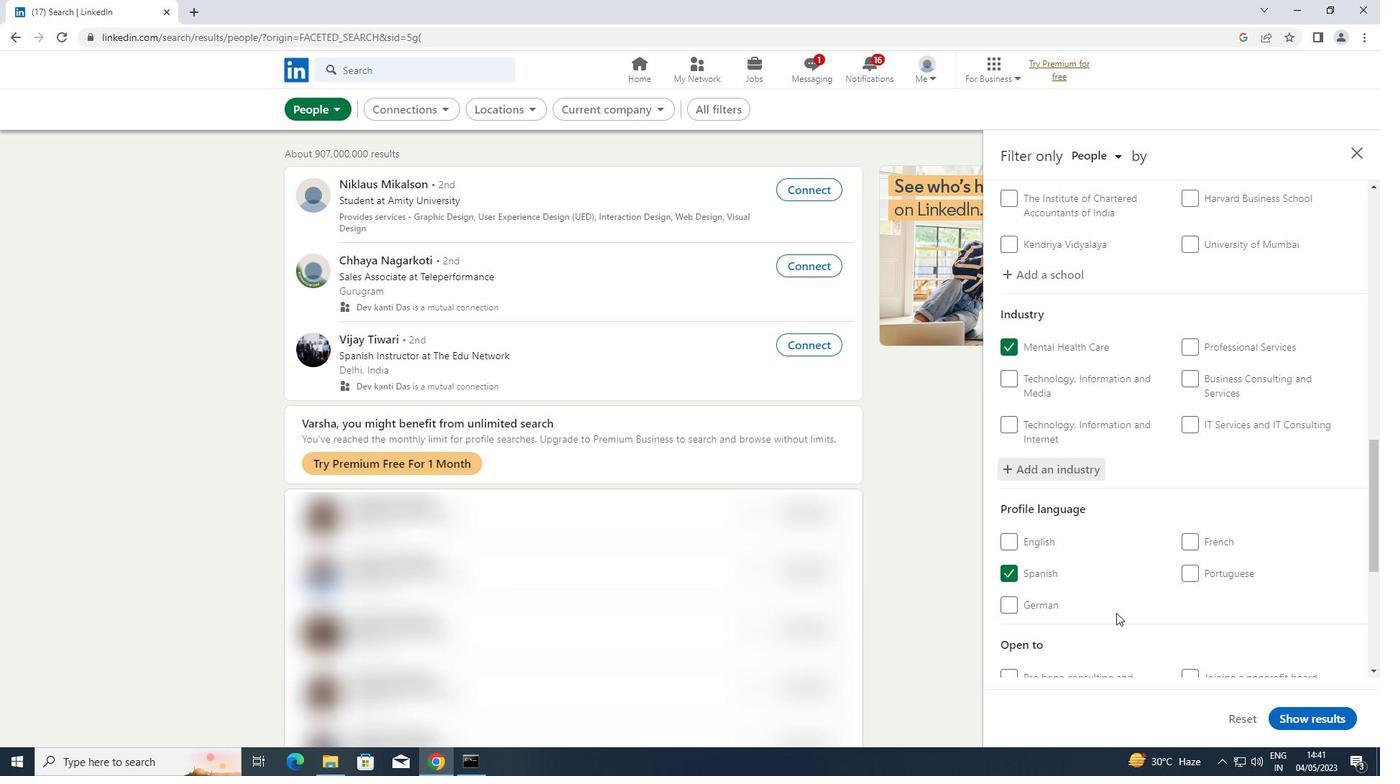 
Action: Mouse scrolled (1116, 612) with delta (0, 0)
Screenshot: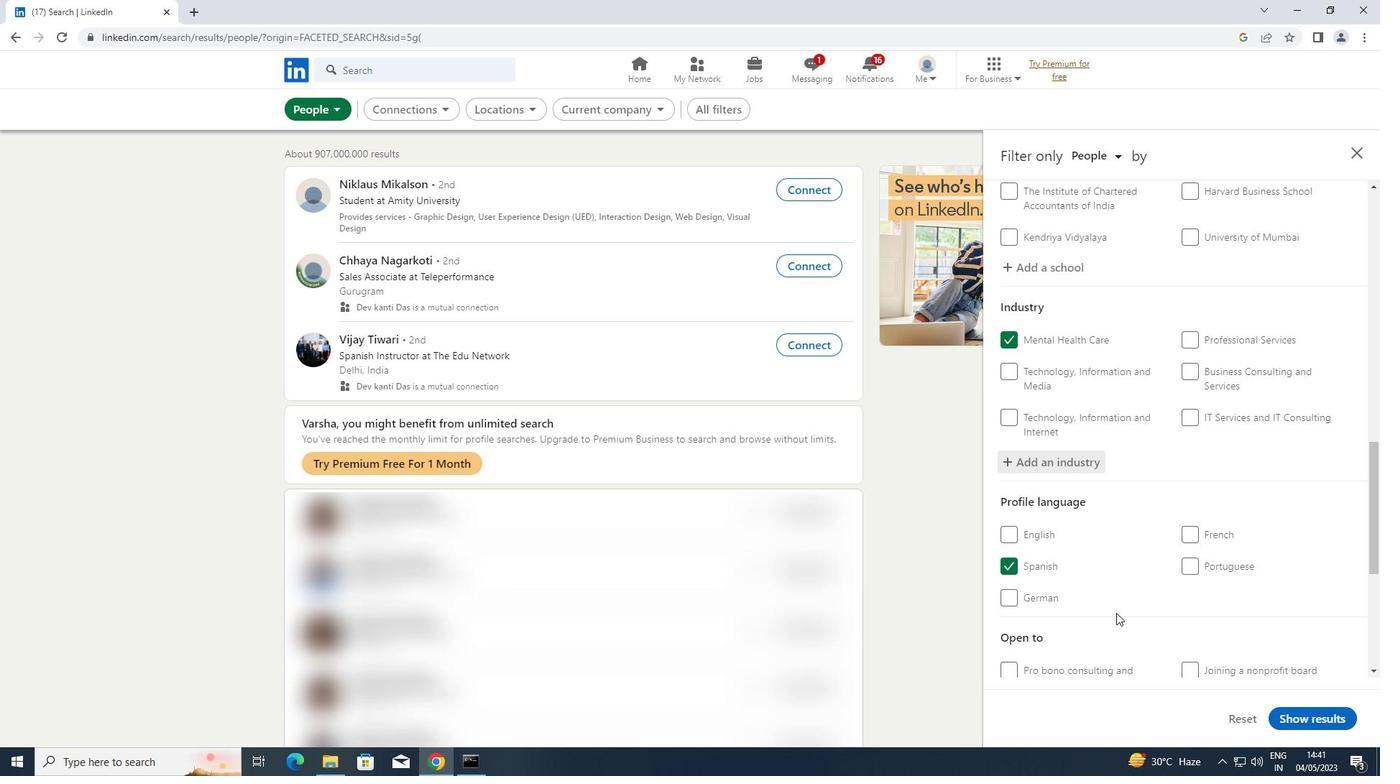 
Action: Mouse scrolled (1116, 612) with delta (0, 0)
Screenshot: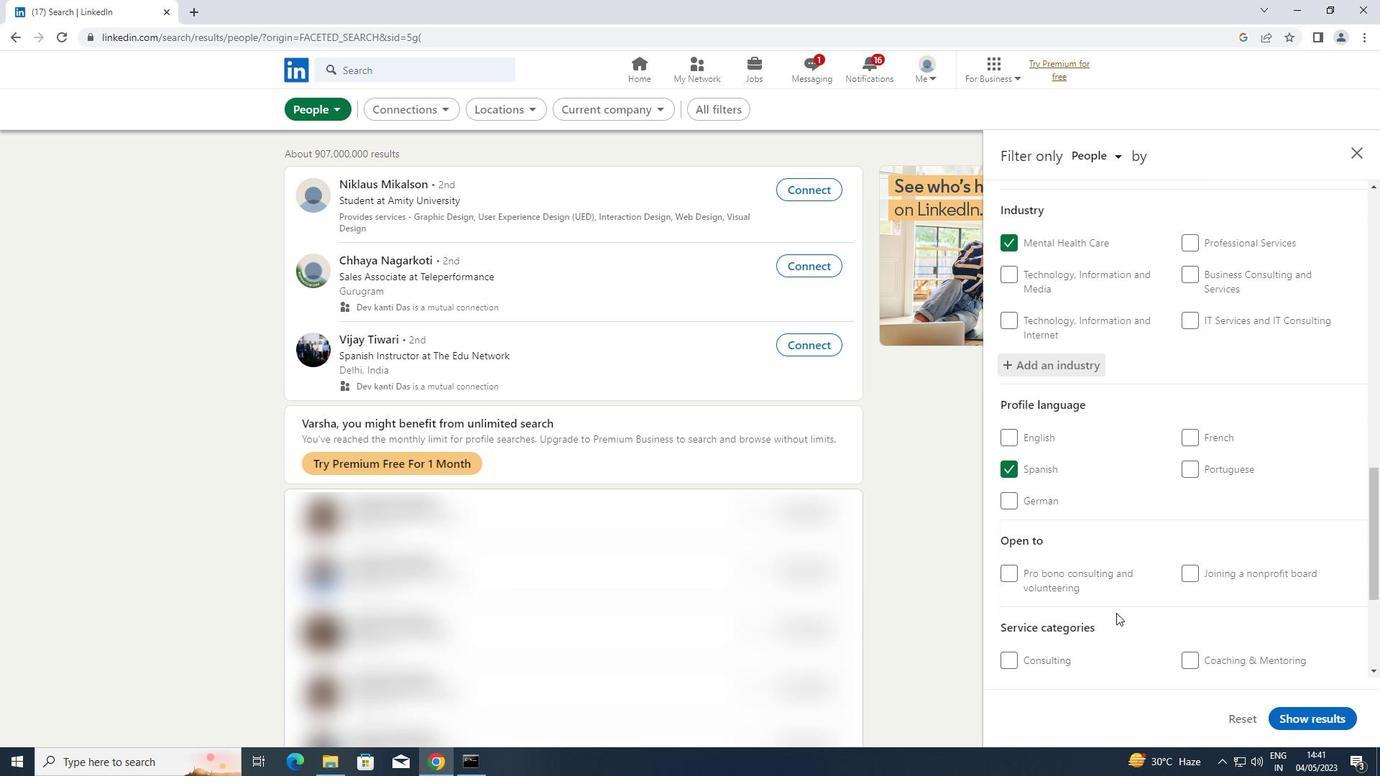 
Action: Mouse moved to (1215, 605)
Screenshot: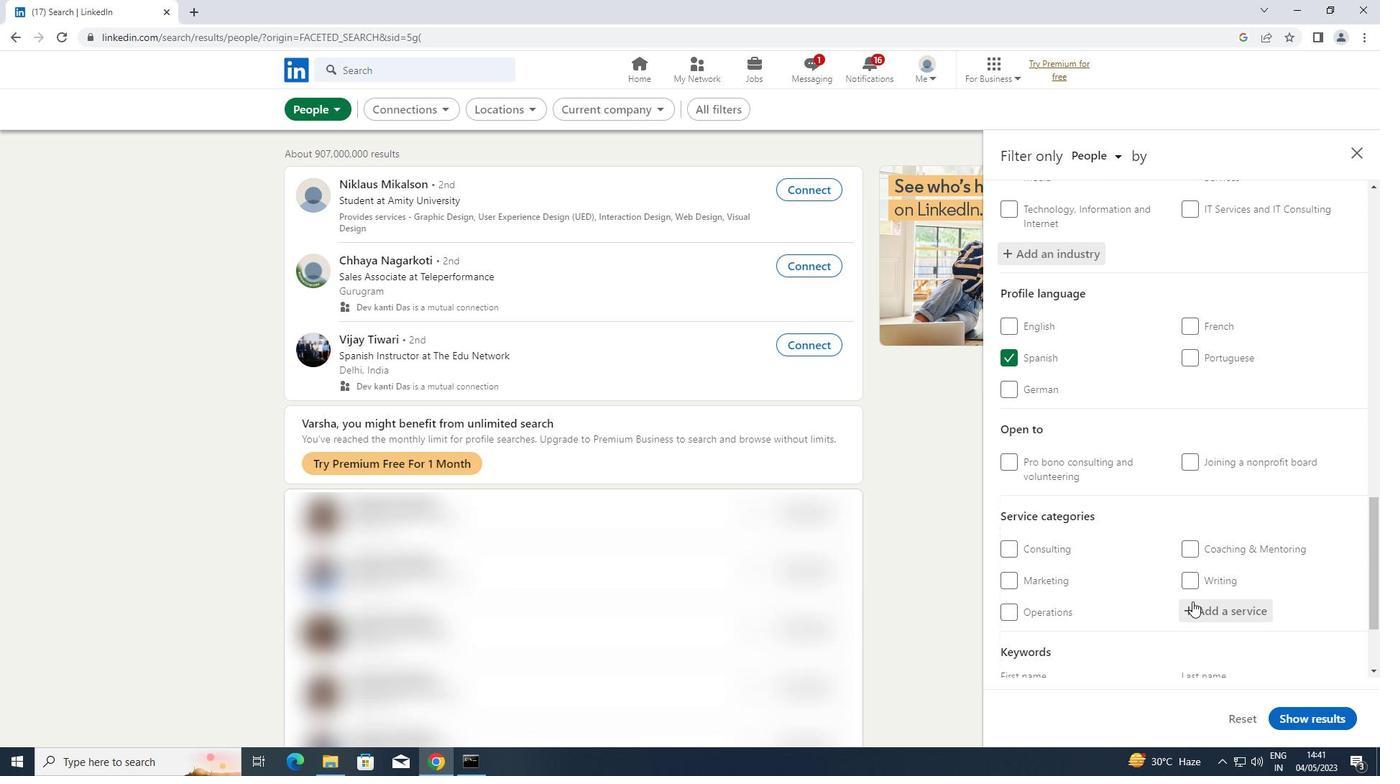 
Action: Mouse pressed left at (1215, 605)
Screenshot: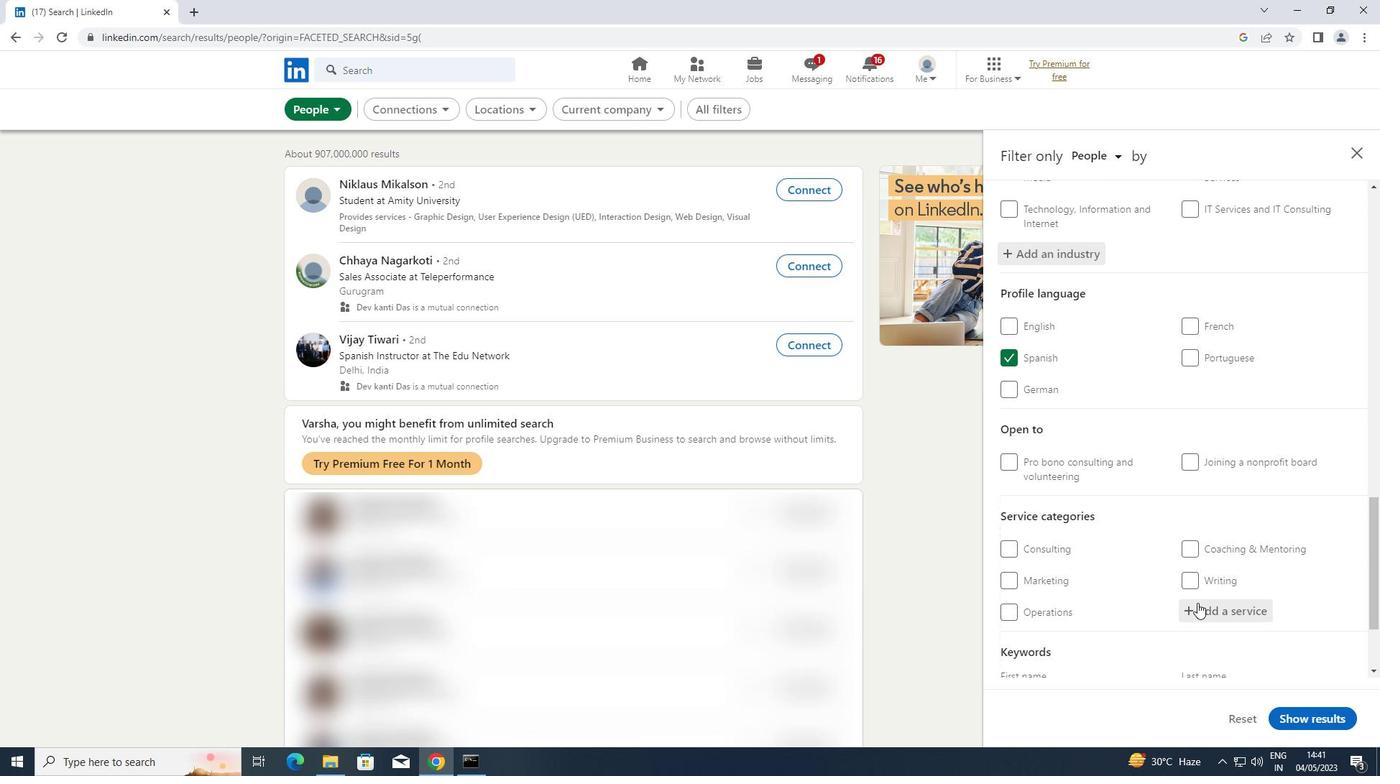 
Action: Key pressed <Key.shift>CORPOR<Key.caps_lock>T
Screenshot: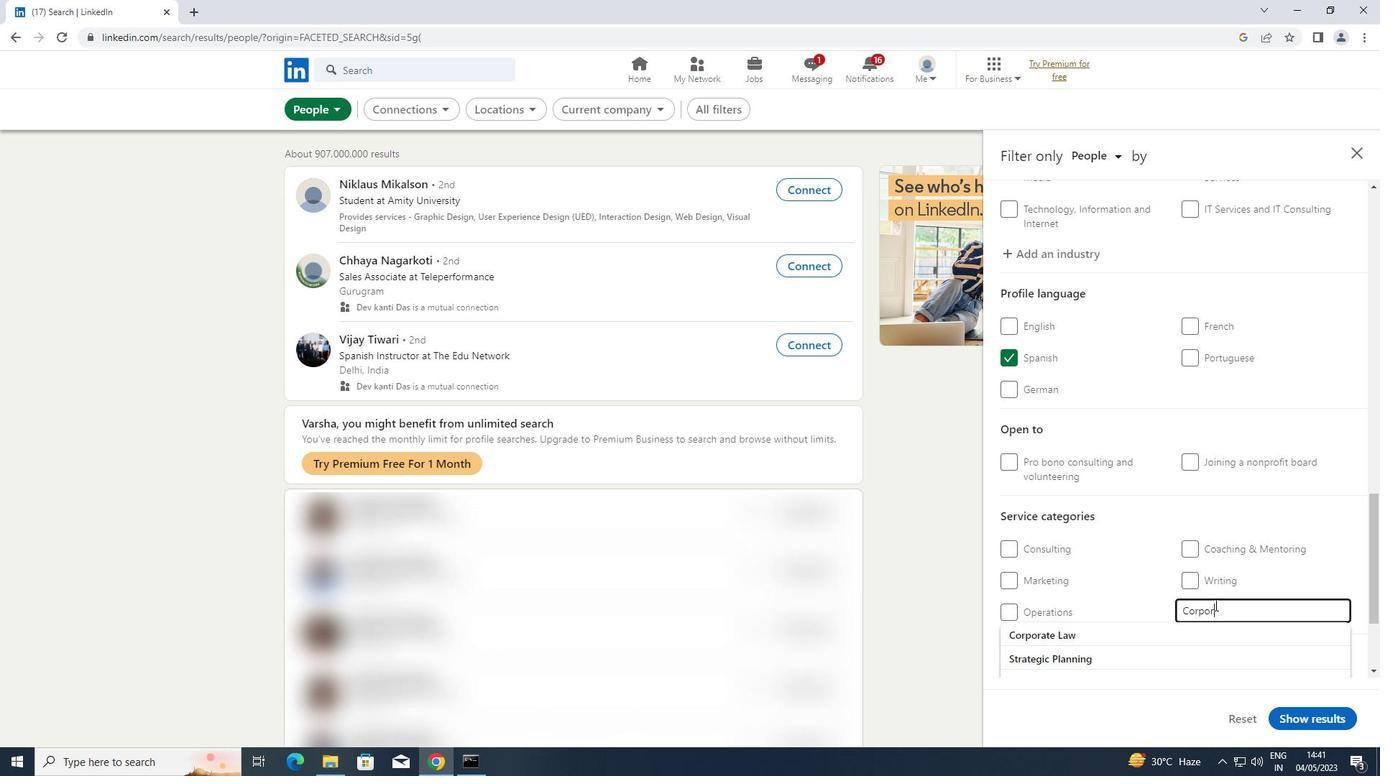 
Action: Mouse moved to (1249, 614)
Screenshot: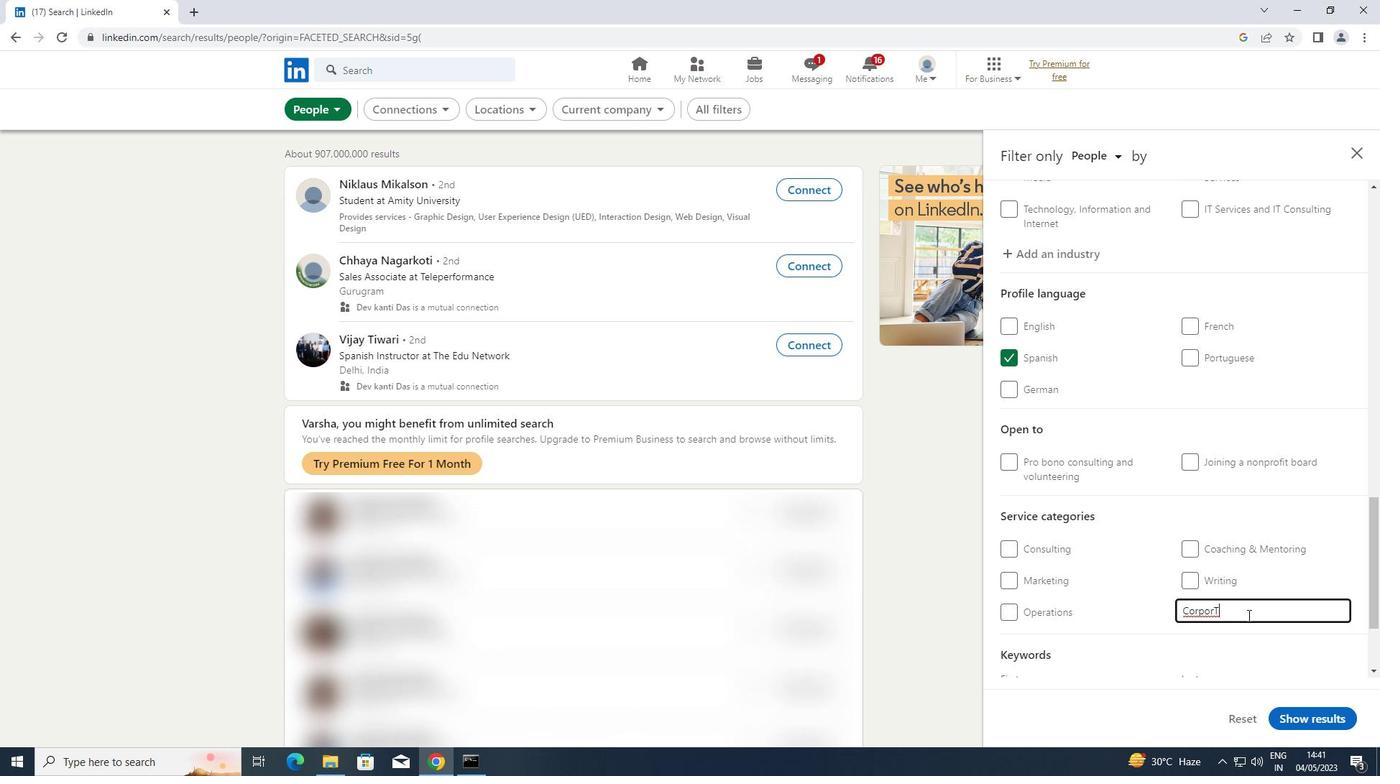 
Action: Key pressed <Key.backspace>ATE<Key.space><Key.backspace><Key.backspace><Key.backspace><Key.backspace><Key.caps_lock>A
Screenshot: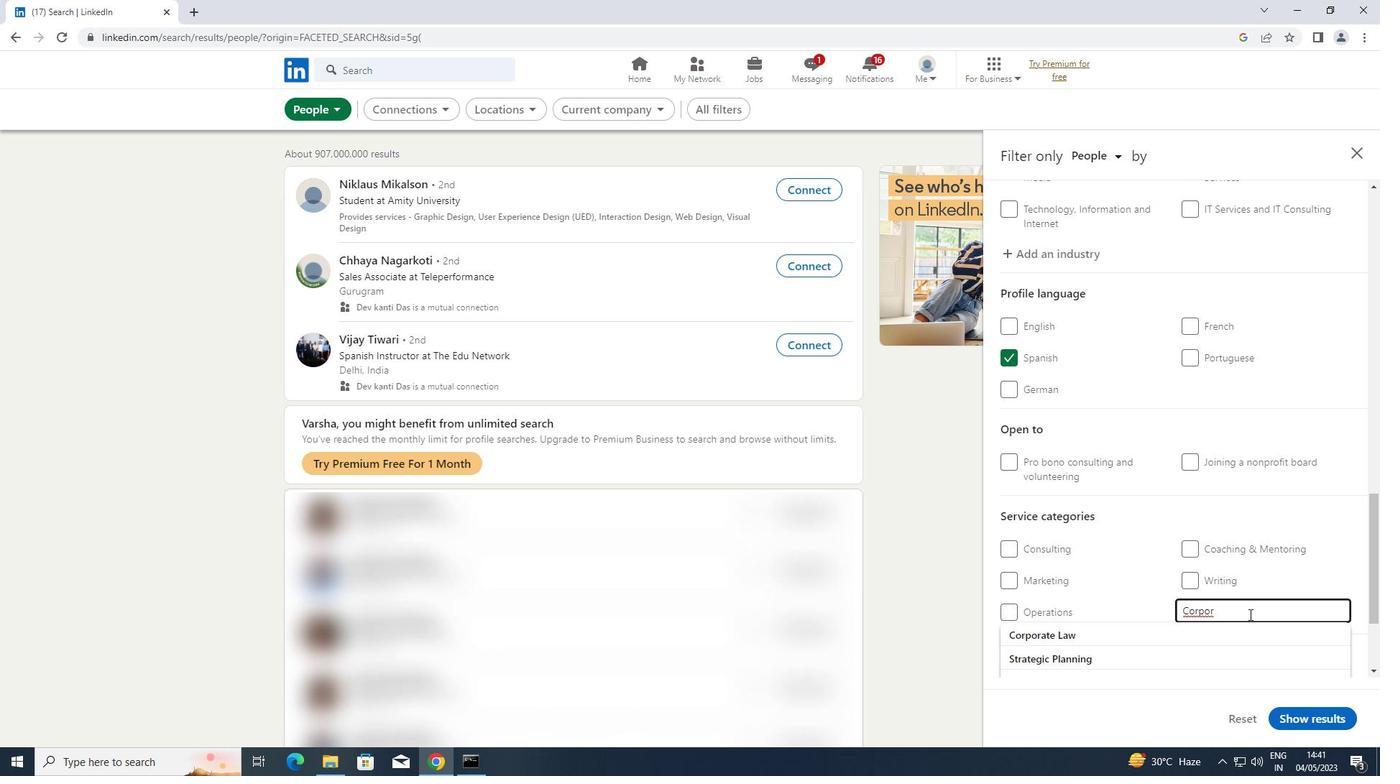 
Action: Mouse moved to (1218, 619)
Screenshot: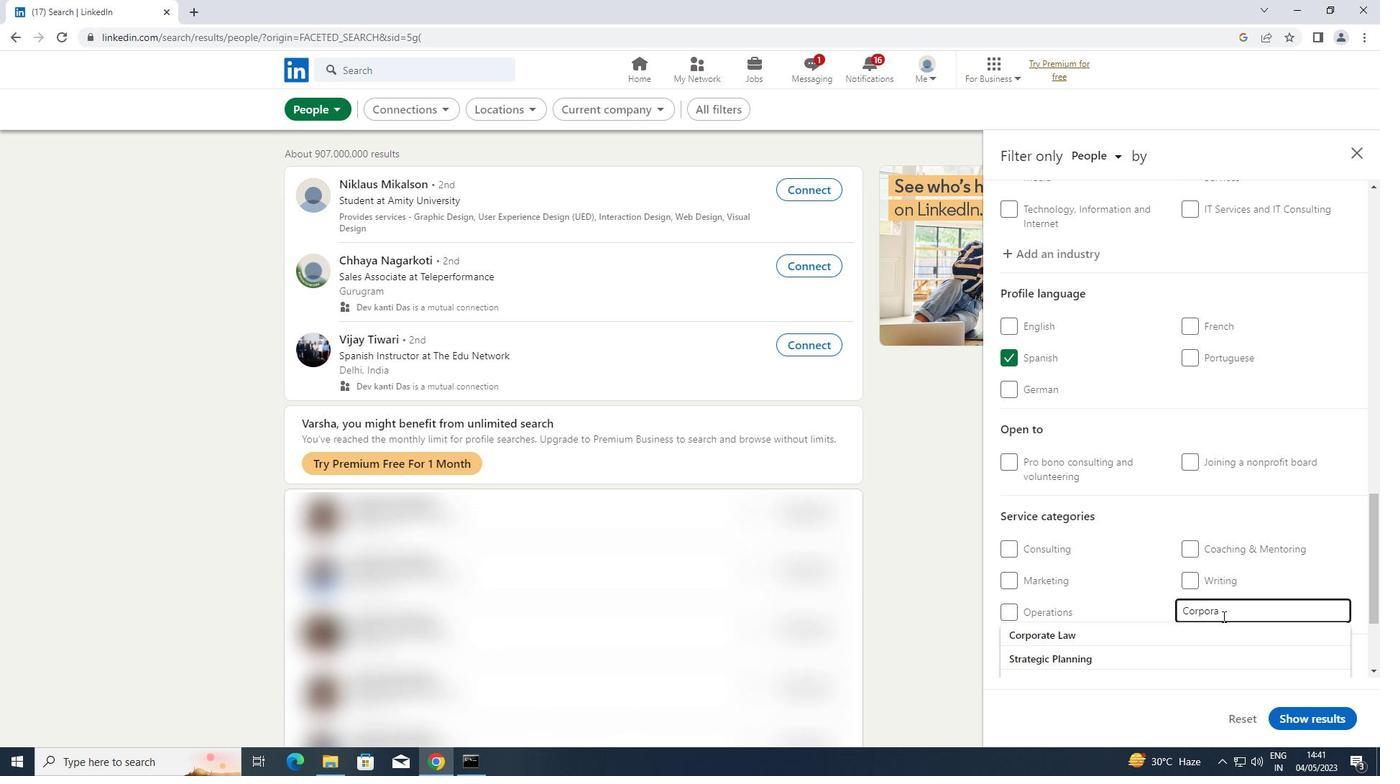 
Action: Key pressed TE<Key.space>
Screenshot: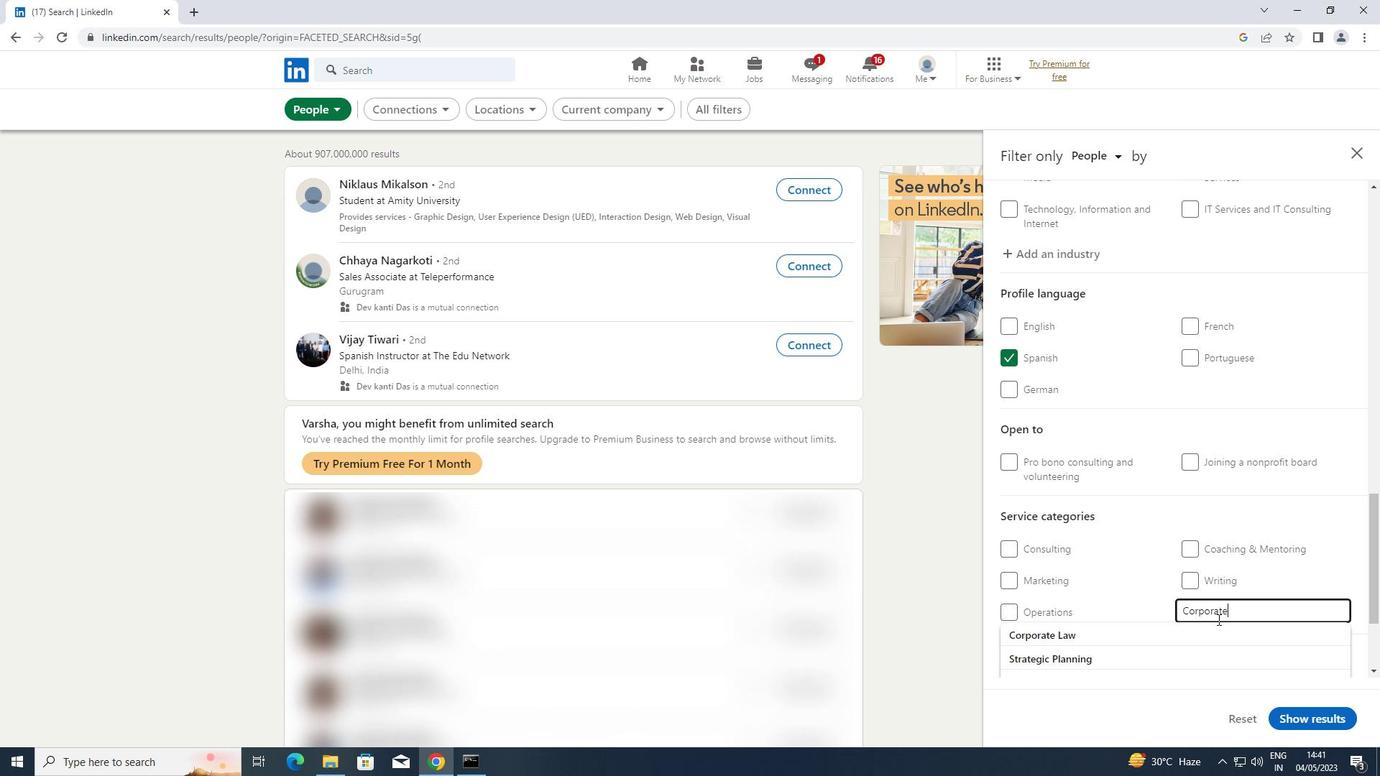 
Action: Mouse moved to (1161, 630)
Screenshot: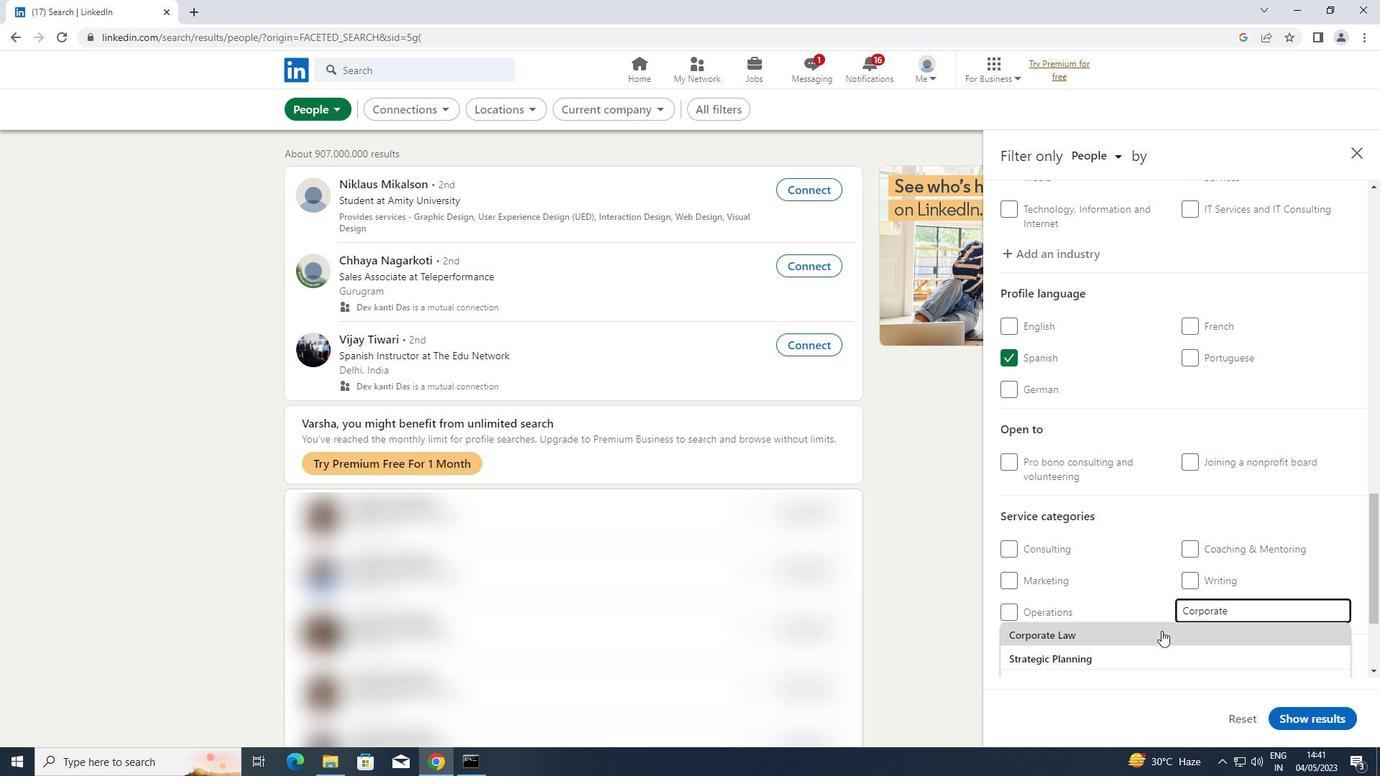 
Action: Mouse scrolled (1161, 629) with delta (0, 0)
Screenshot: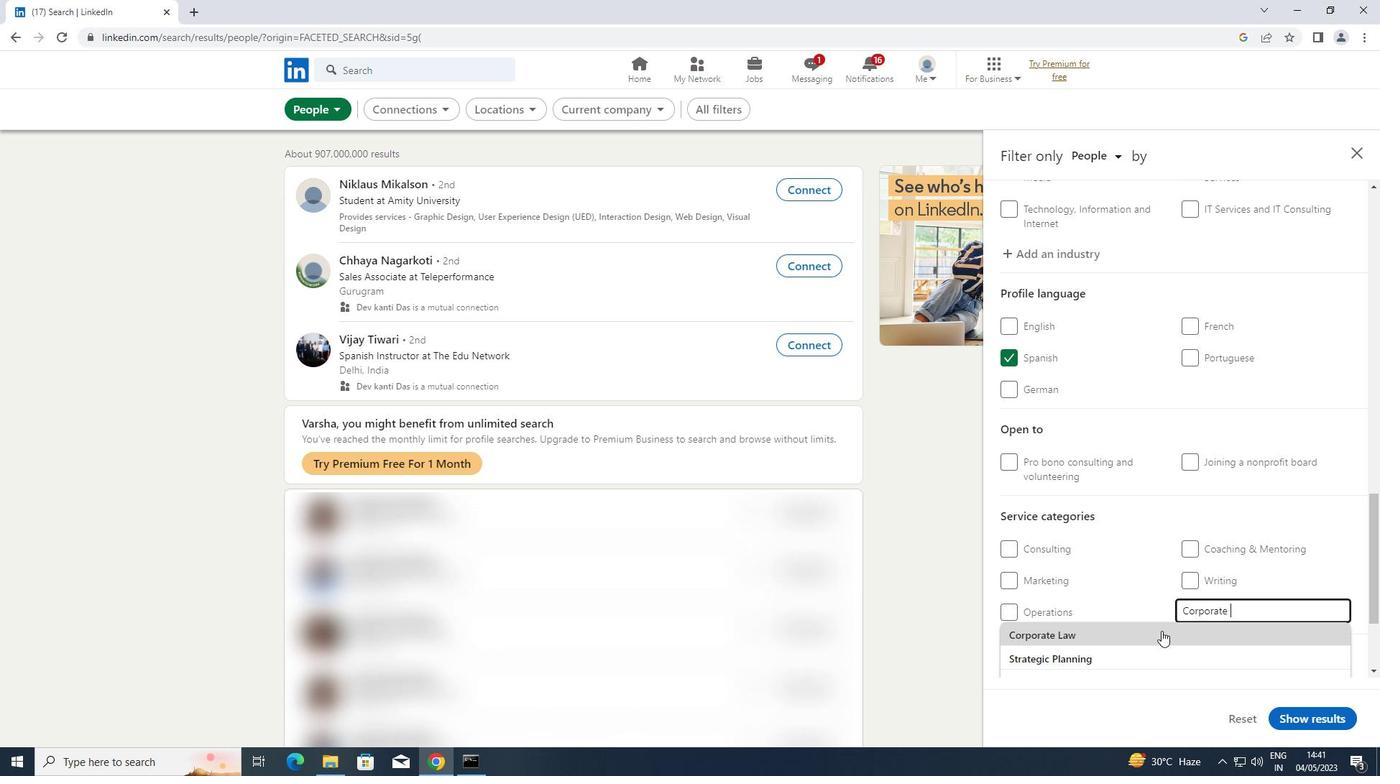 
Action: Mouse moved to (1099, 614)
Screenshot: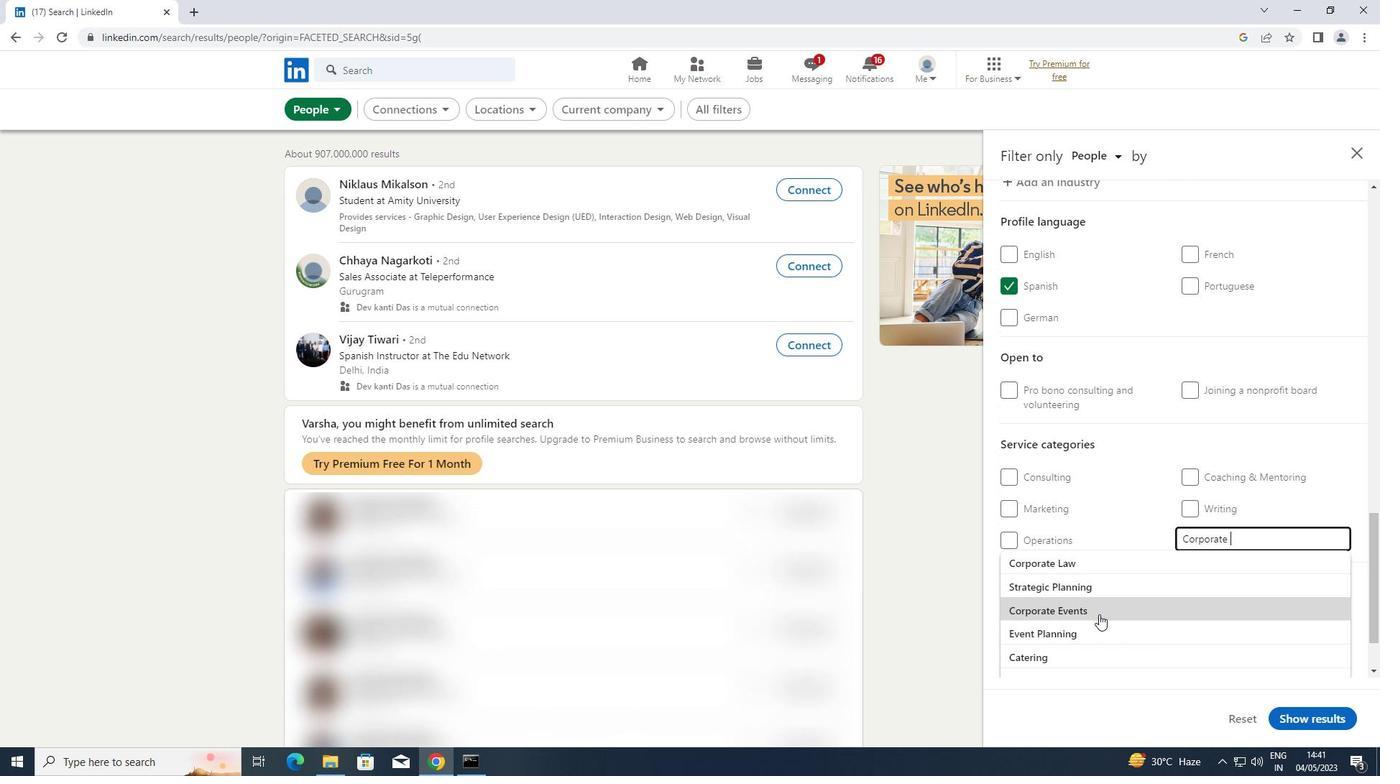 
Action: Mouse pressed left at (1099, 614)
Screenshot: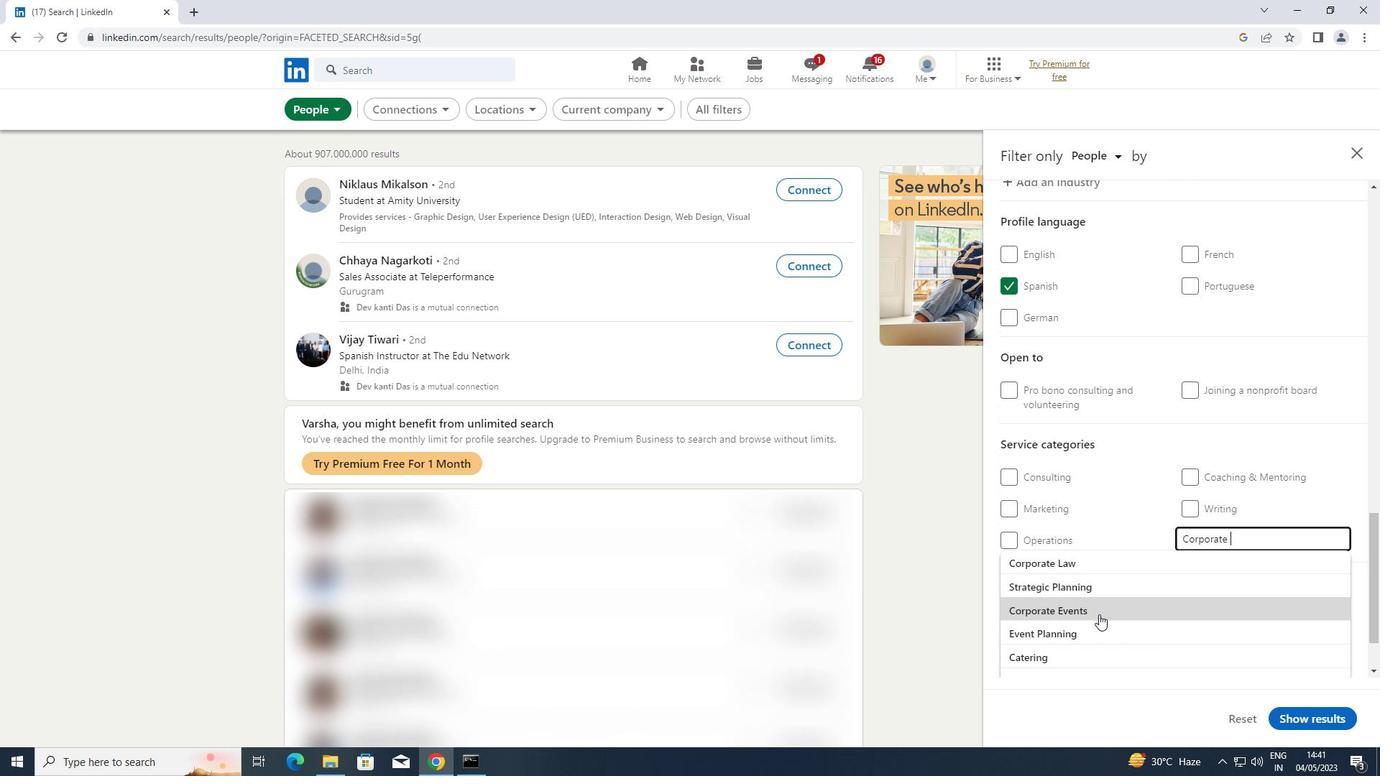 
Action: Mouse moved to (1101, 610)
Screenshot: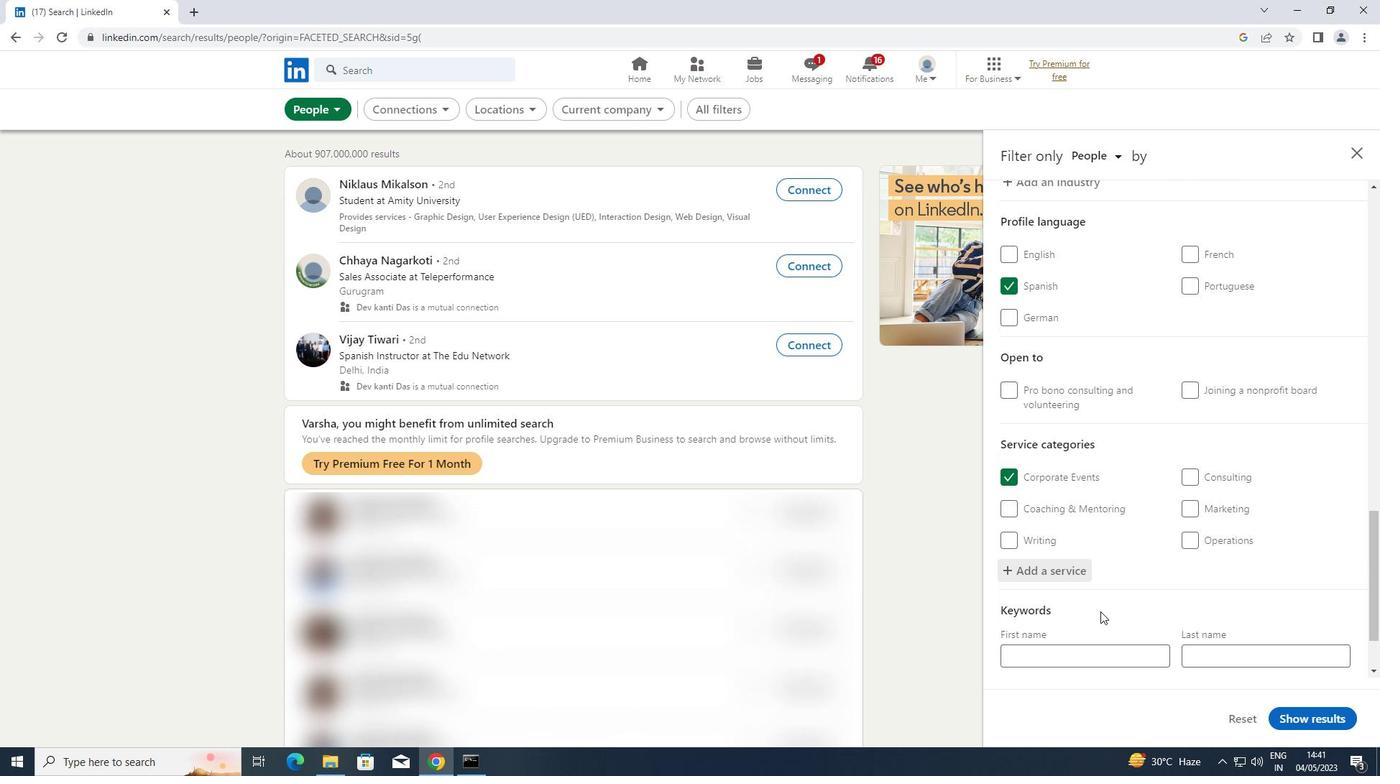 
Action: Mouse scrolled (1101, 609) with delta (0, 0)
Screenshot: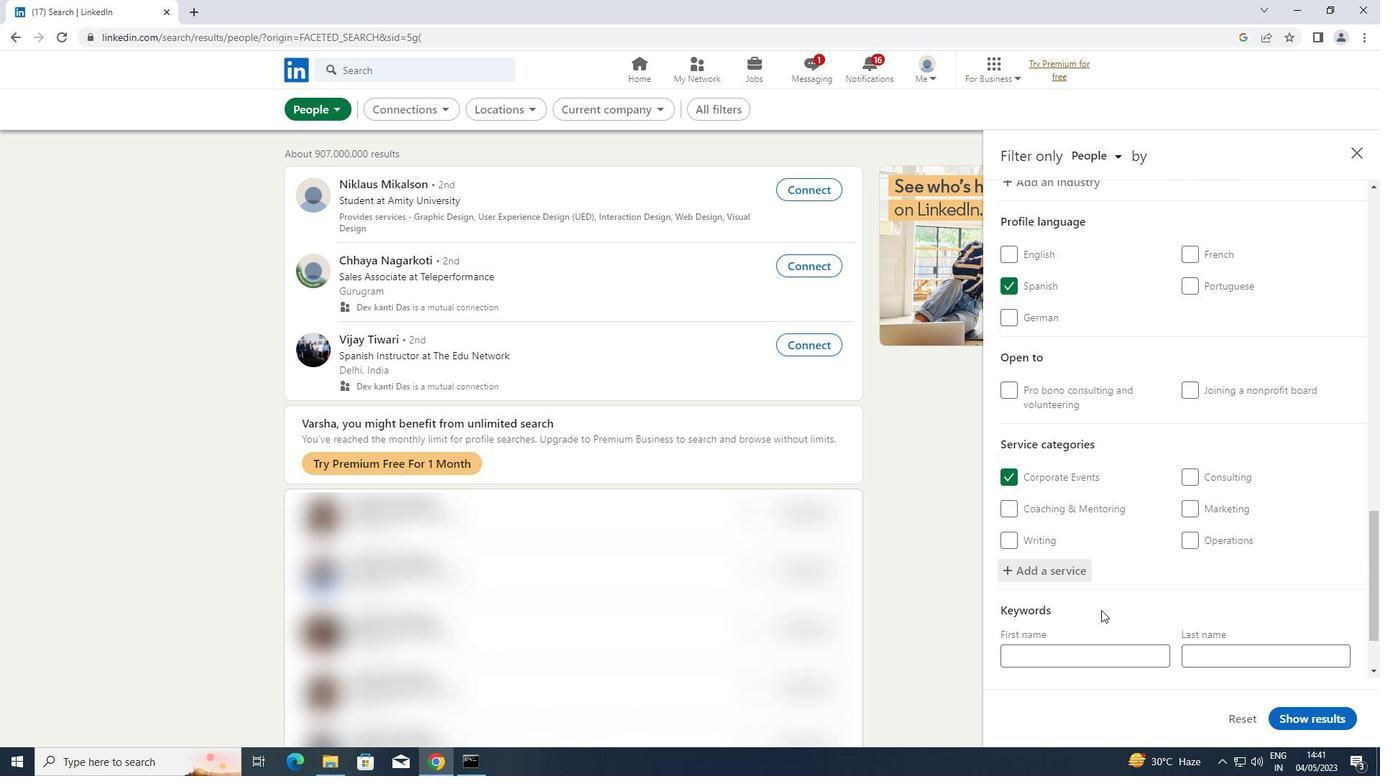 
Action: Mouse scrolled (1101, 609) with delta (0, 0)
Screenshot: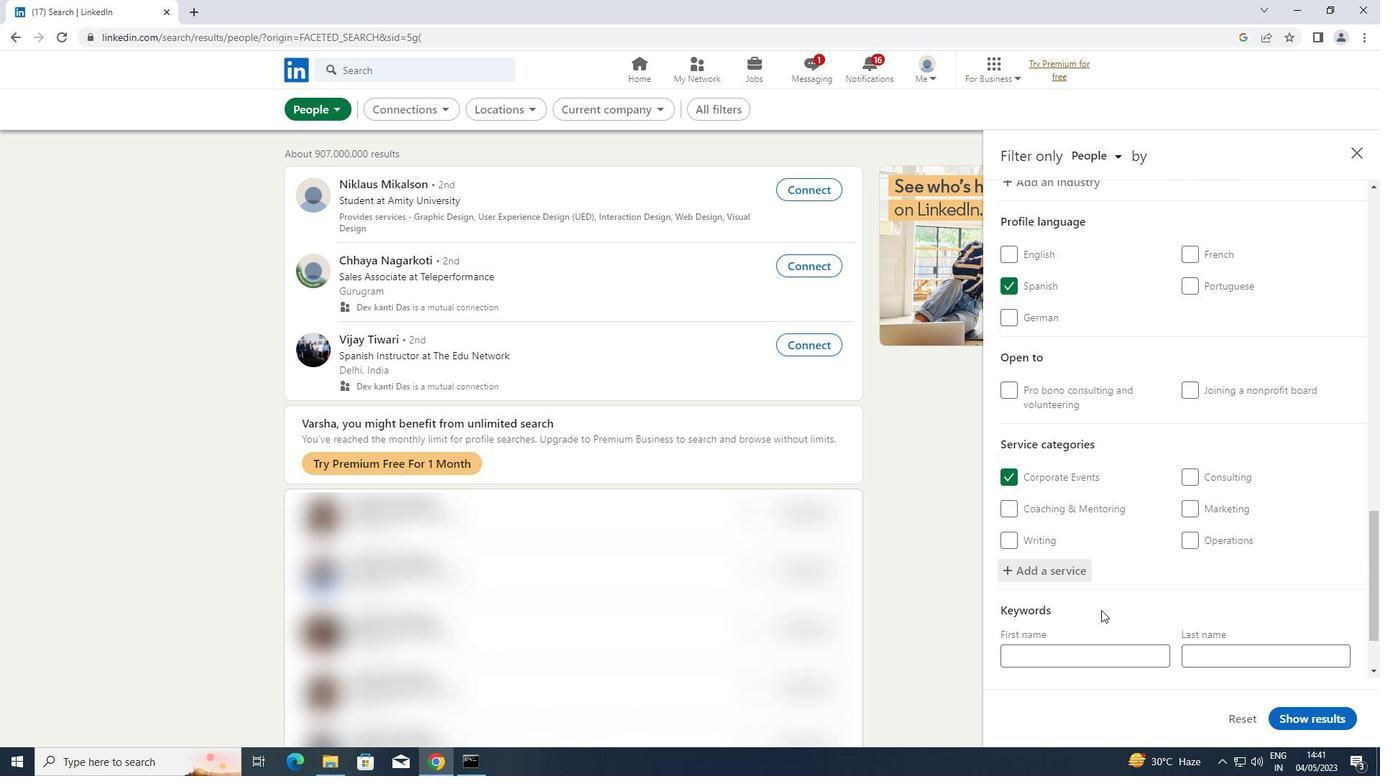 
Action: Mouse scrolled (1101, 609) with delta (0, 0)
Screenshot: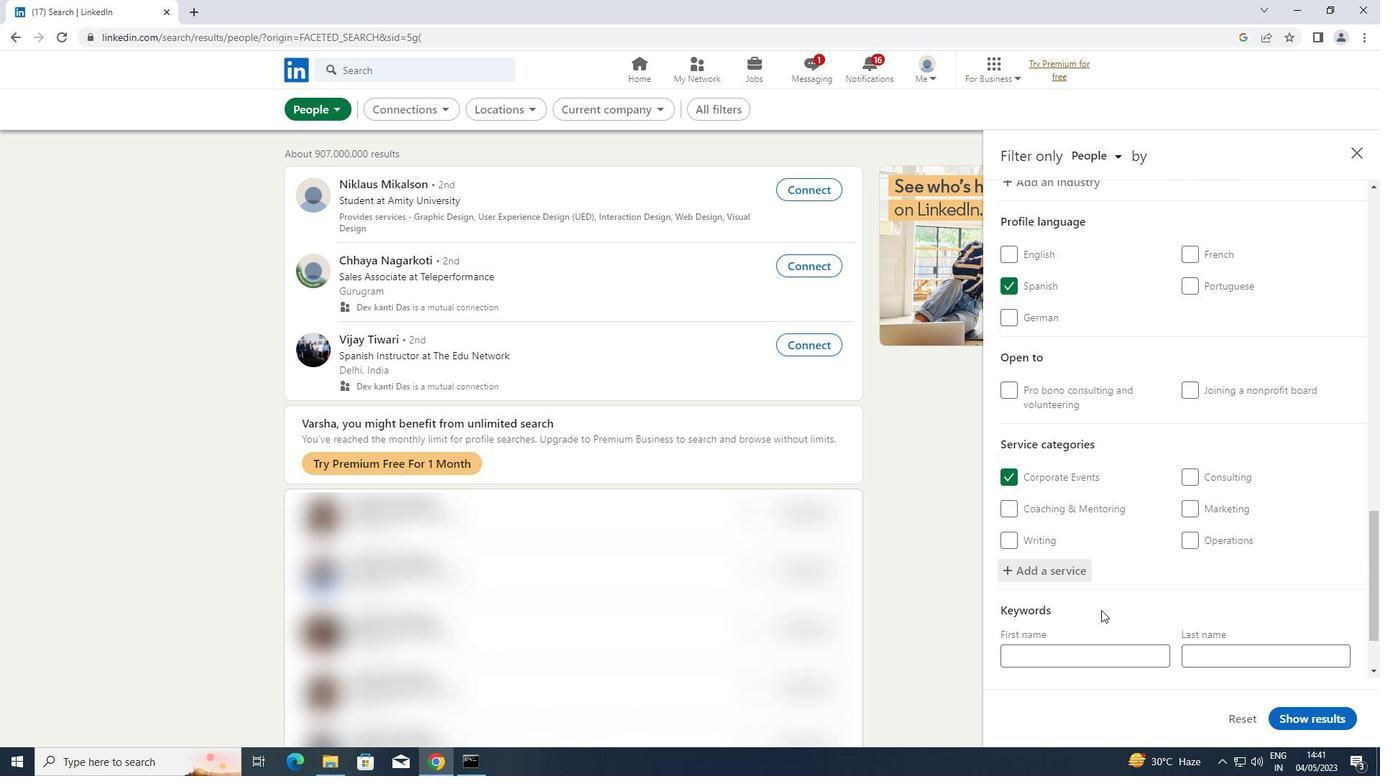 
Action: Mouse scrolled (1101, 609) with delta (0, 0)
Screenshot: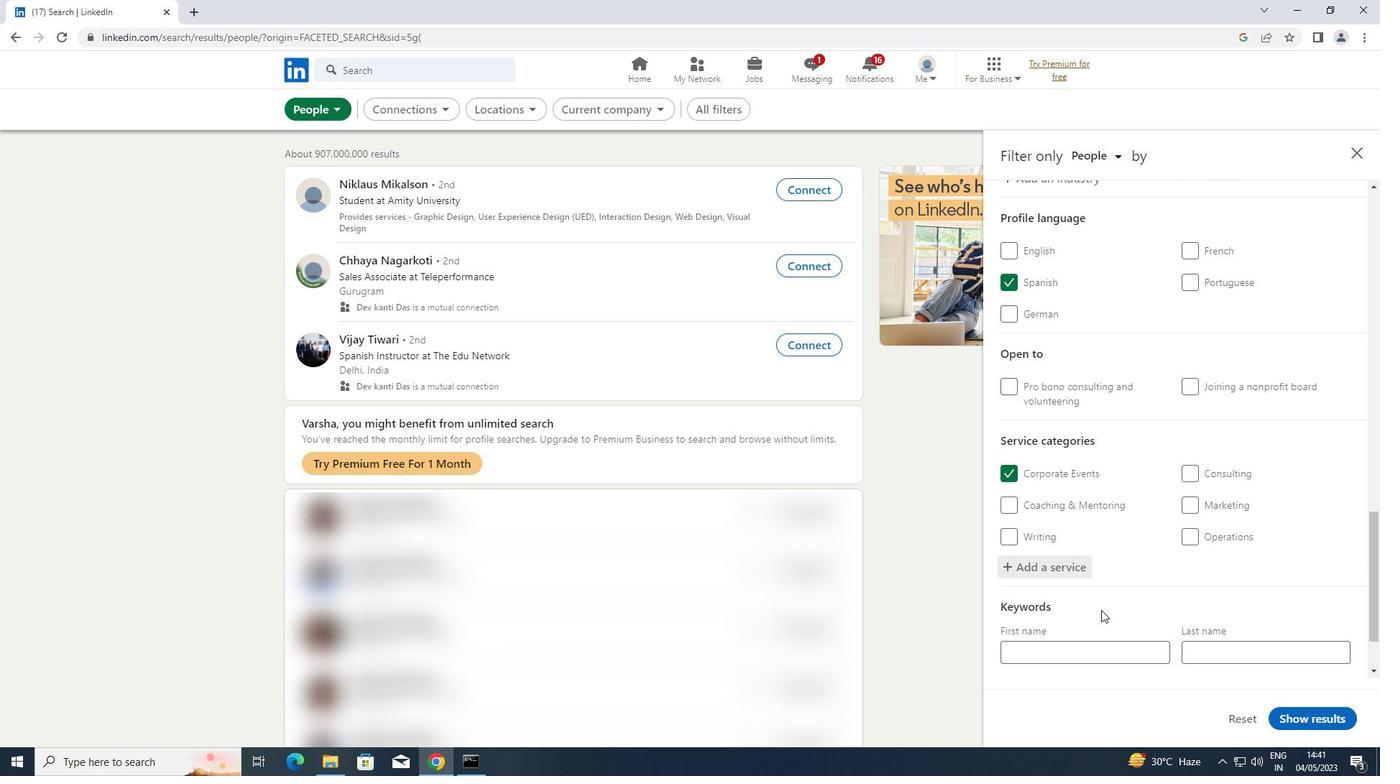 
Action: Mouse moved to (1101, 609)
Screenshot: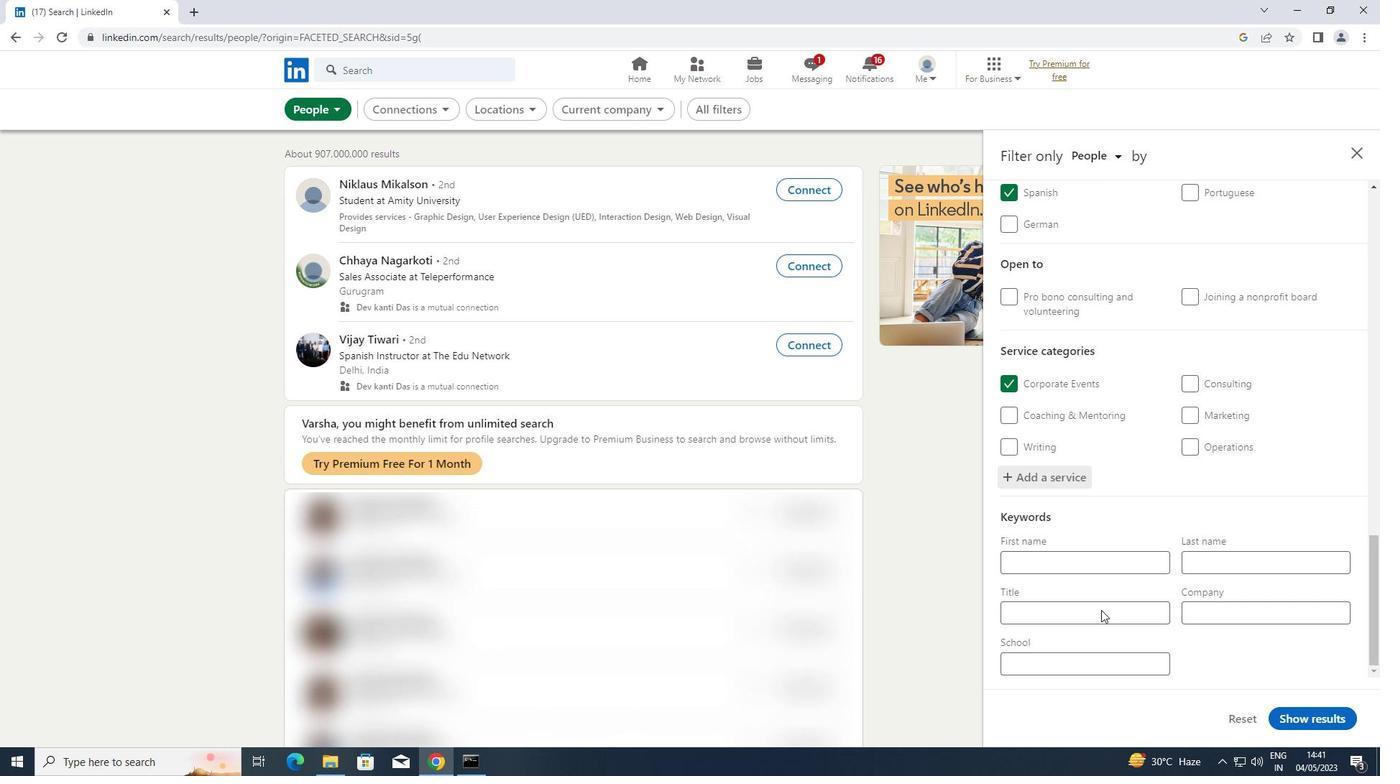 
Action: Mouse scrolled (1101, 609) with delta (0, 0)
Screenshot: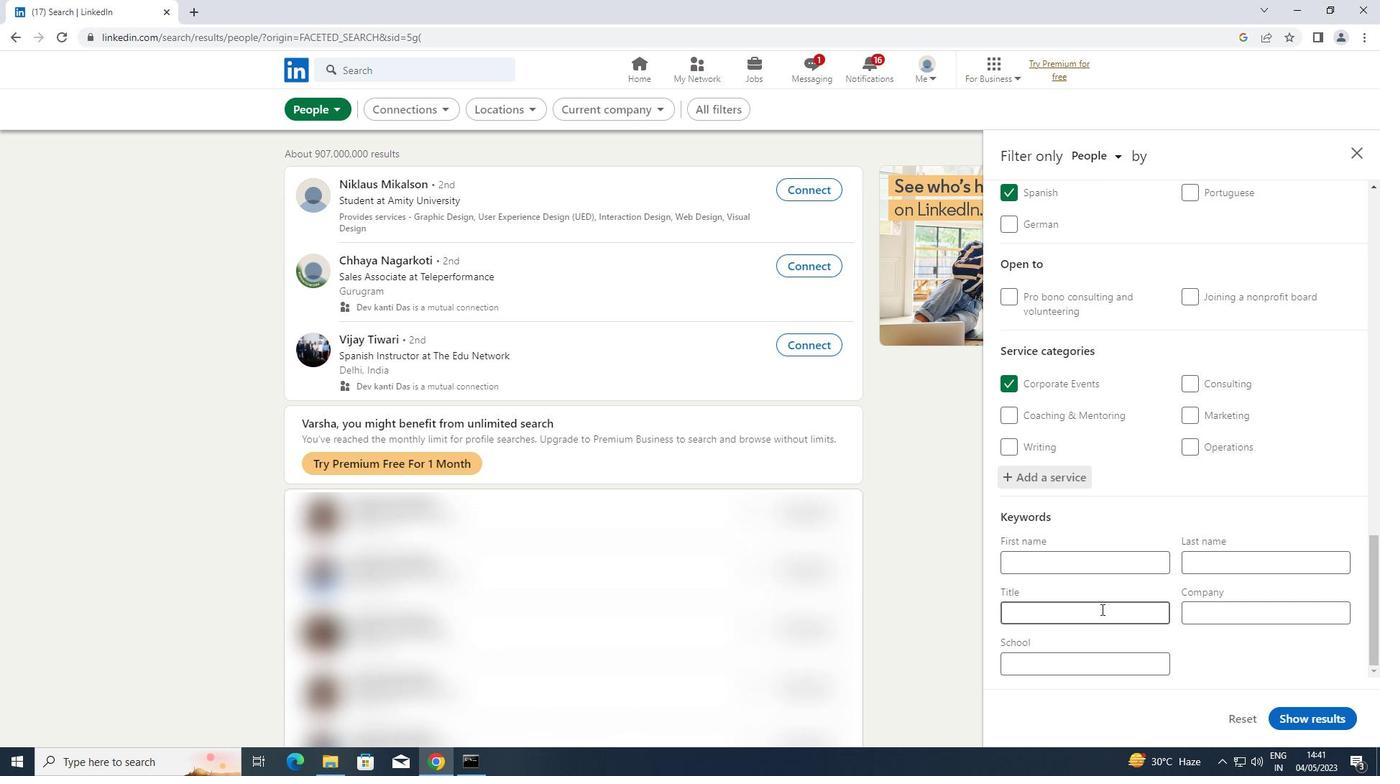 
Action: Mouse scrolled (1101, 609) with delta (0, 0)
Screenshot: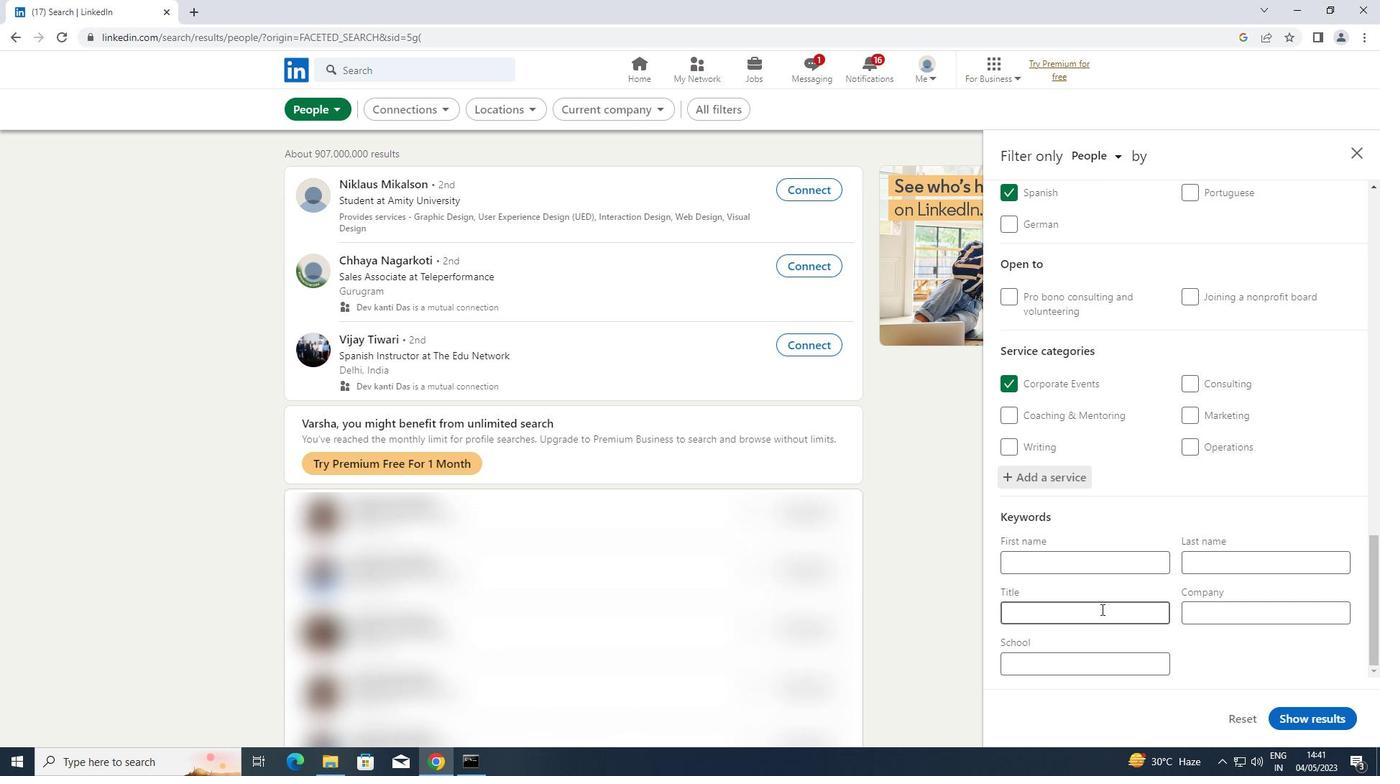 
Action: Mouse scrolled (1101, 609) with delta (0, 0)
Screenshot: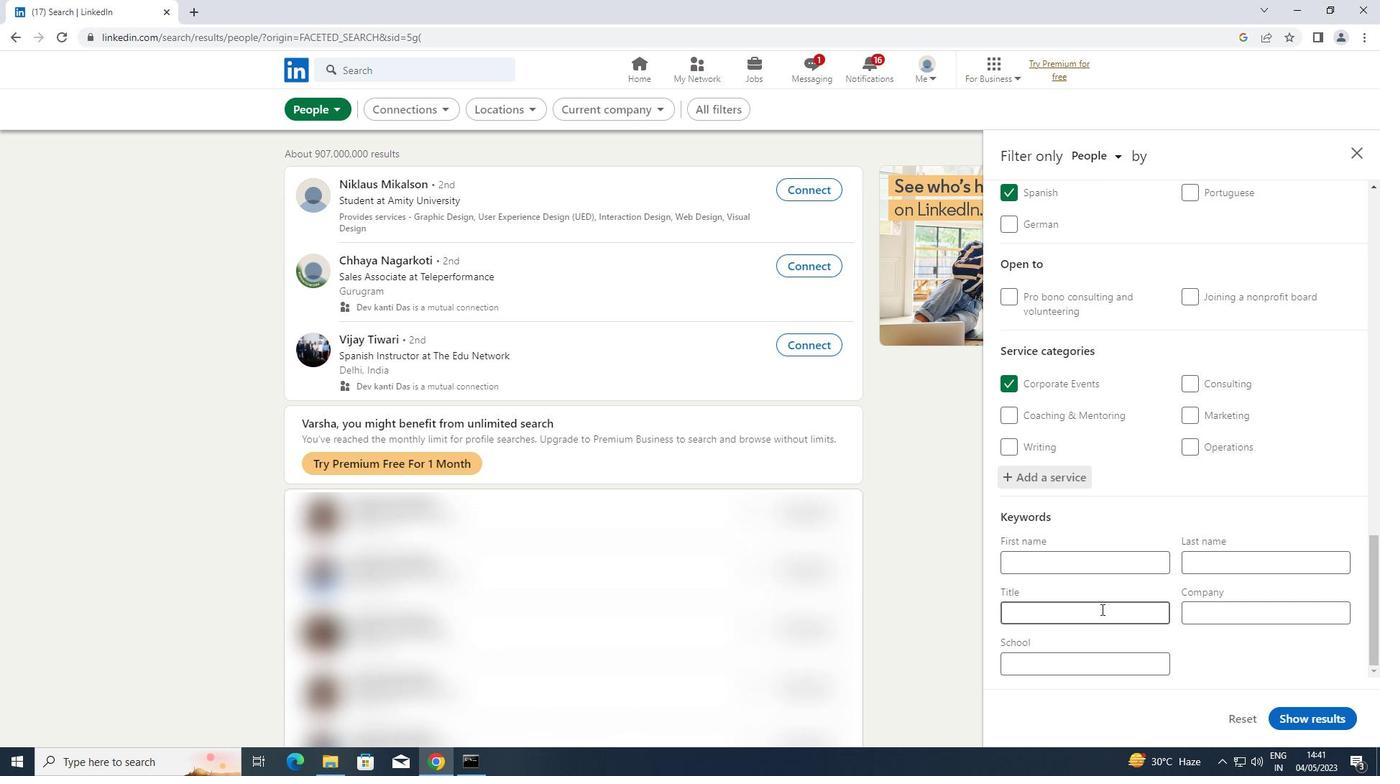 
Action: Mouse scrolled (1101, 609) with delta (0, 0)
Screenshot: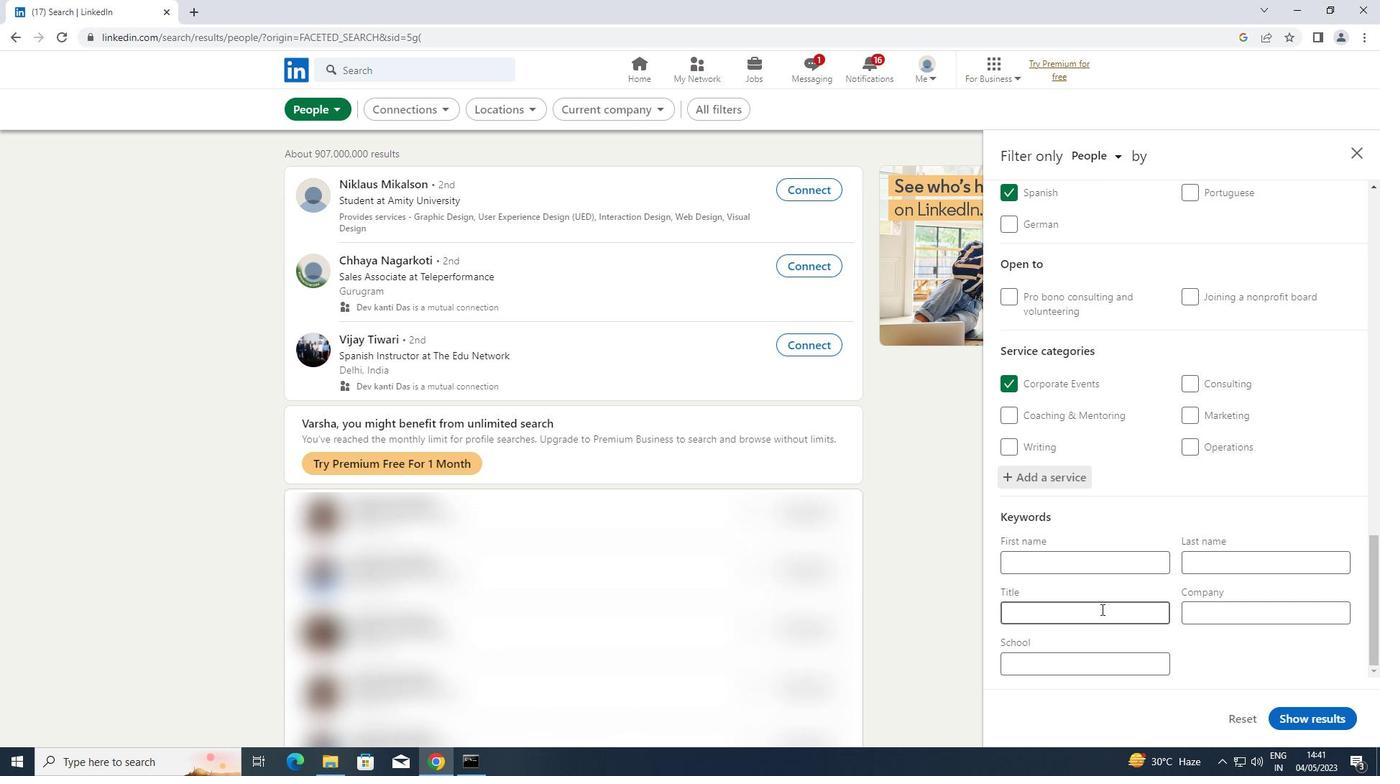 
Action: Mouse scrolled (1101, 609) with delta (0, 0)
Screenshot: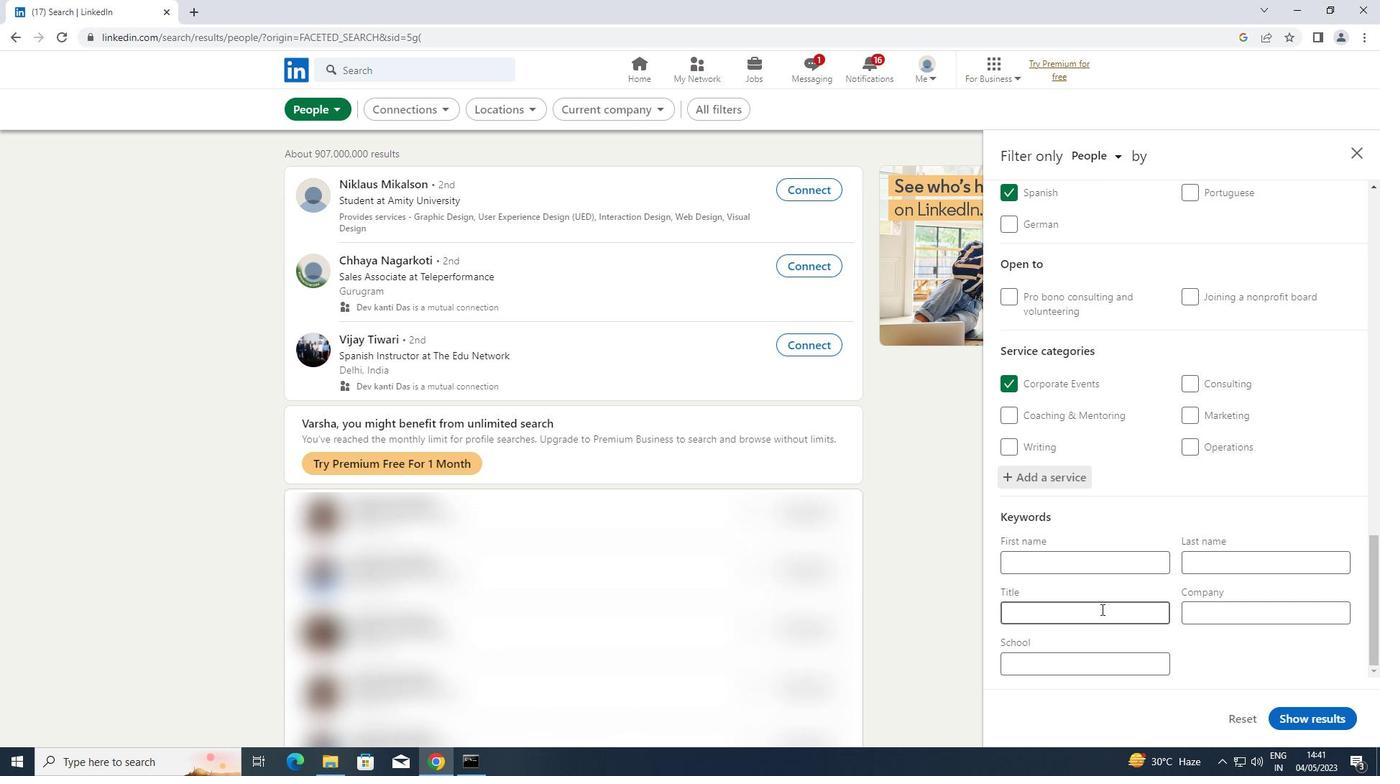 
Action: Mouse moved to (1098, 614)
Screenshot: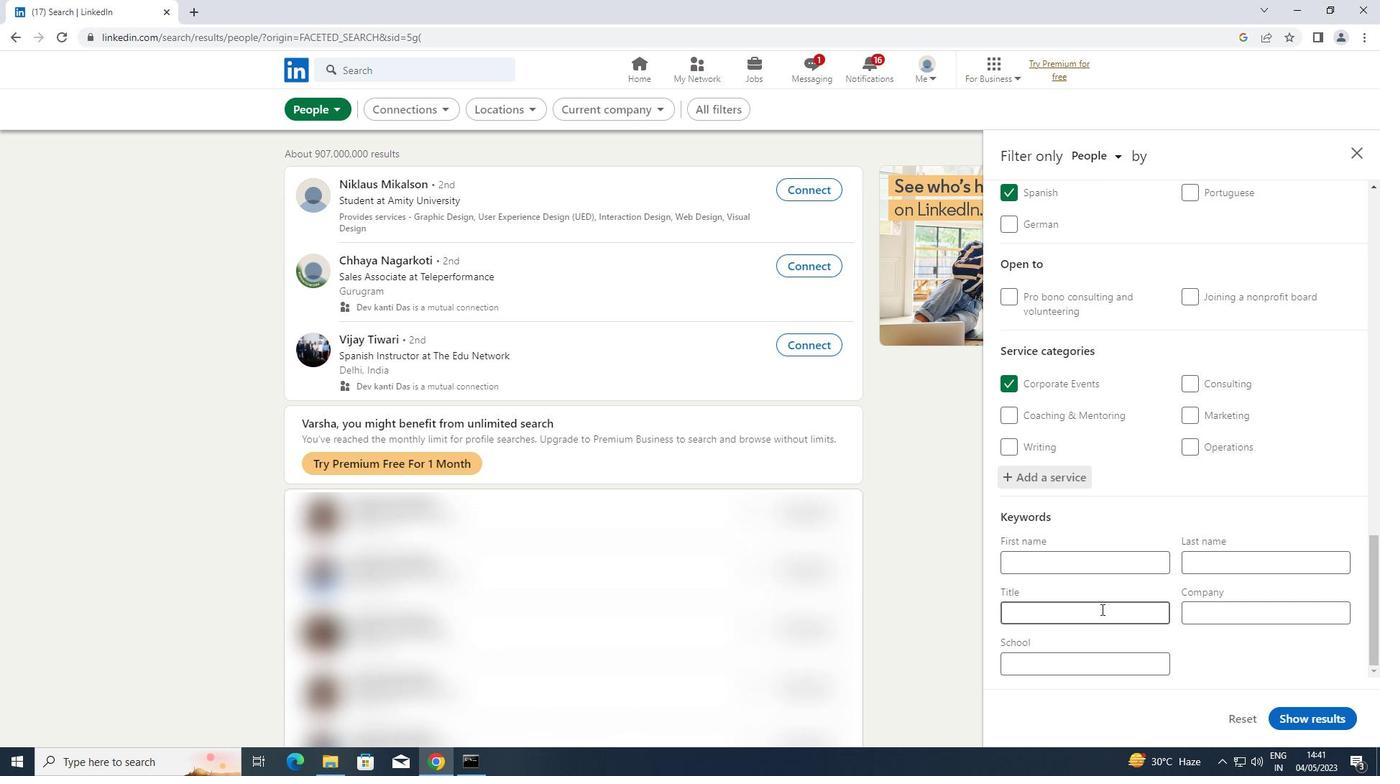 
Action: Mouse pressed left at (1098, 614)
Screenshot: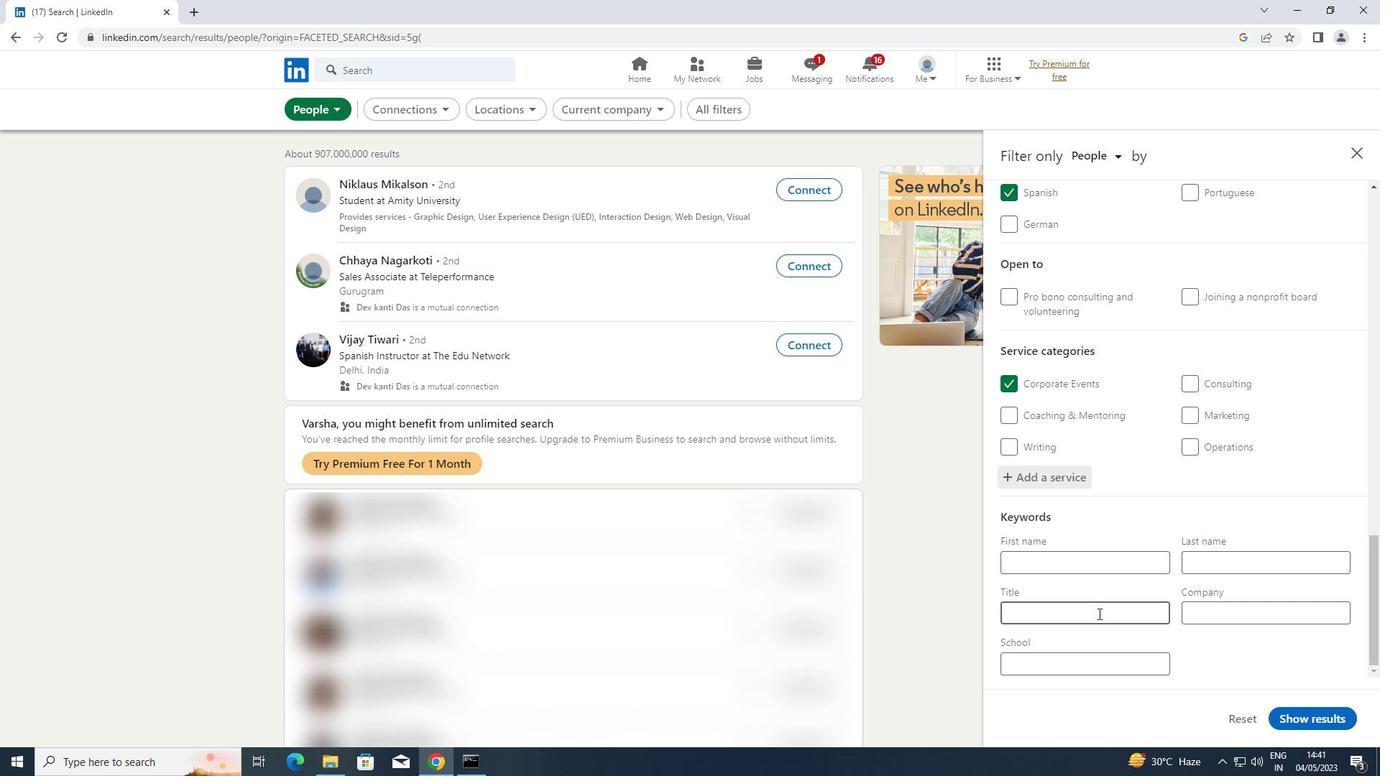 
Action: Key pressed <Key.shift>DIRECTOR<Key.space>OF<Key.space><Key.shift><Key.shift><Key.shift><Key.shift><Key.shift><Key.shift><Key.shift><Key.shift><Key.shift><Key.shift><Key.shift><Key.shift><Key.shift><Key.shift><Key.shift><Key.shift><Key.shift><Key.shift><Key.shift>PHOTOGRAPHY
Screenshot: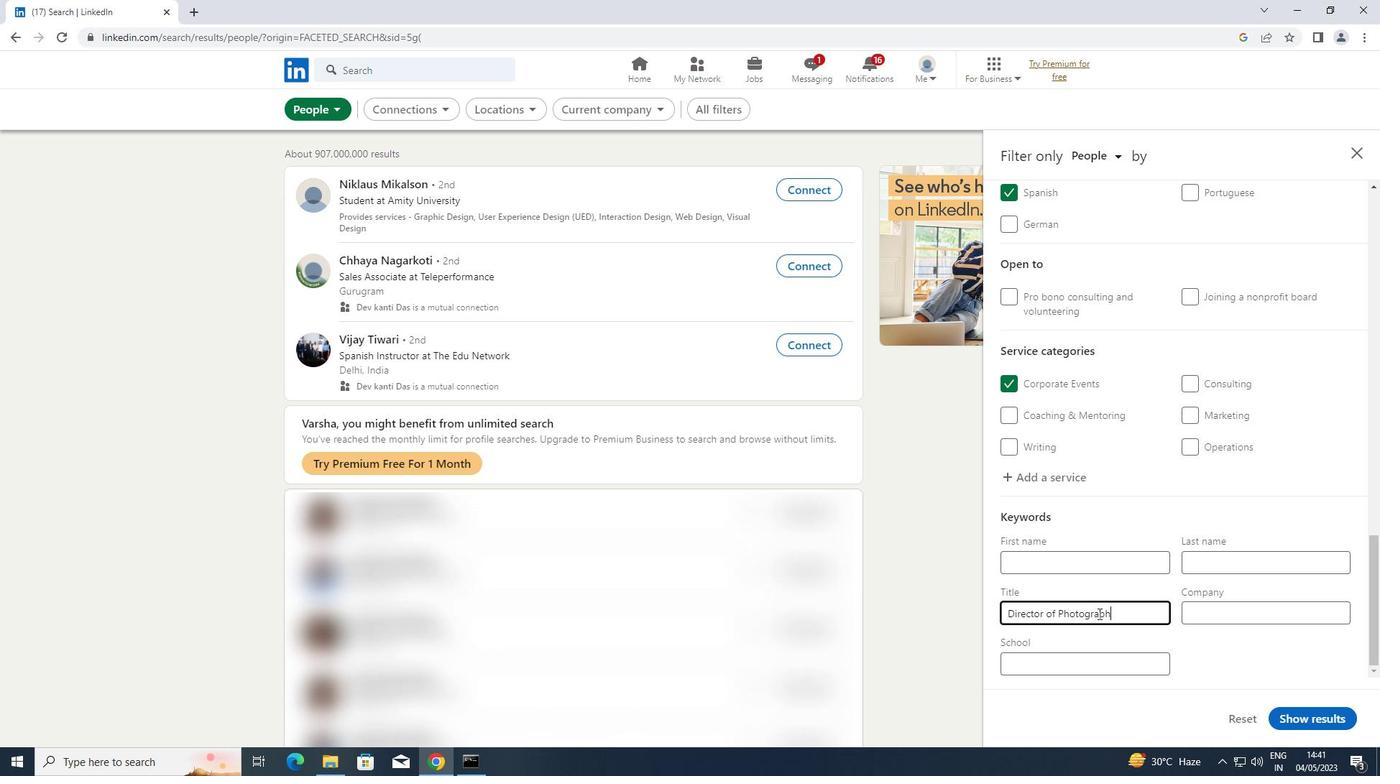 
Action: Mouse moved to (1334, 720)
Screenshot: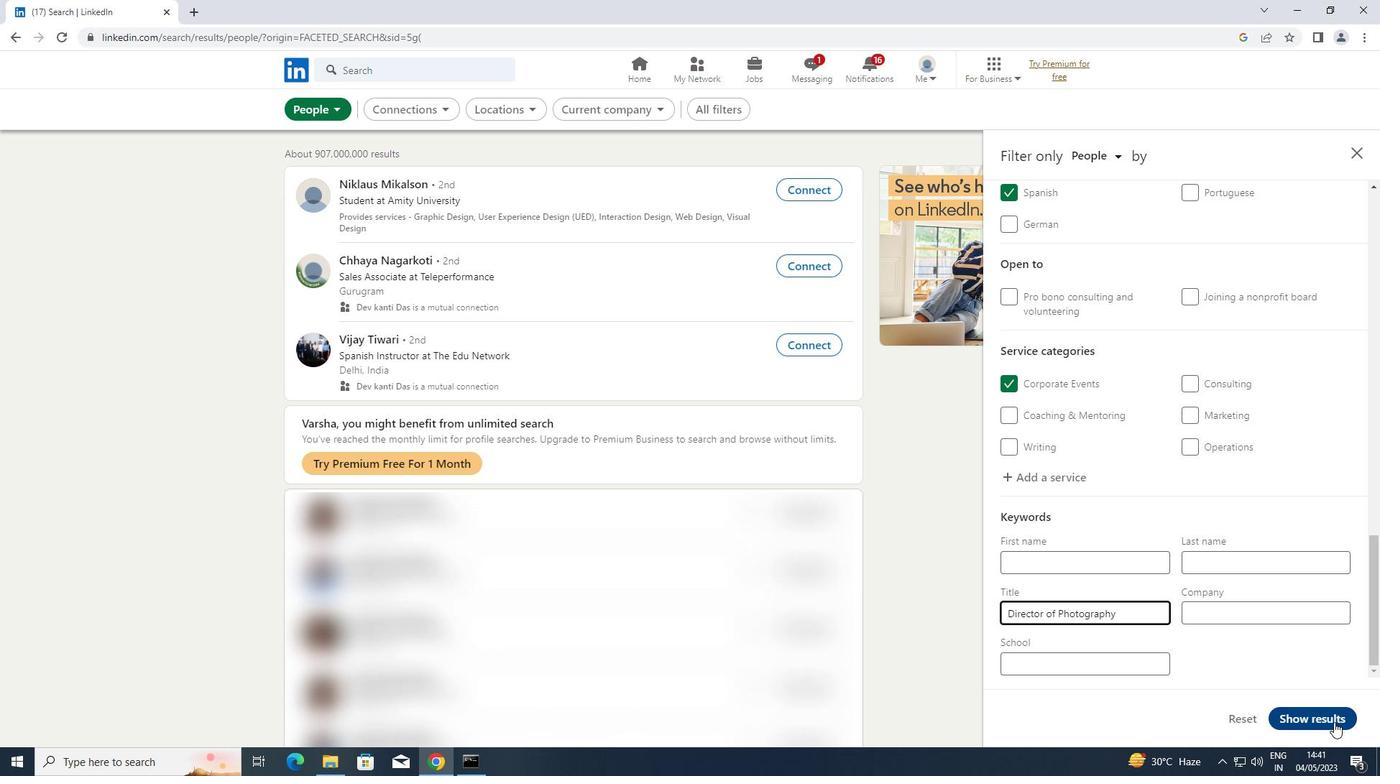 
Action: Mouse pressed left at (1334, 720)
Screenshot: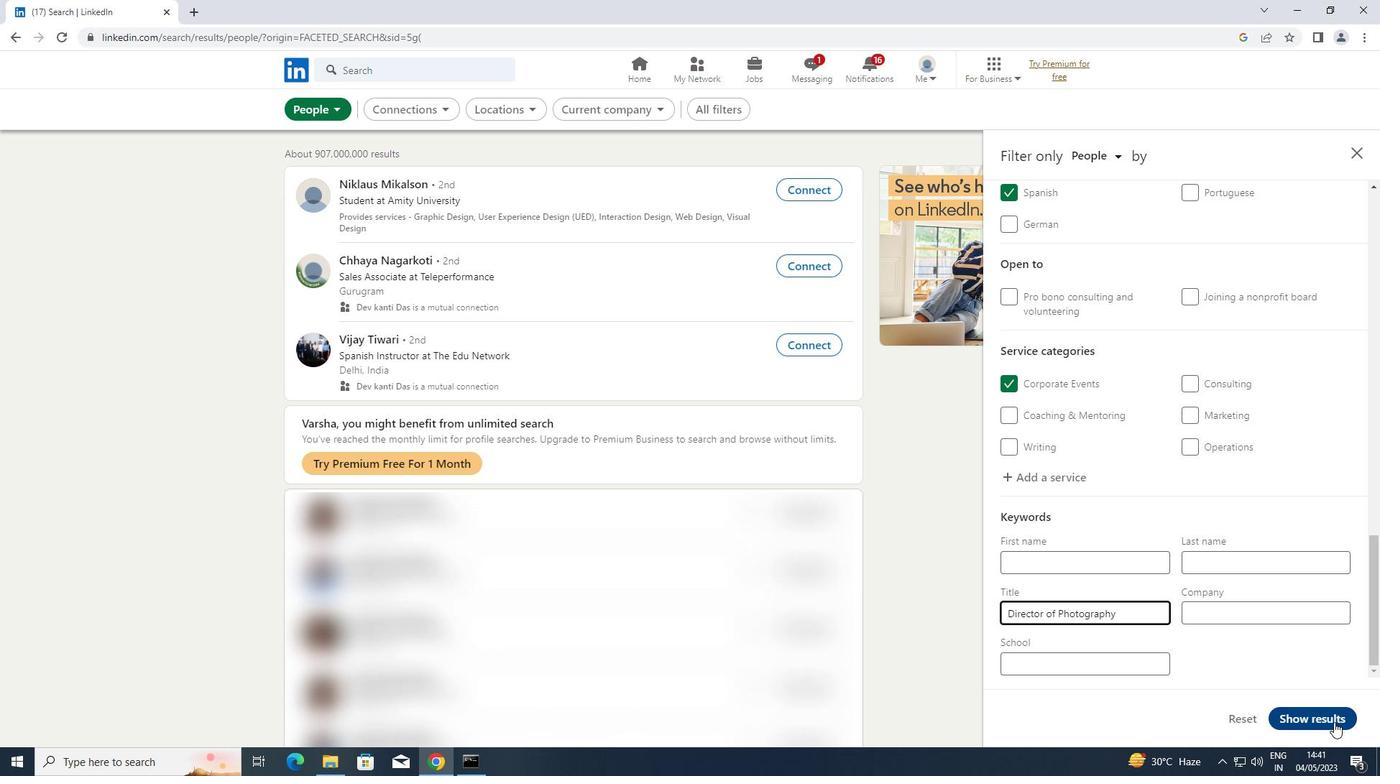 
Action: Mouse moved to (1332, 716)
Screenshot: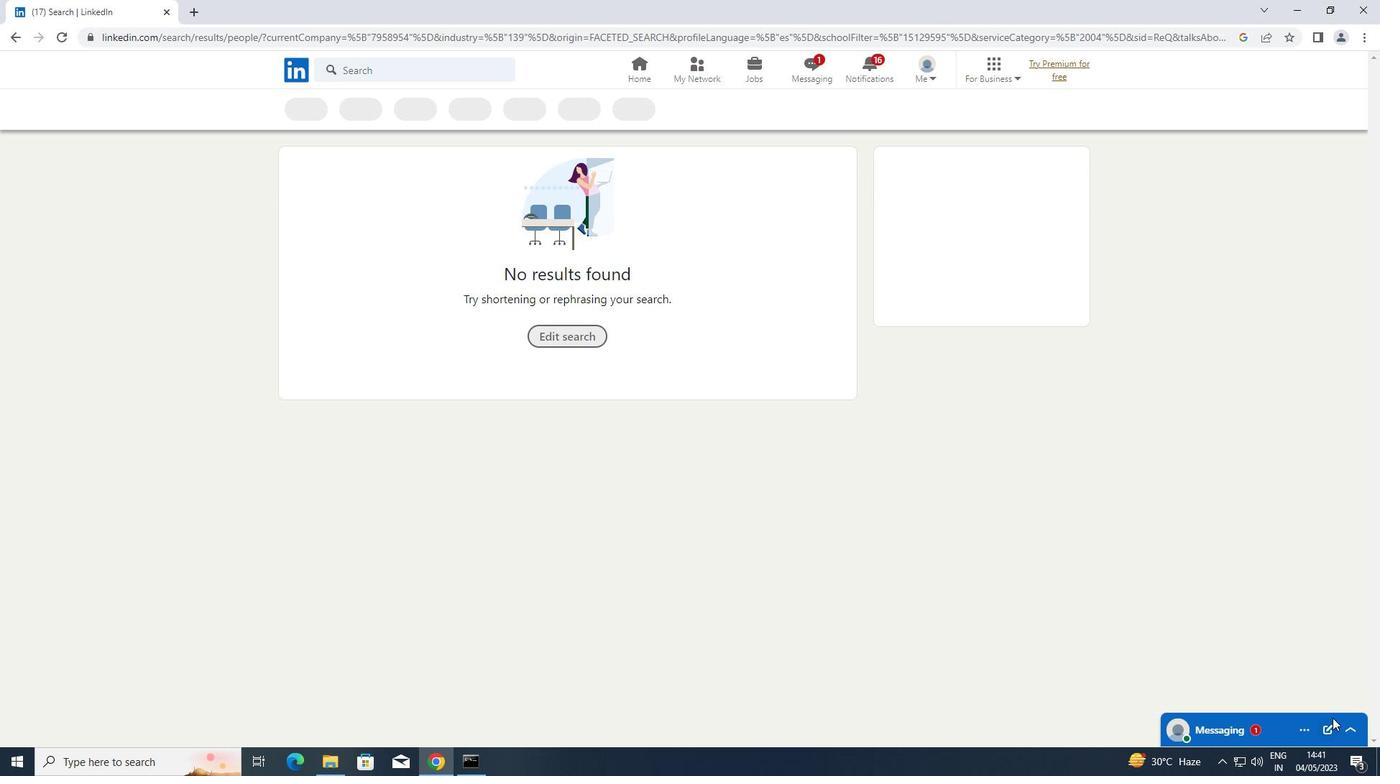 
